 Task: Look for space in Fandriana, Madagascar from 10th June, 2023 to 25th June, 2023 for 4 adults in price range Rs.10000 to Rs.15000. Place can be private room with 4 bedrooms having 4 beds and 4 bathrooms. Property type can be house, flat, guest house, hotel. Amenities needed are: wifi, TV, free parkinig on premises, gym, breakfast. Booking option can be shelf check-in. Required host language is English.
Action: Mouse moved to (493, 106)
Screenshot: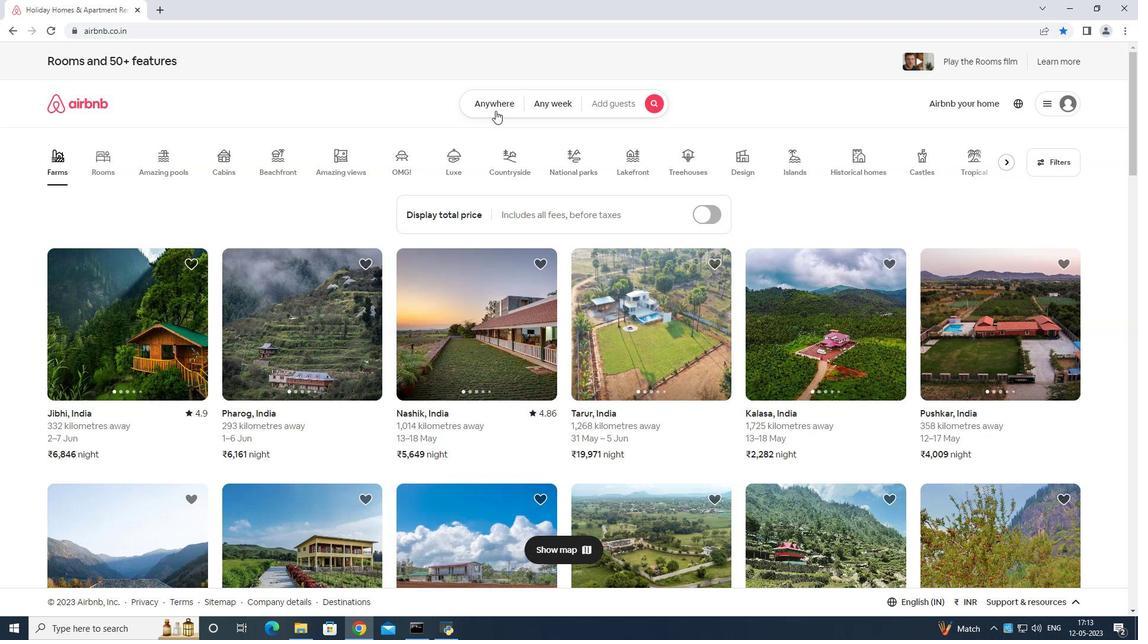 
Action: Mouse pressed left at (493, 106)
Screenshot: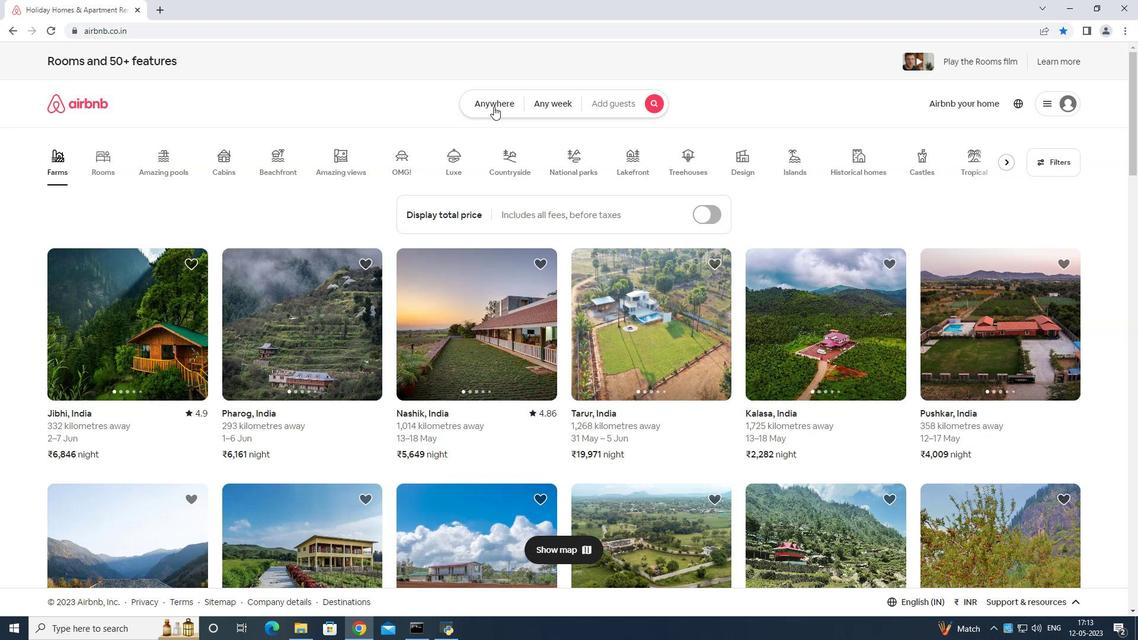 
Action: Mouse moved to (445, 147)
Screenshot: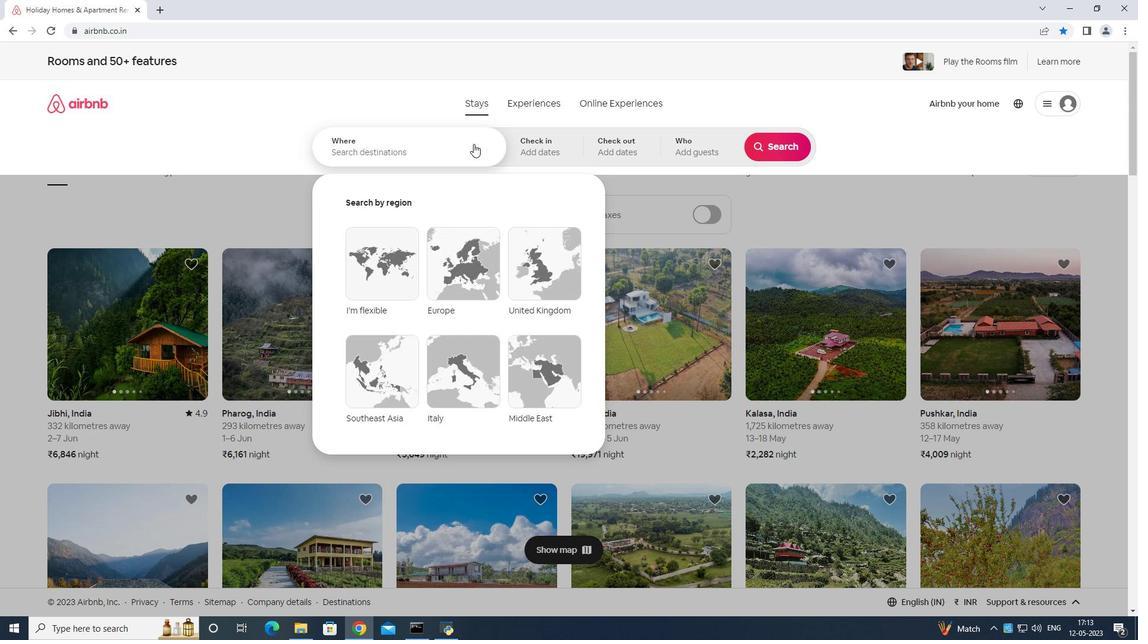 
Action: Mouse pressed left at (445, 147)
Screenshot: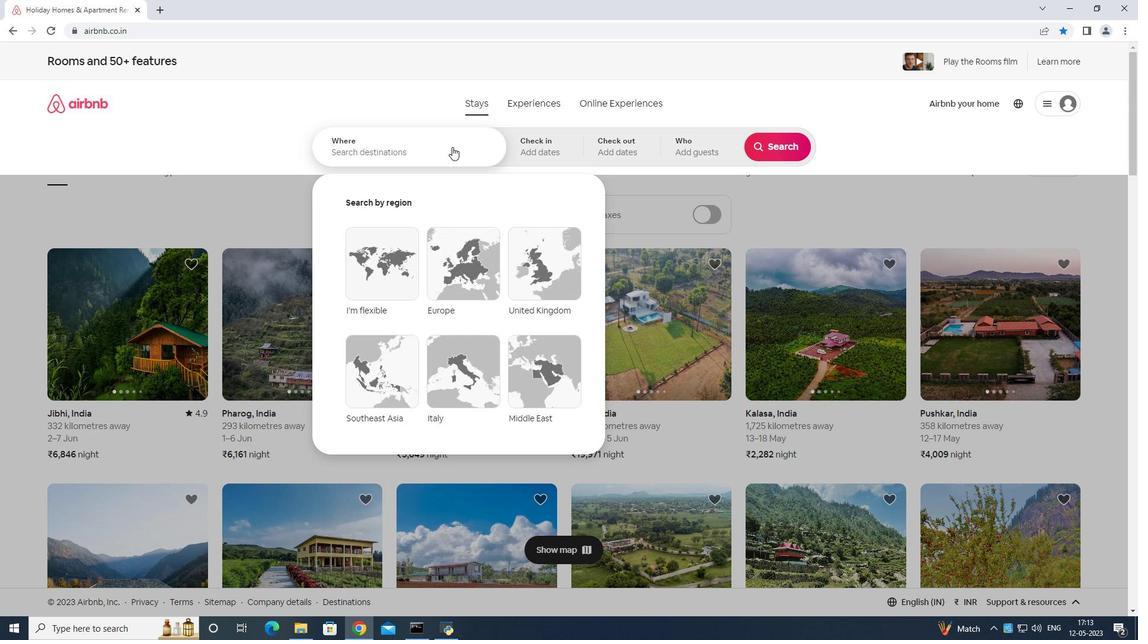 
Action: Mouse moved to (444, 147)
Screenshot: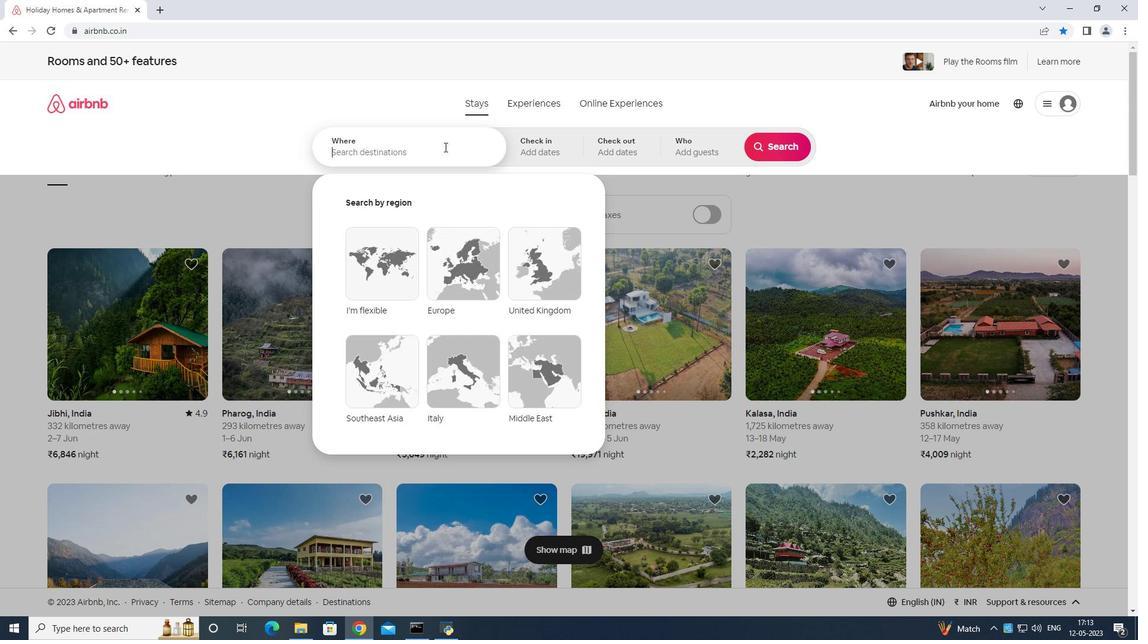 
Action: Key pressed <Key.shift>Fandriana<Key.space>madagascar<Key.enter>
Screenshot: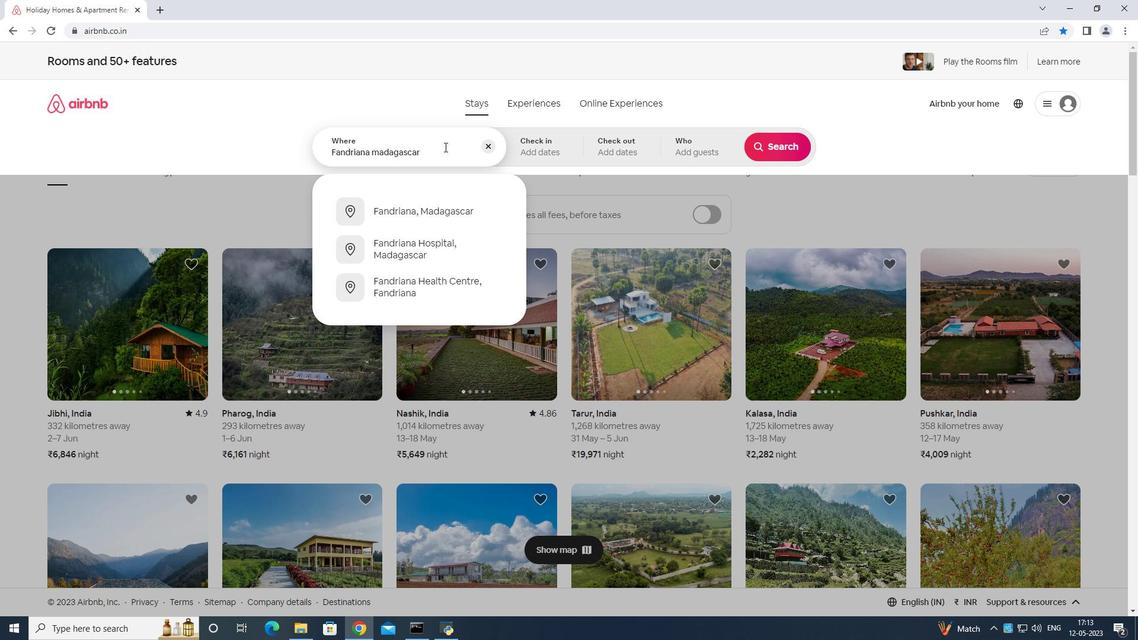 
Action: Mouse moved to (765, 320)
Screenshot: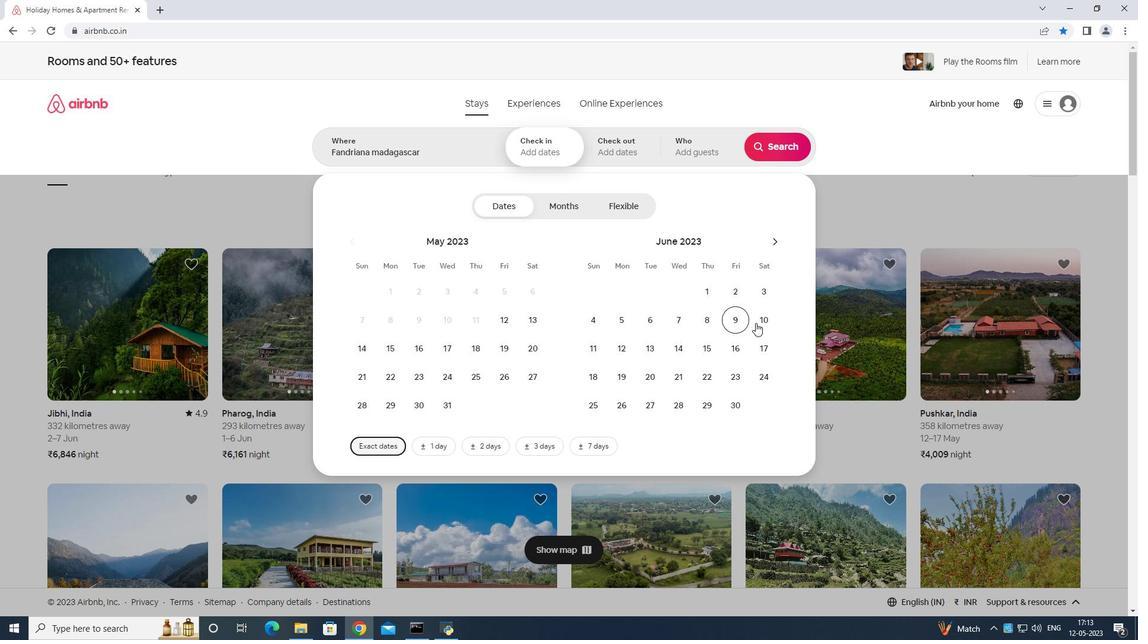 
Action: Mouse pressed left at (765, 320)
Screenshot: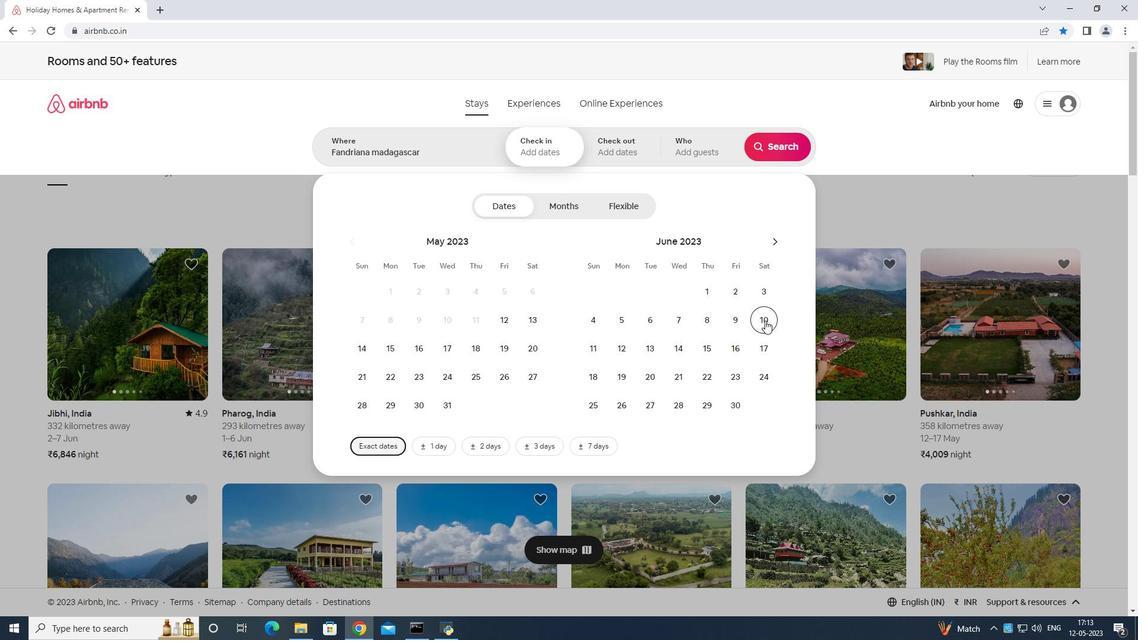 
Action: Mouse moved to (595, 399)
Screenshot: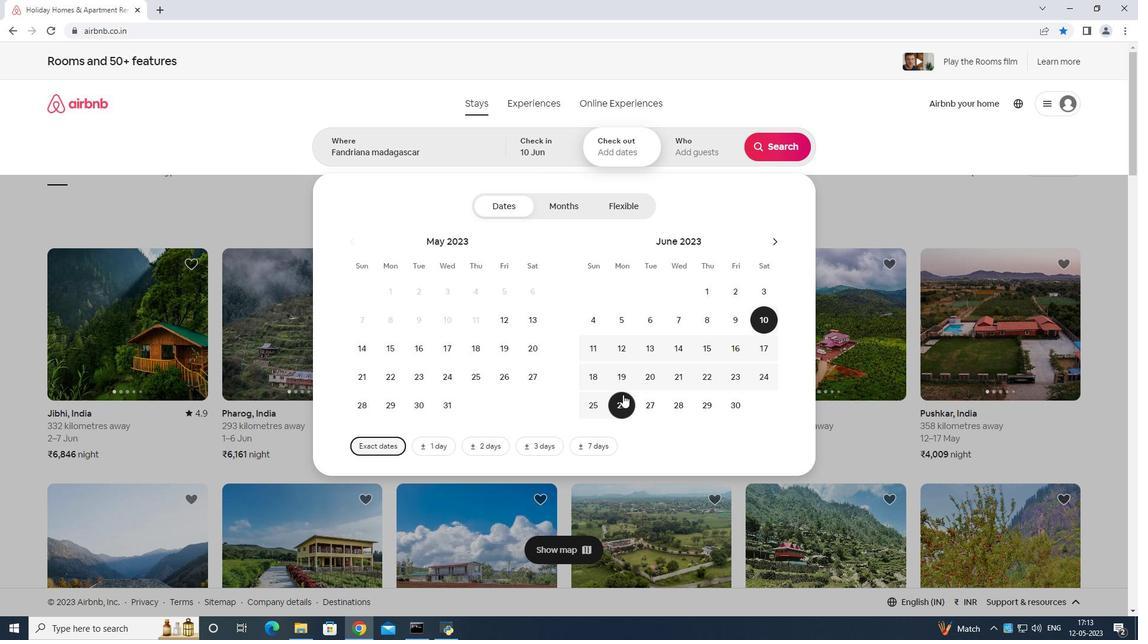 
Action: Mouse pressed left at (595, 399)
Screenshot: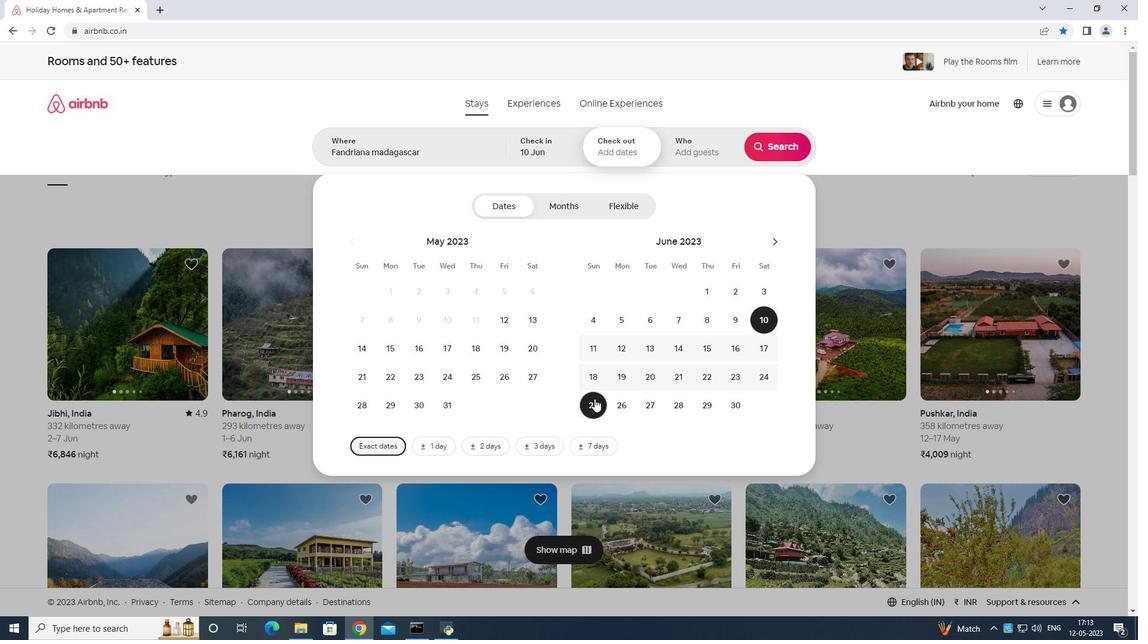 
Action: Mouse moved to (698, 144)
Screenshot: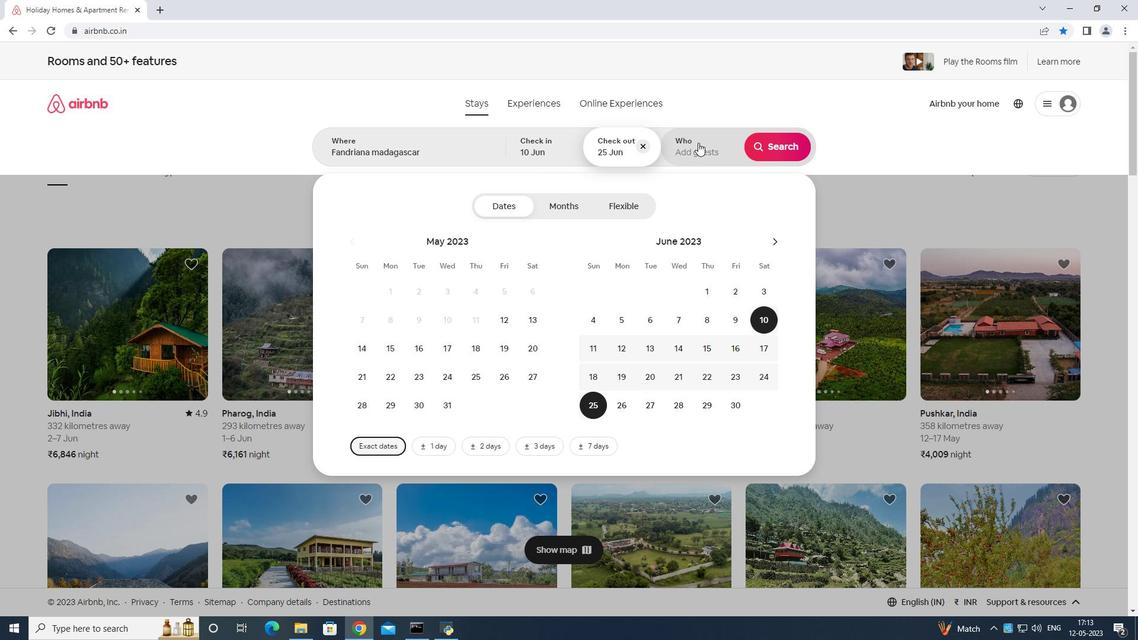 
Action: Mouse pressed left at (698, 144)
Screenshot: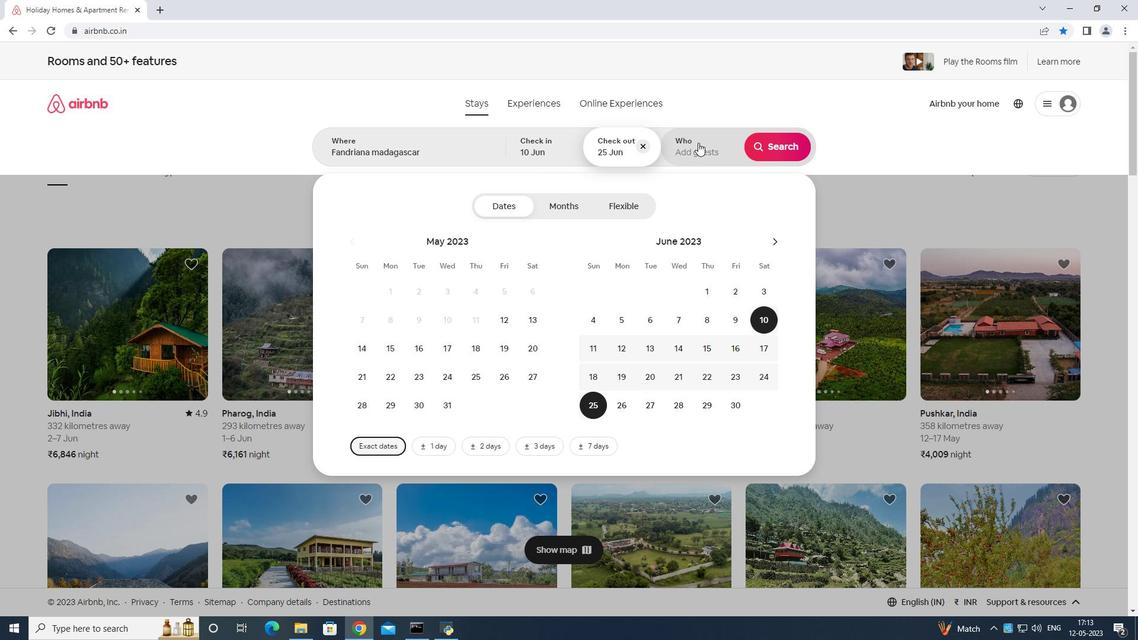 
Action: Mouse moved to (780, 199)
Screenshot: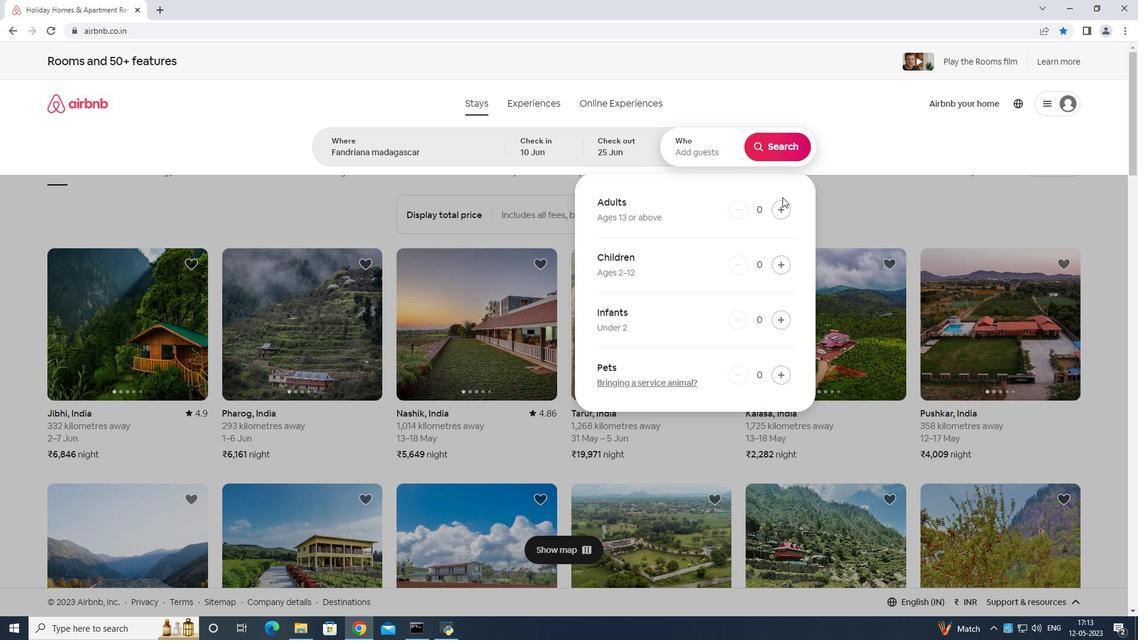 
Action: Mouse pressed left at (780, 199)
Screenshot: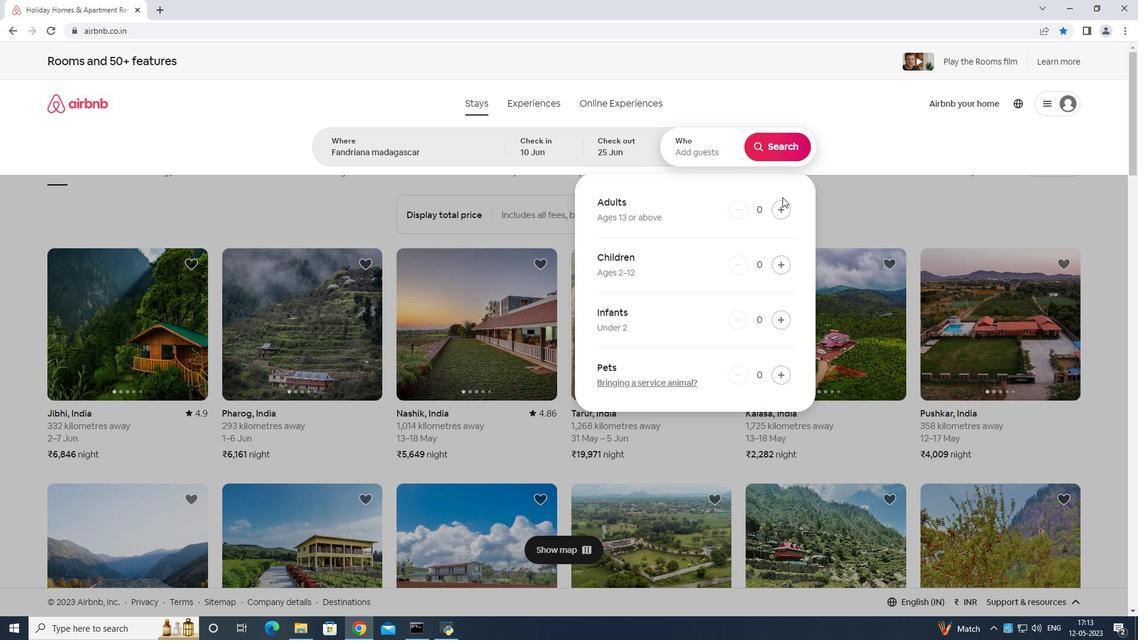 
Action: Mouse moved to (778, 204)
Screenshot: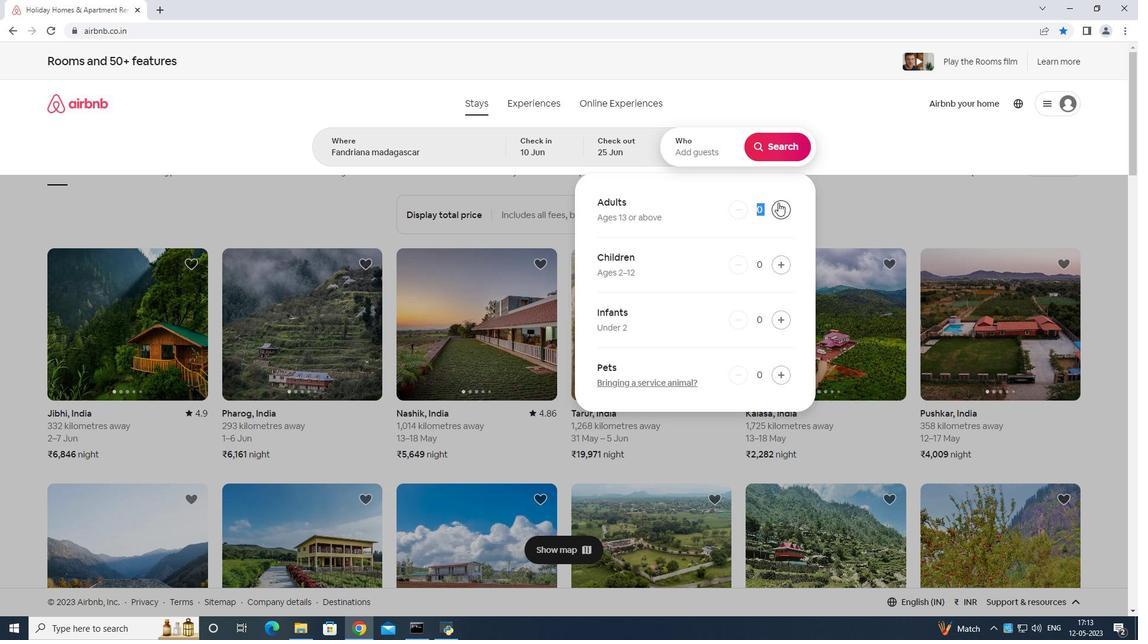 
Action: Mouse pressed left at (778, 204)
Screenshot: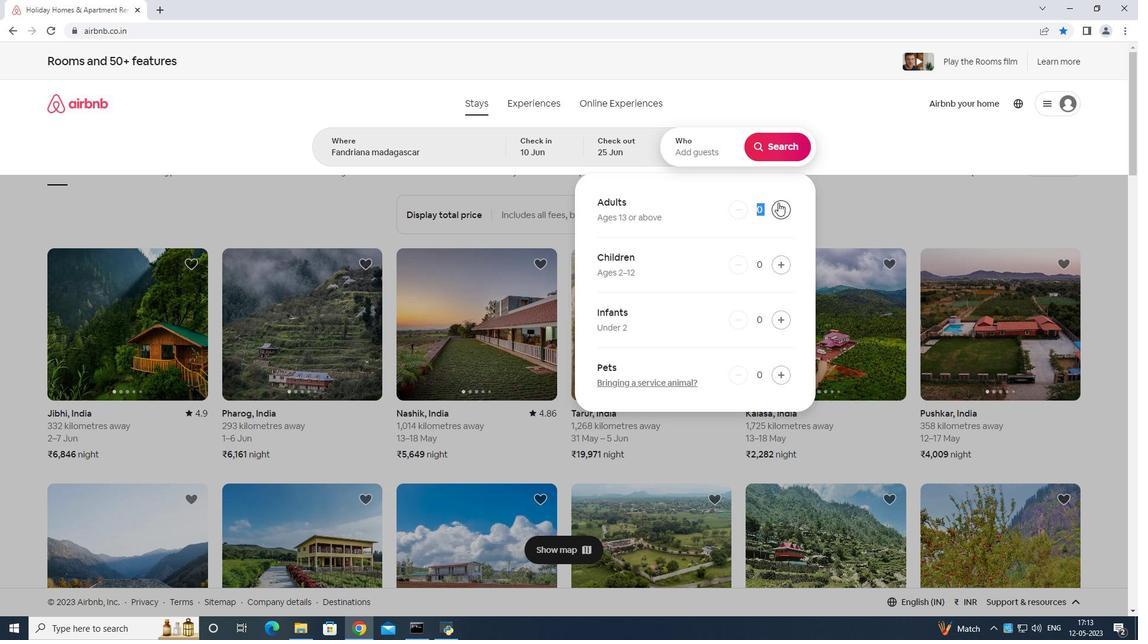 
Action: Mouse pressed left at (778, 204)
Screenshot: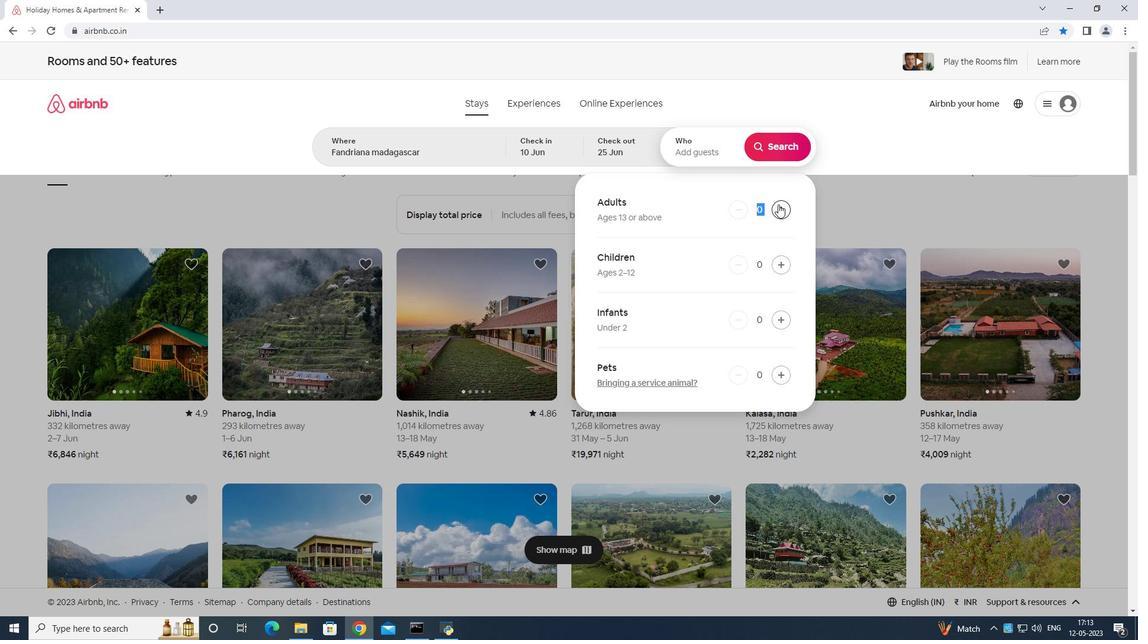 
Action: Mouse moved to (779, 205)
Screenshot: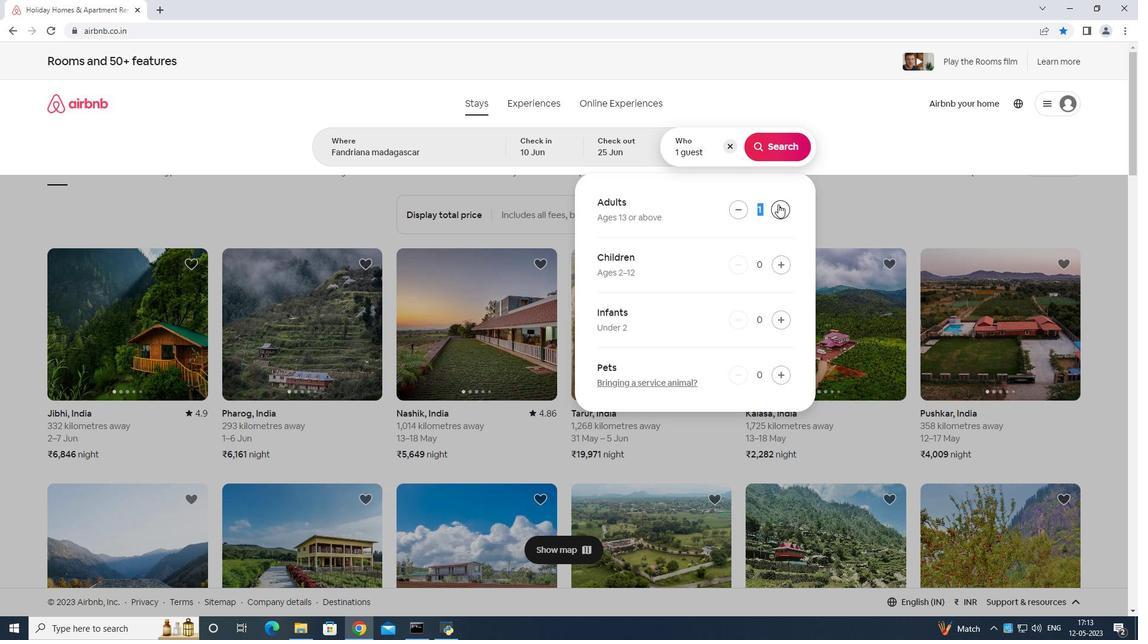 
Action: Mouse pressed left at (779, 205)
Screenshot: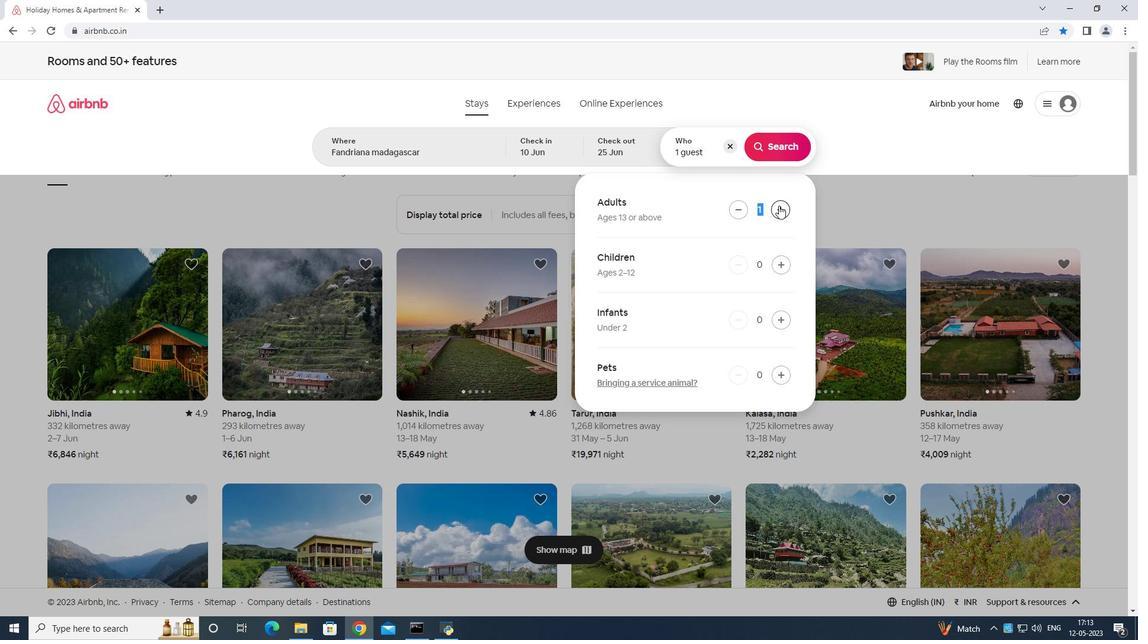 
Action: Mouse pressed left at (779, 205)
Screenshot: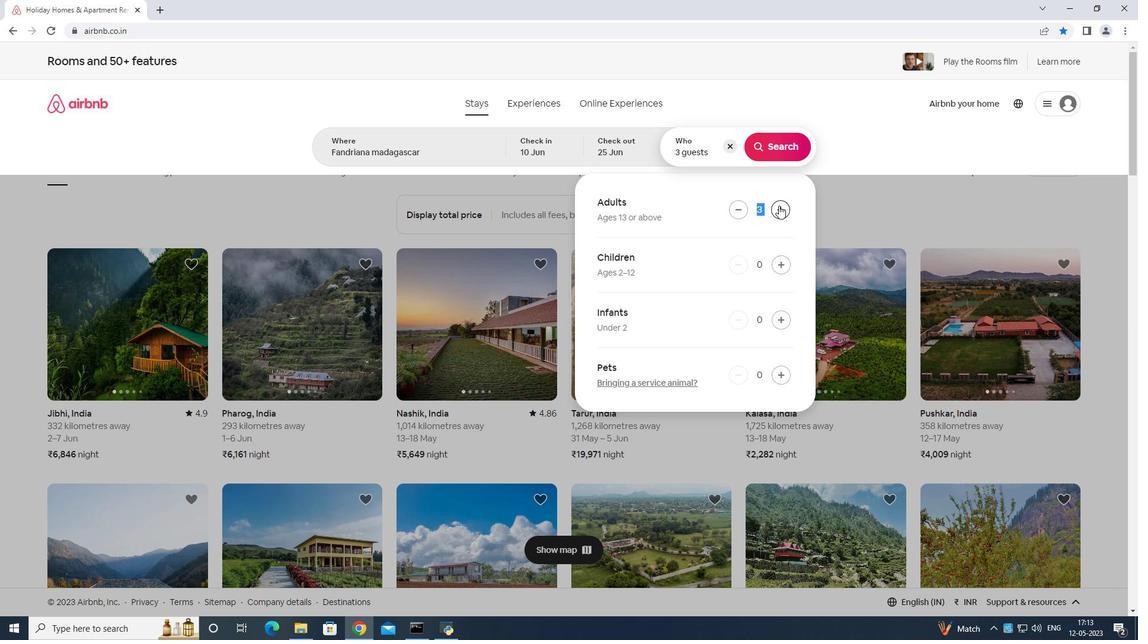 
Action: Mouse moved to (776, 144)
Screenshot: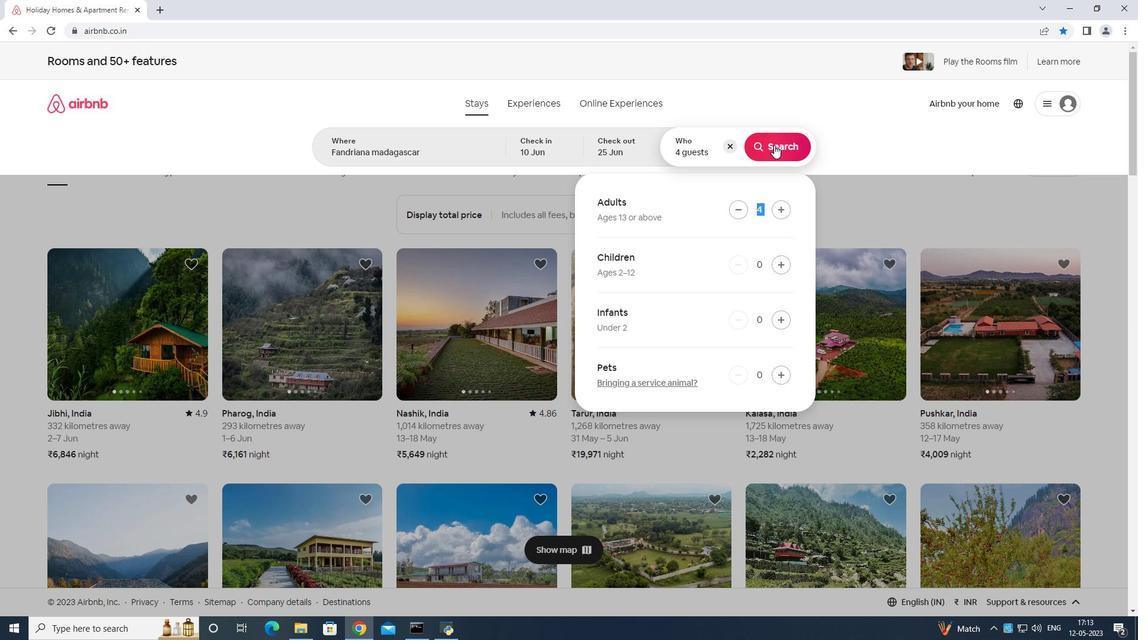 
Action: Mouse pressed left at (776, 144)
Screenshot: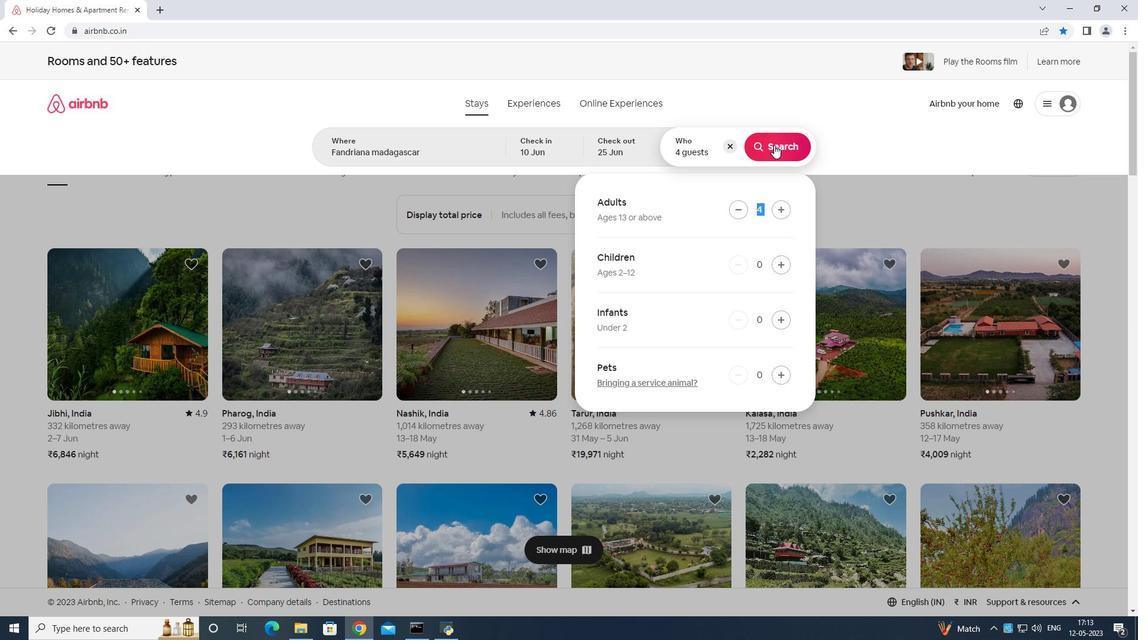 
Action: Mouse moved to (1101, 122)
Screenshot: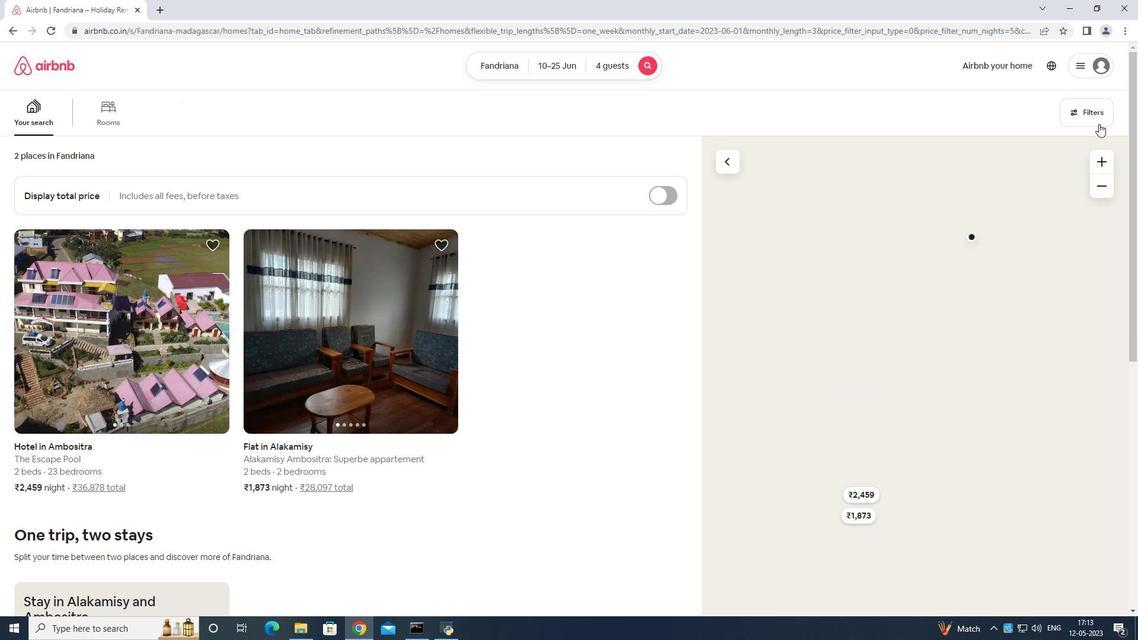 
Action: Mouse pressed left at (1101, 122)
Screenshot: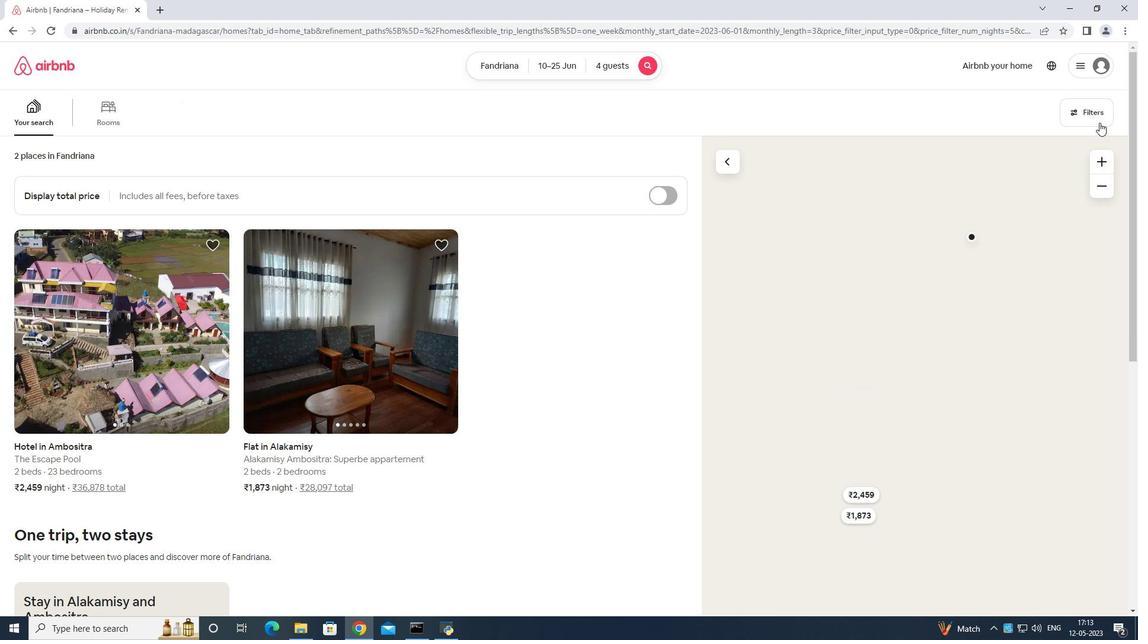 
Action: Mouse moved to (485, 392)
Screenshot: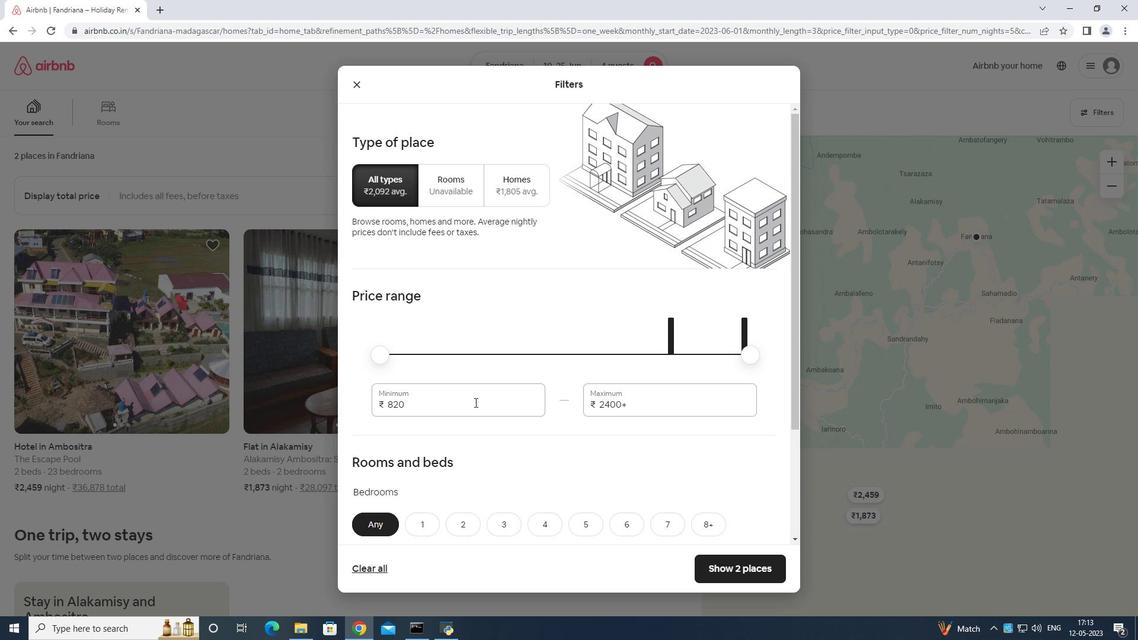 
Action: Mouse pressed left at (485, 392)
Screenshot: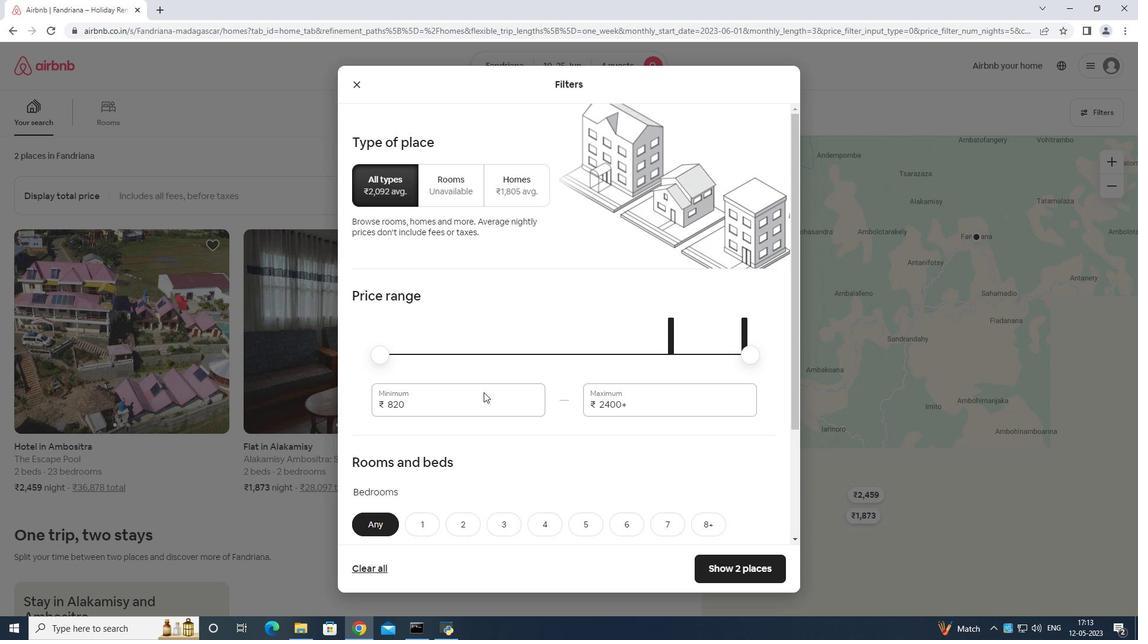 
Action: Mouse moved to (497, 387)
Screenshot: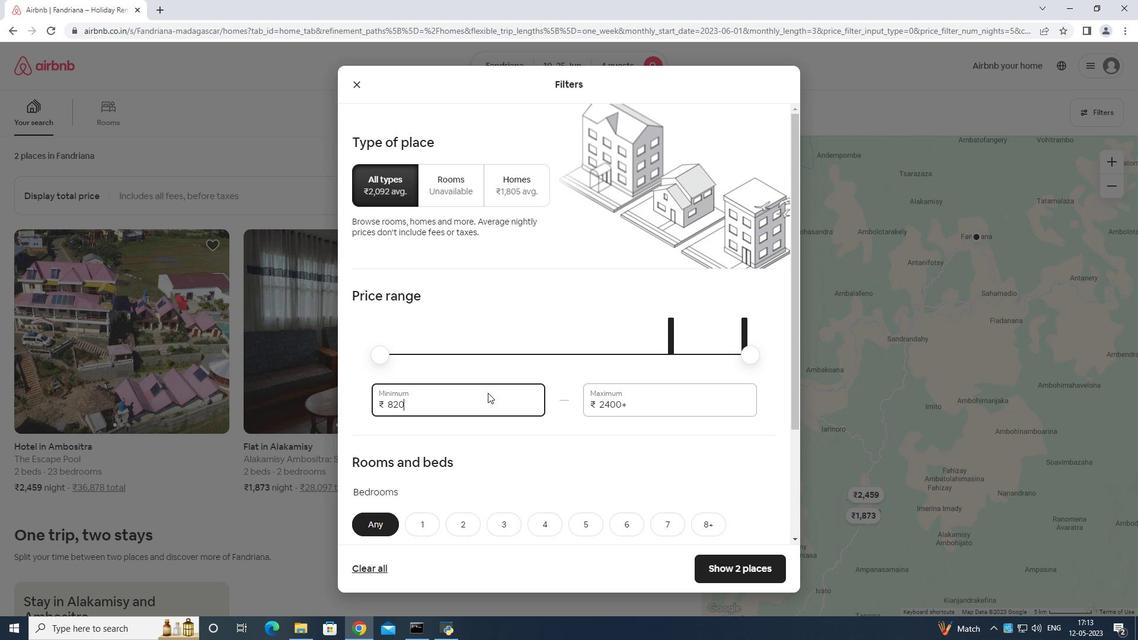
Action: Key pressed <Key.backspace>
Screenshot: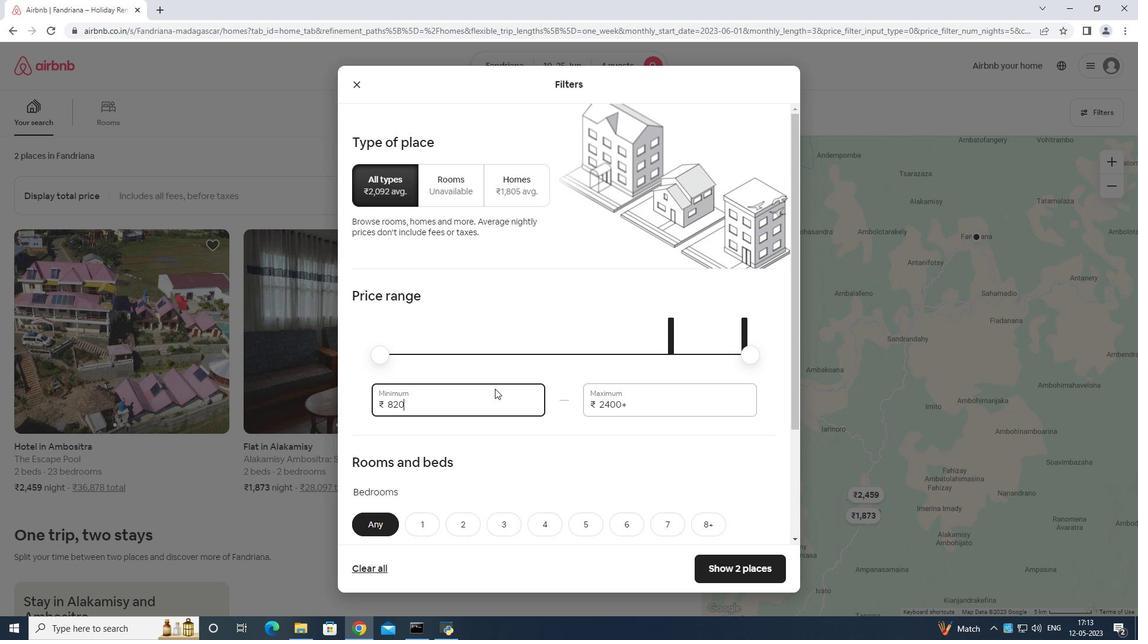 
Action: Mouse moved to (500, 382)
Screenshot: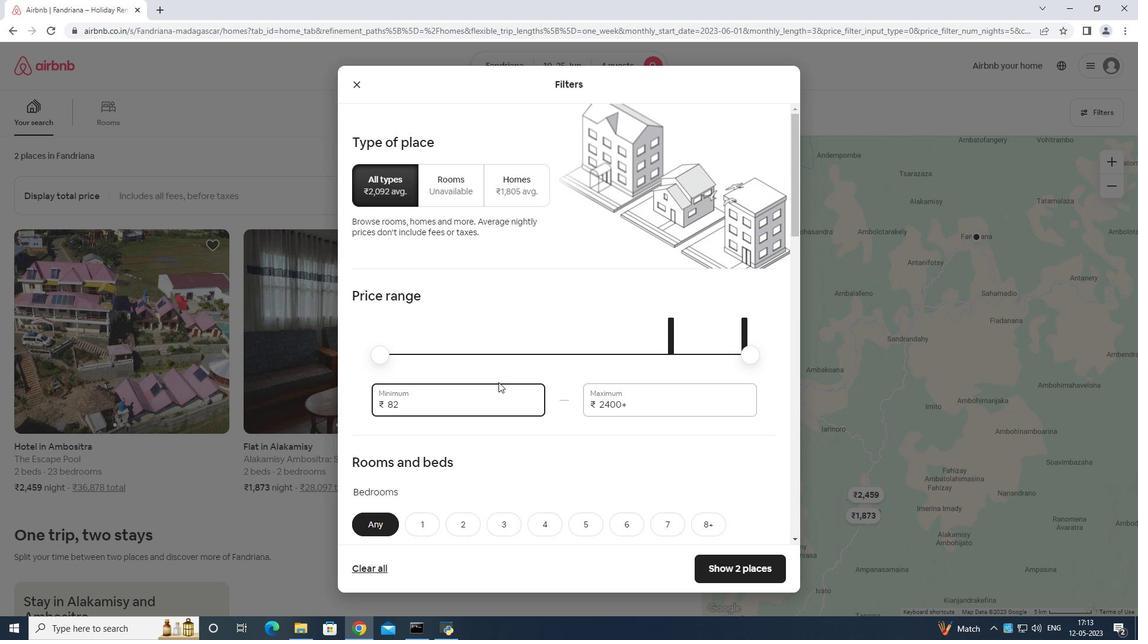
Action: Key pressed 1
Screenshot: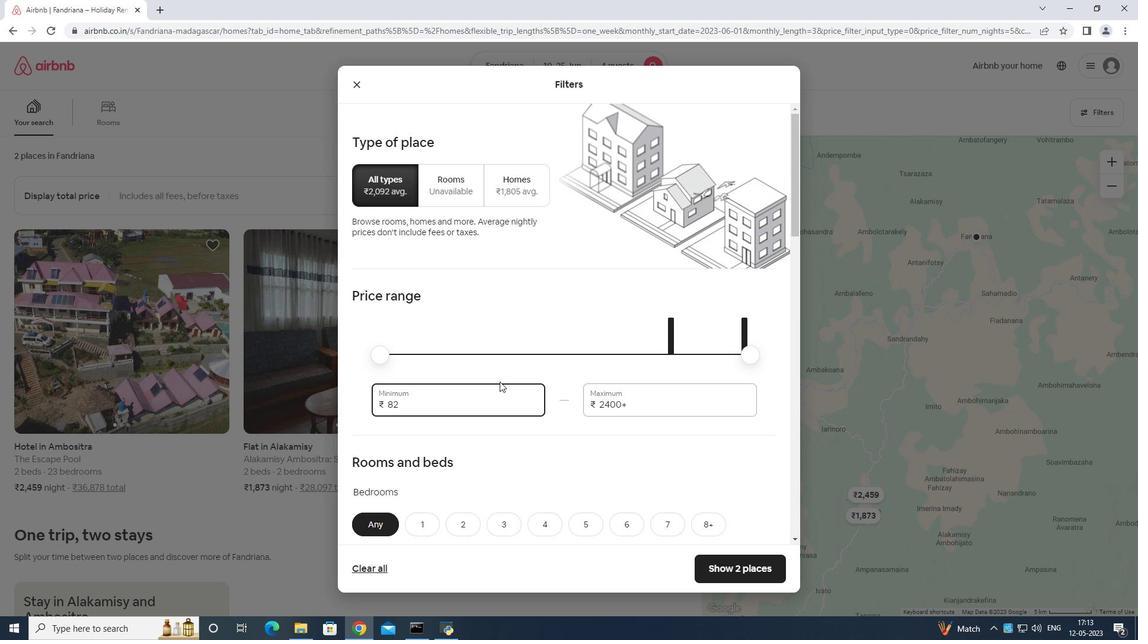 
Action: Mouse moved to (500, 381)
Screenshot: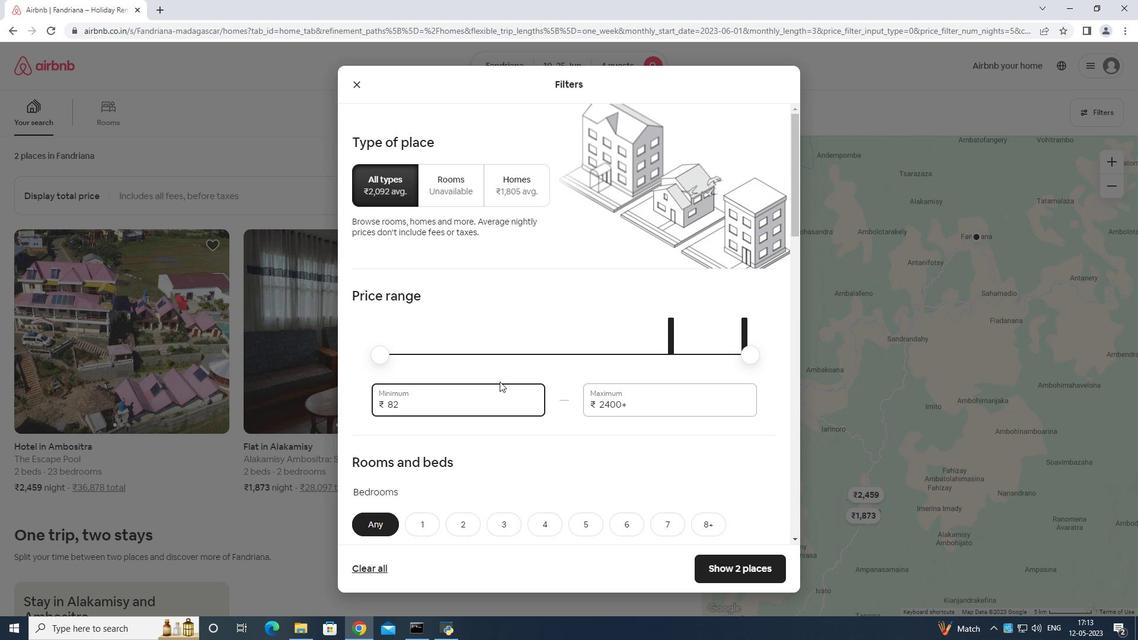 
Action: Key pressed 00
Screenshot: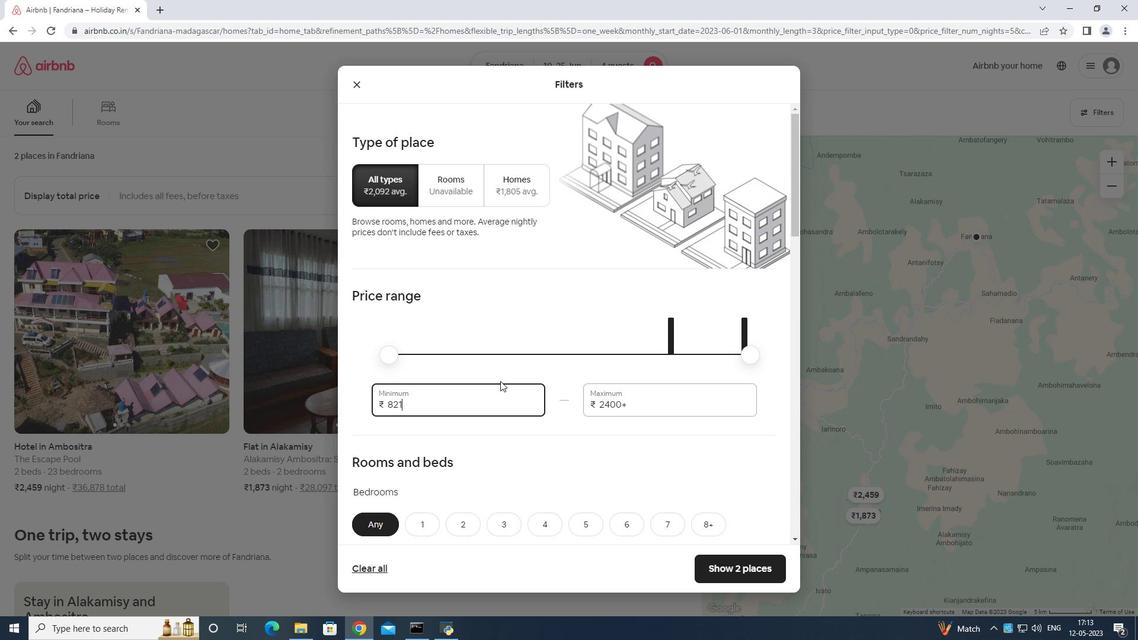 
Action: Mouse moved to (502, 379)
Screenshot: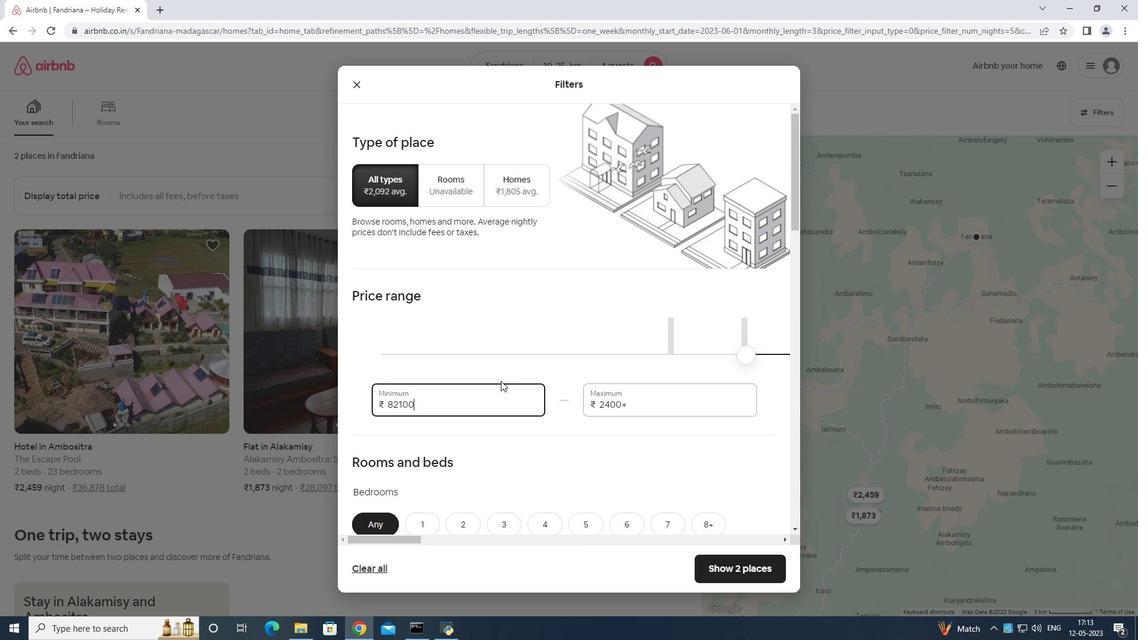 
Action: Key pressed <Key.backspace><Key.backspace><Key.backspace><Key.backspace><Key.backspace><Key.backspace><Key.backspace><Key.backspace><Key.backspace><Key.backspace><Key.backspace><Key.backspace><Key.backspace>
Screenshot: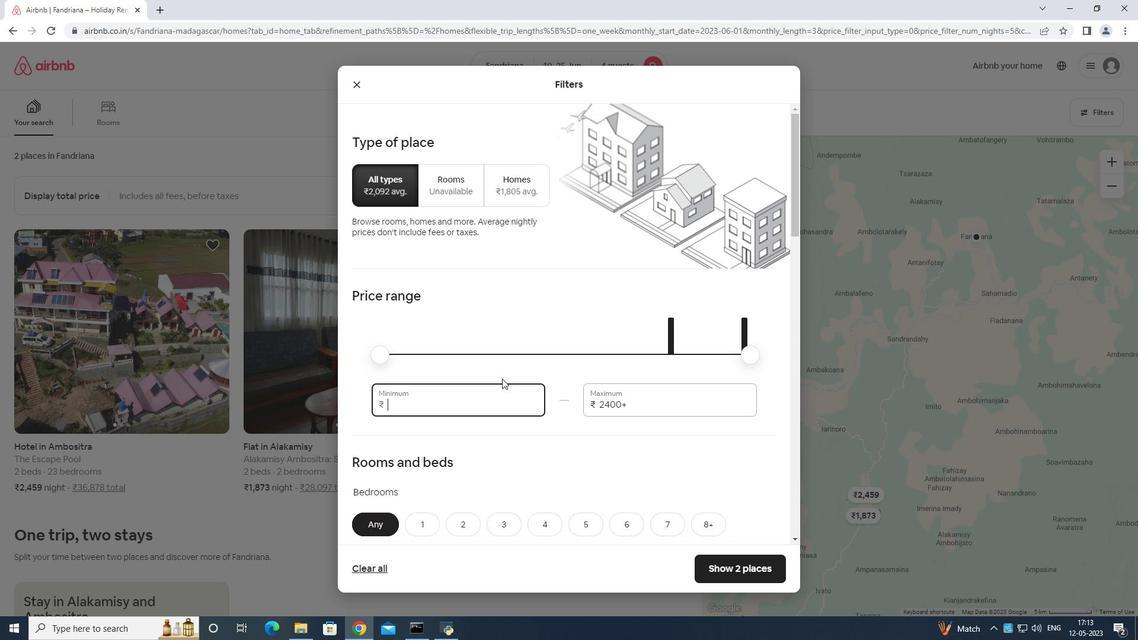 
Action: Mouse moved to (502, 378)
Screenshot: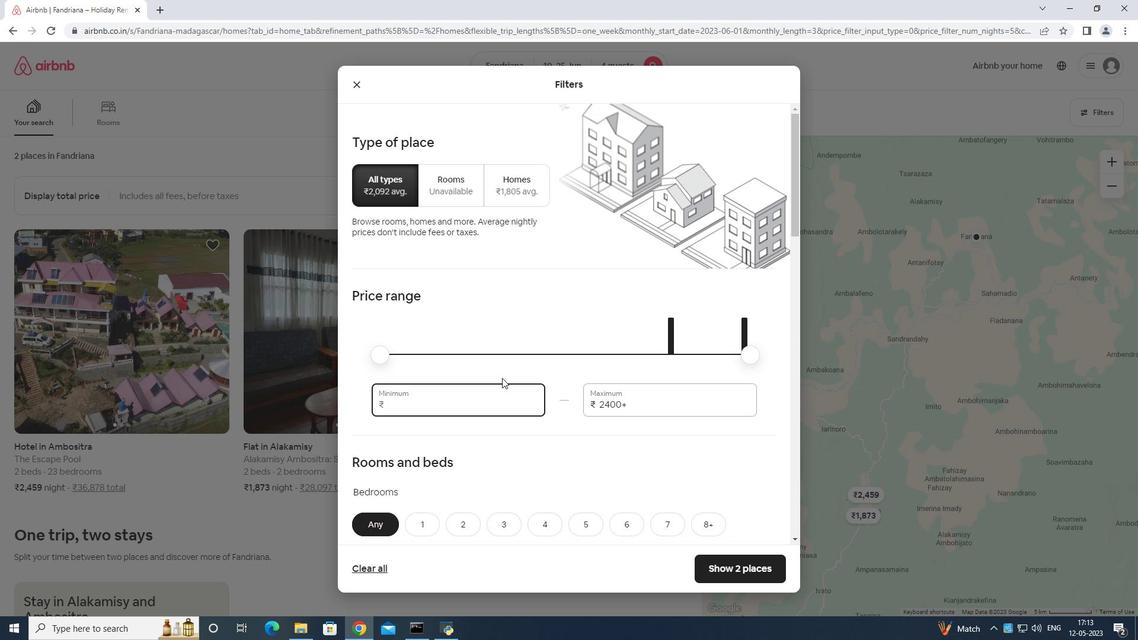 
Action: Key pressed 1
Screenshot: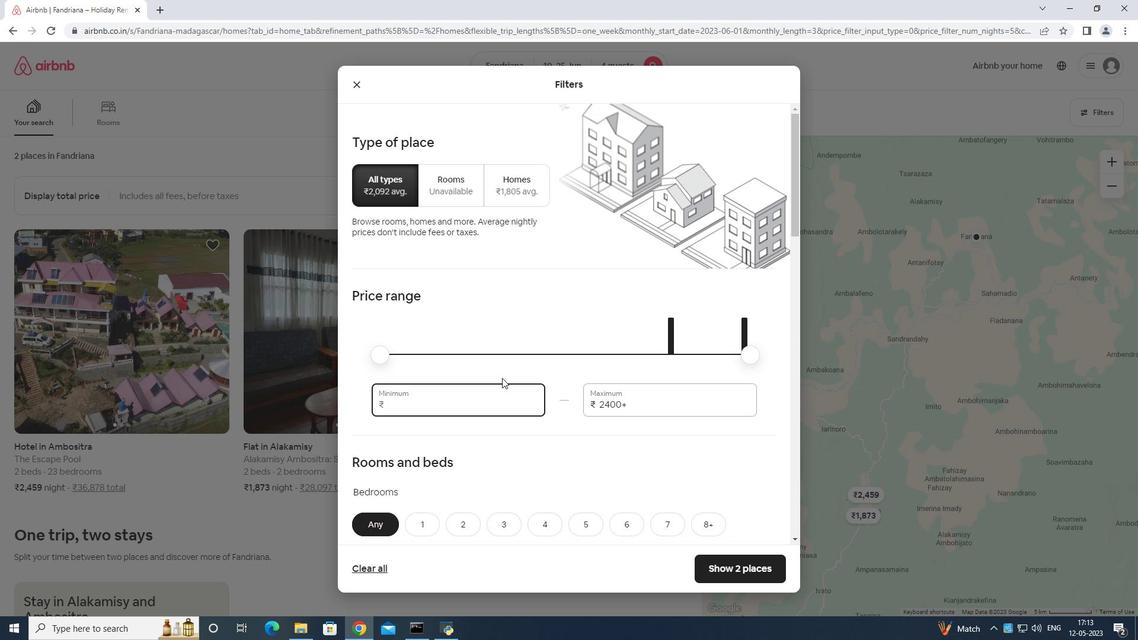 
Action: Mouse moved to (503, 377)
Screenshot: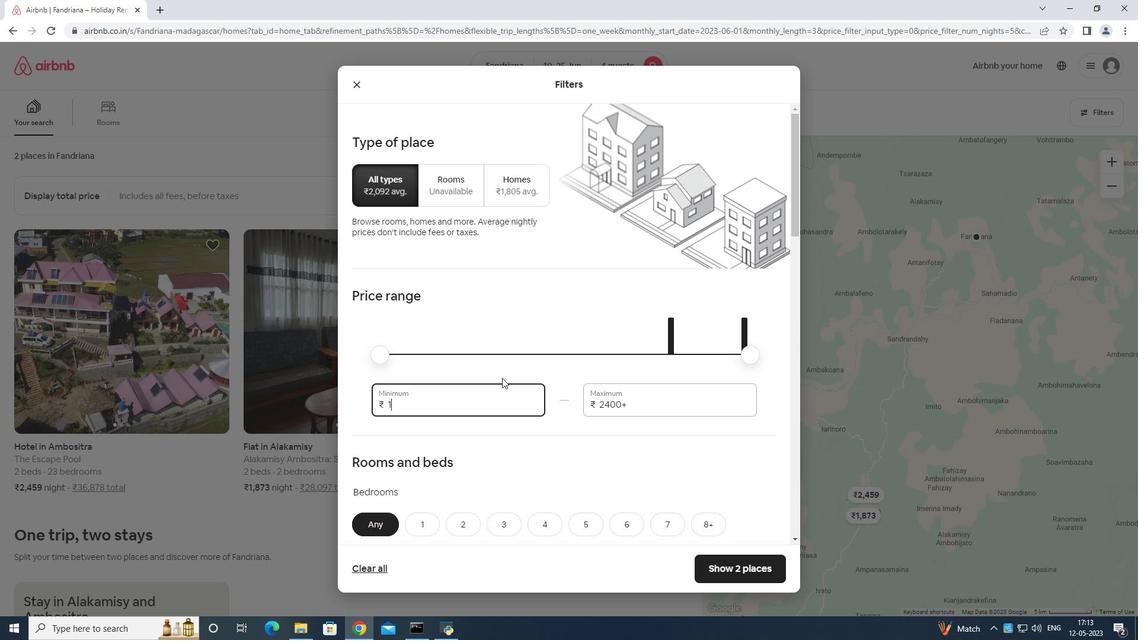 
Action: Key pressed 0000
Screenshot: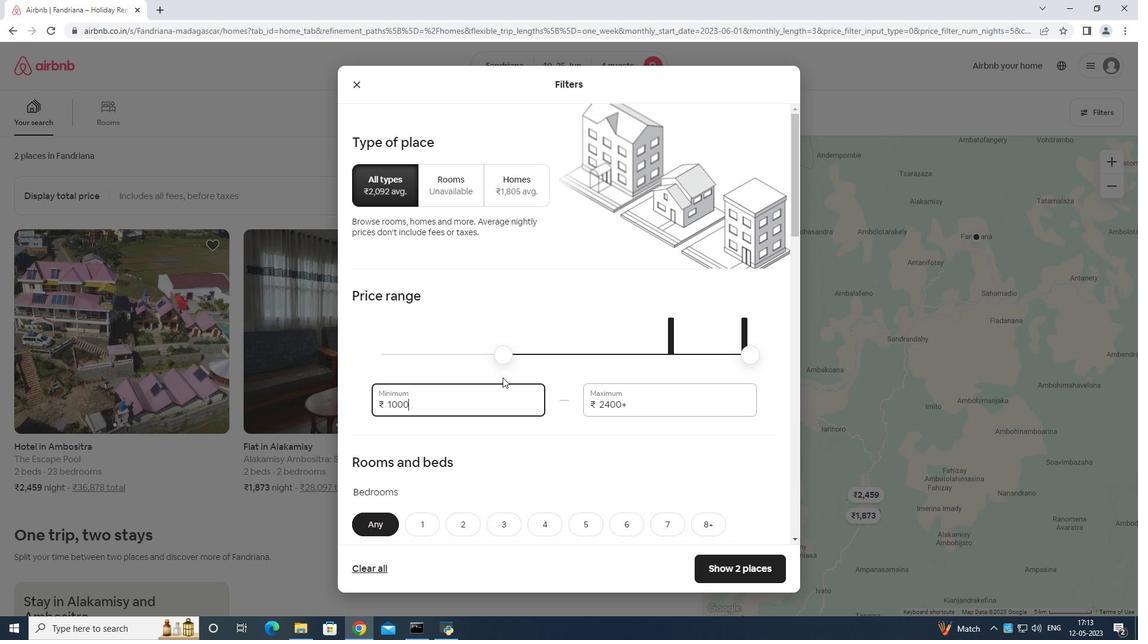 
Action: Mouse moved to (634, 396)
Screenshot: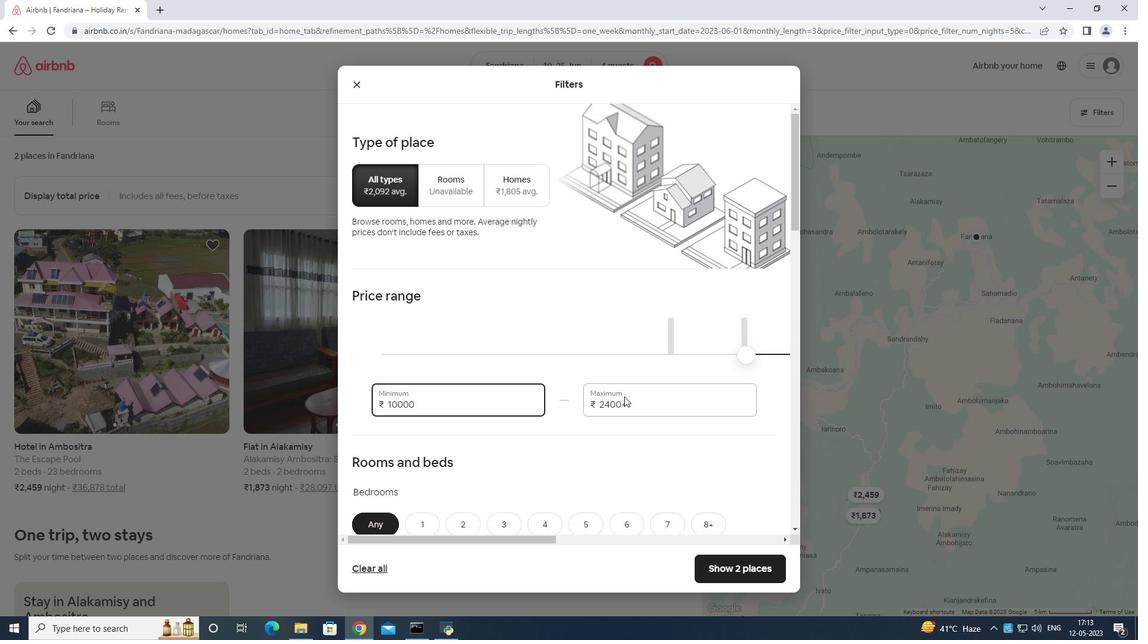 
Action: Mouse pressed left at (634, 396)
Screenshot: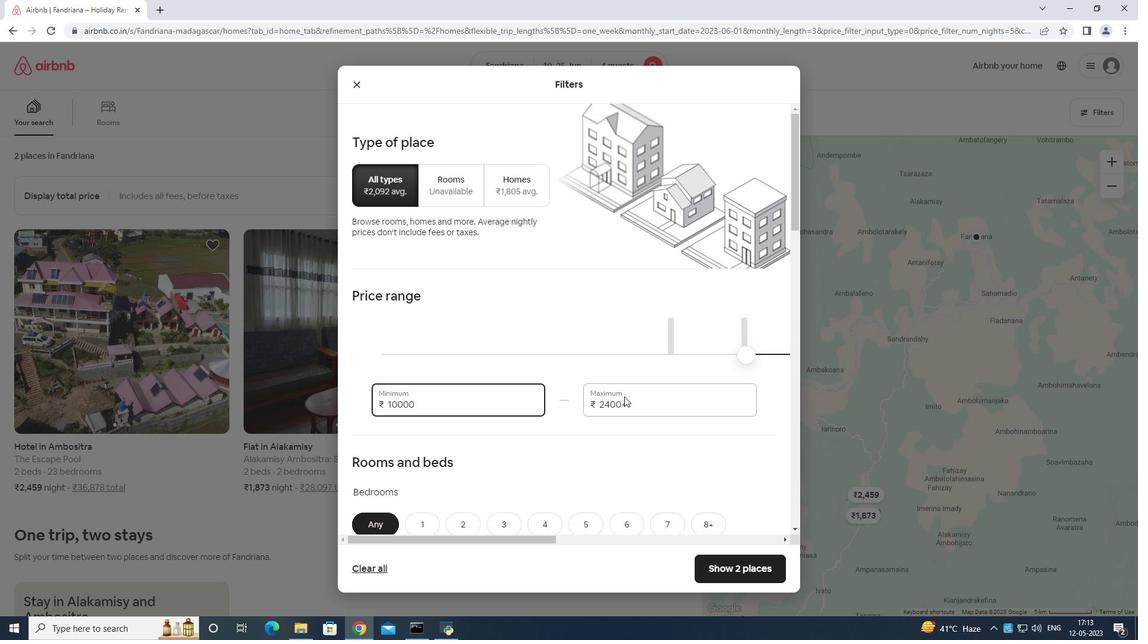 
Action: Mouse moved to (635, 395)
Screenshot: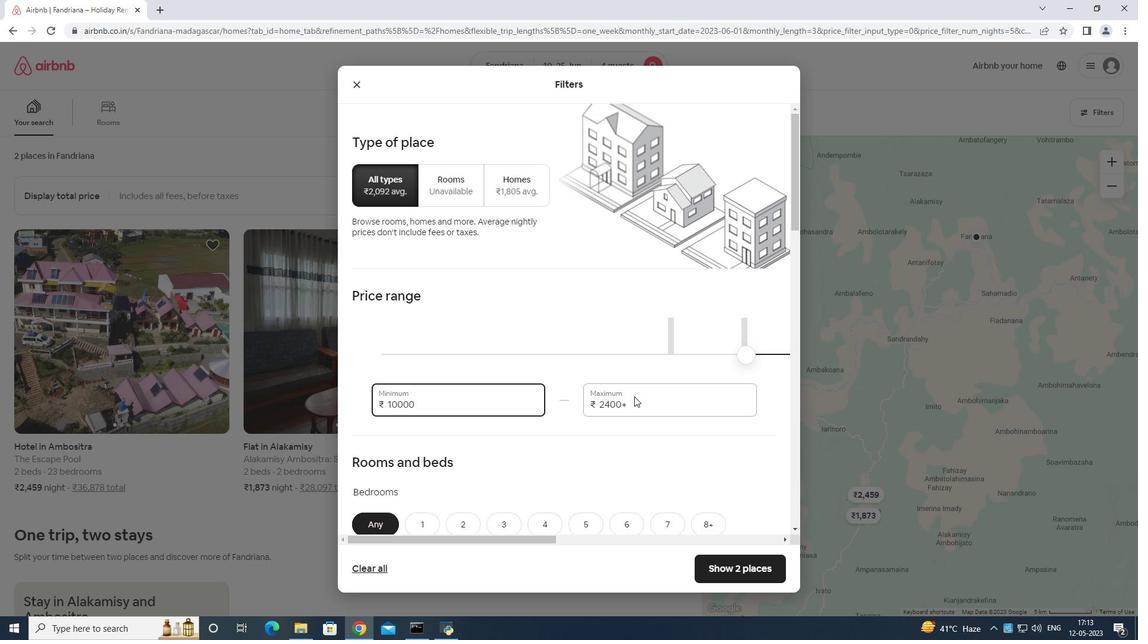 
Action: Key pressed <Key.backspace><Key.backspace><Key.backspace><Key.backspace><Key.backspace><Key.backspace><Key.backspace><Key.backspace><Key.backspace><Key.backspace><Key.backspace><Key.backspace><Key.backspace><Key.backspace>
Screenshot: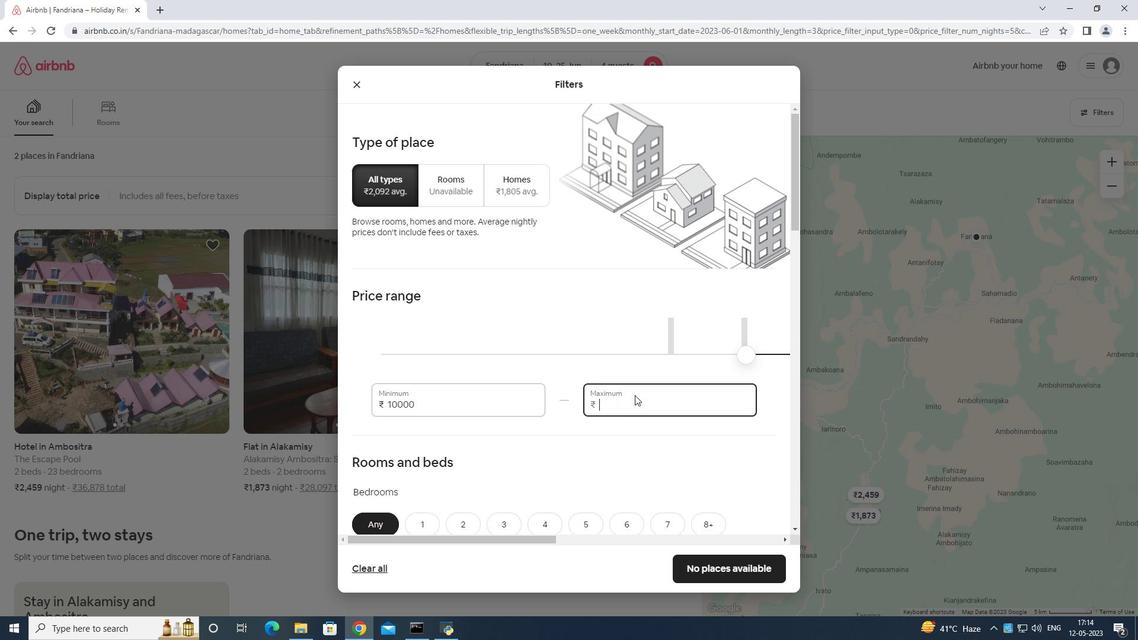 
Action: Mouse moved to (635, 394)
Screenshot: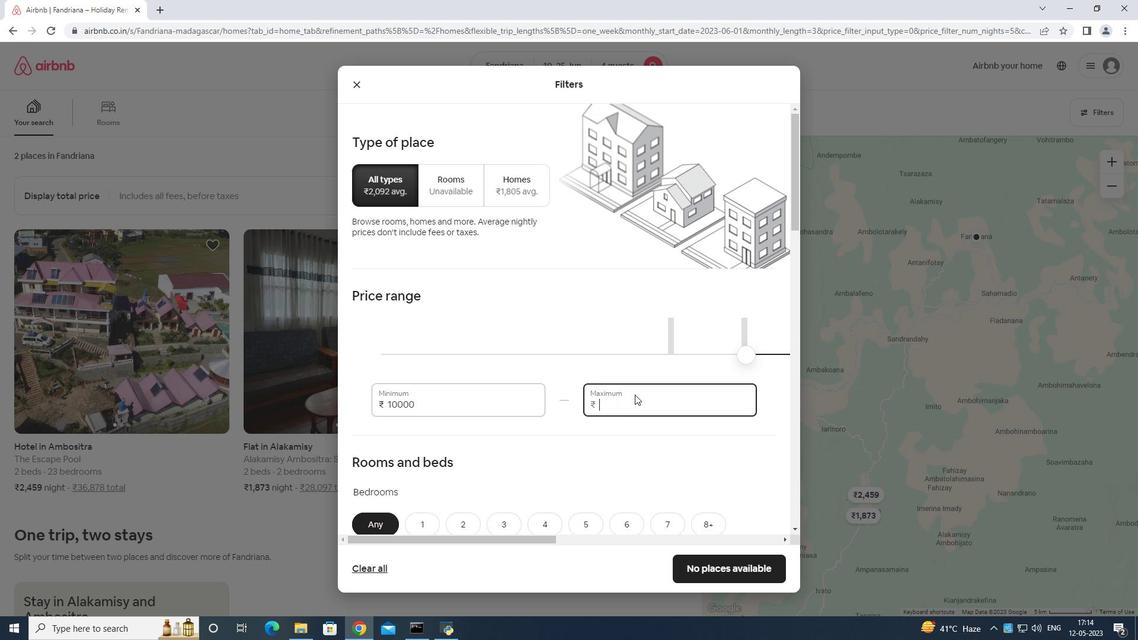 
Action: Key pressed 1
Screenshot: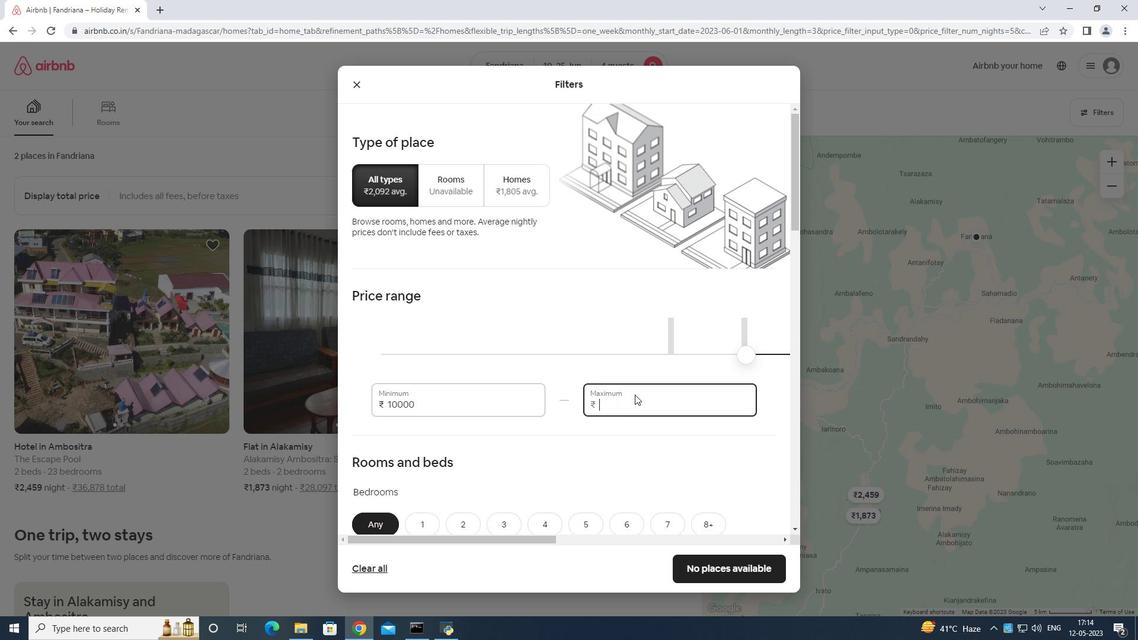 
Action: Mouse moved to (635, 393)
Screenshot: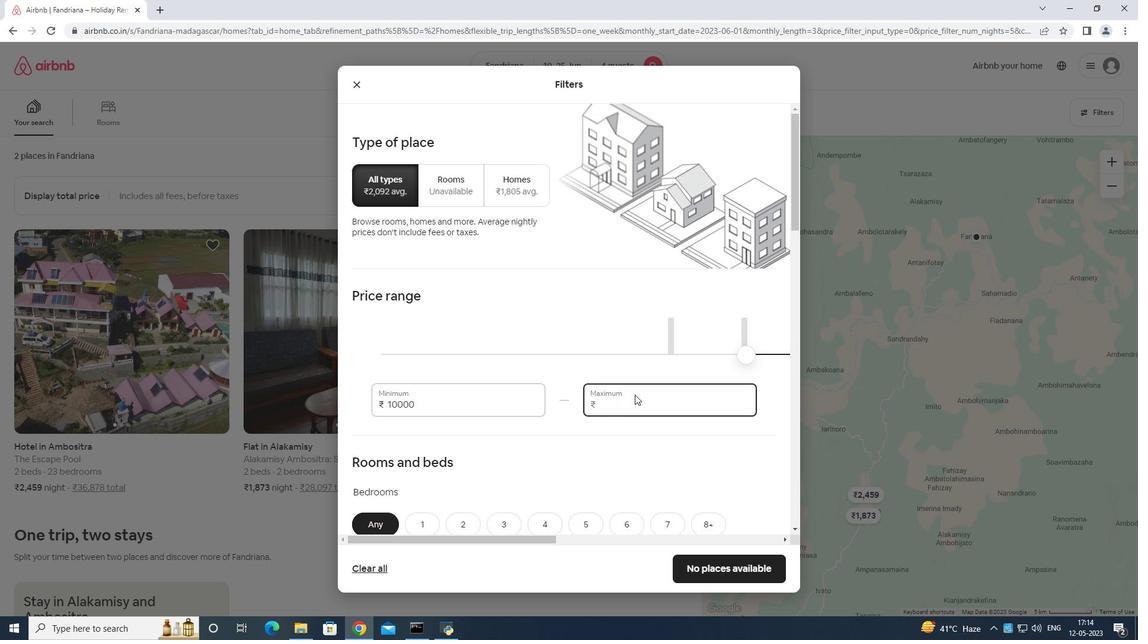 
Action: Key pressed 5
Screenshot: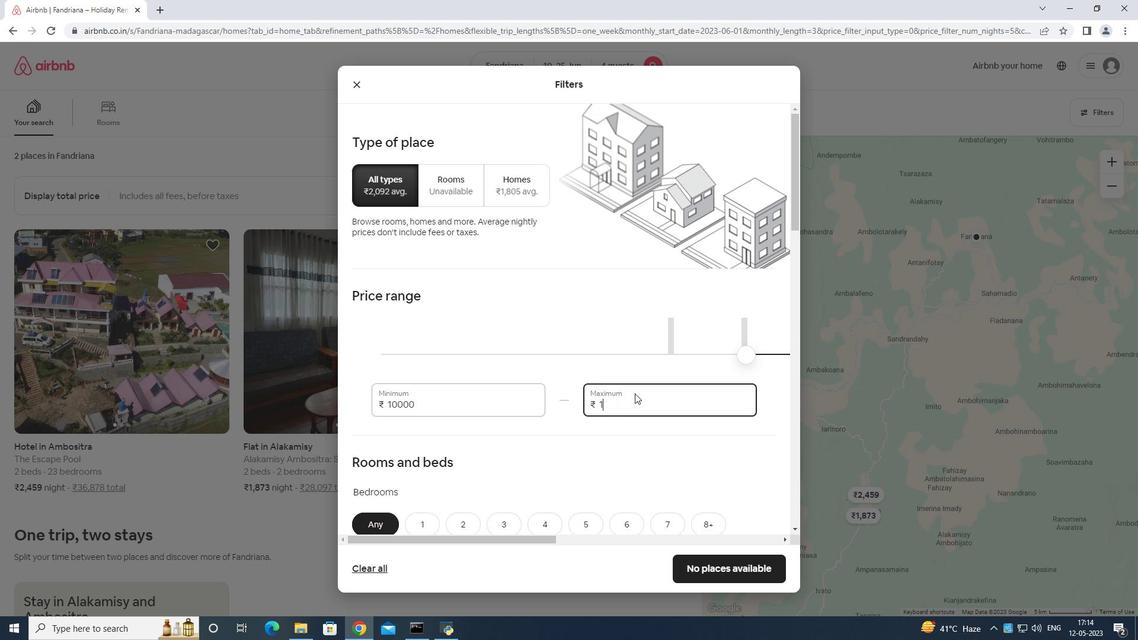 
Action: Mouse moved to (635, 393)
Screenshot: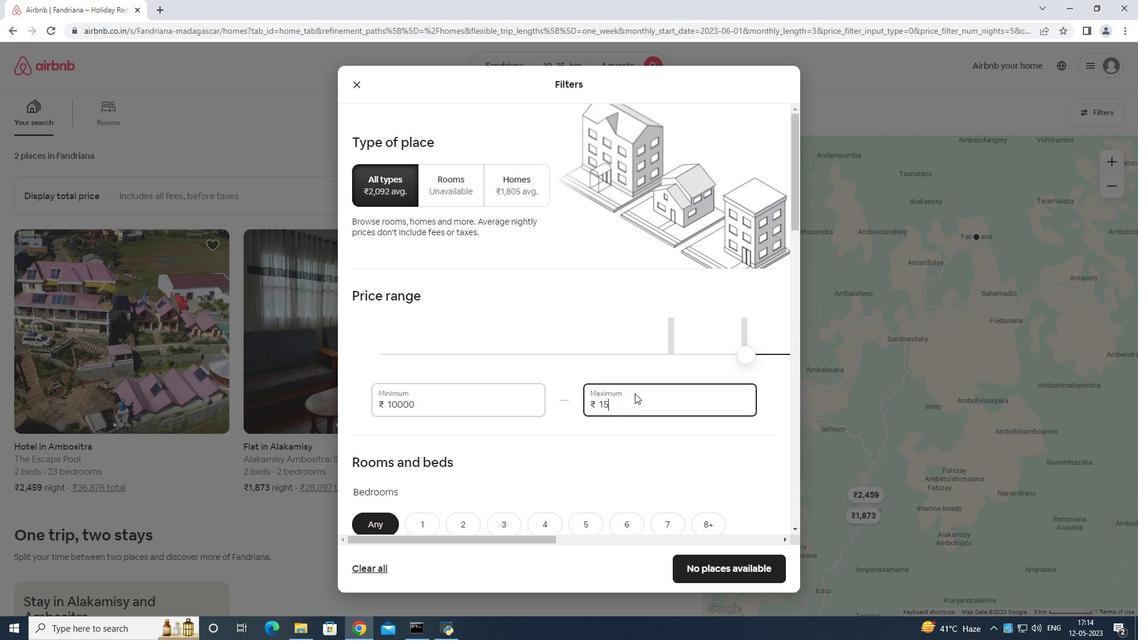
Action: Key pressed 000
Screenshot: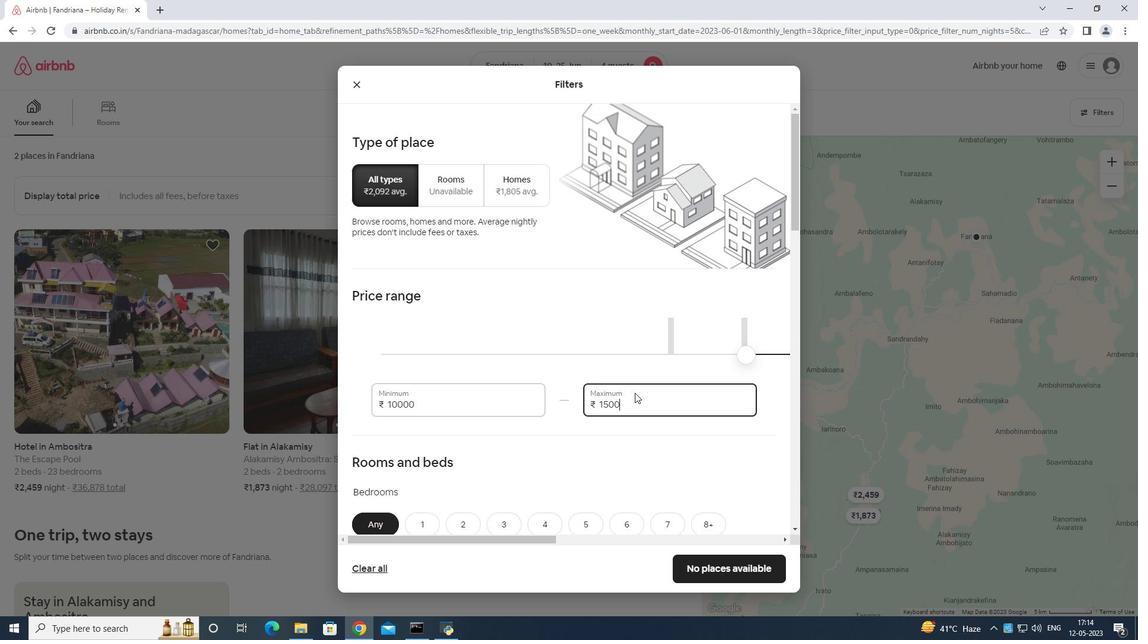 
Action: Mouse moved to (634, 391)
Screenshot: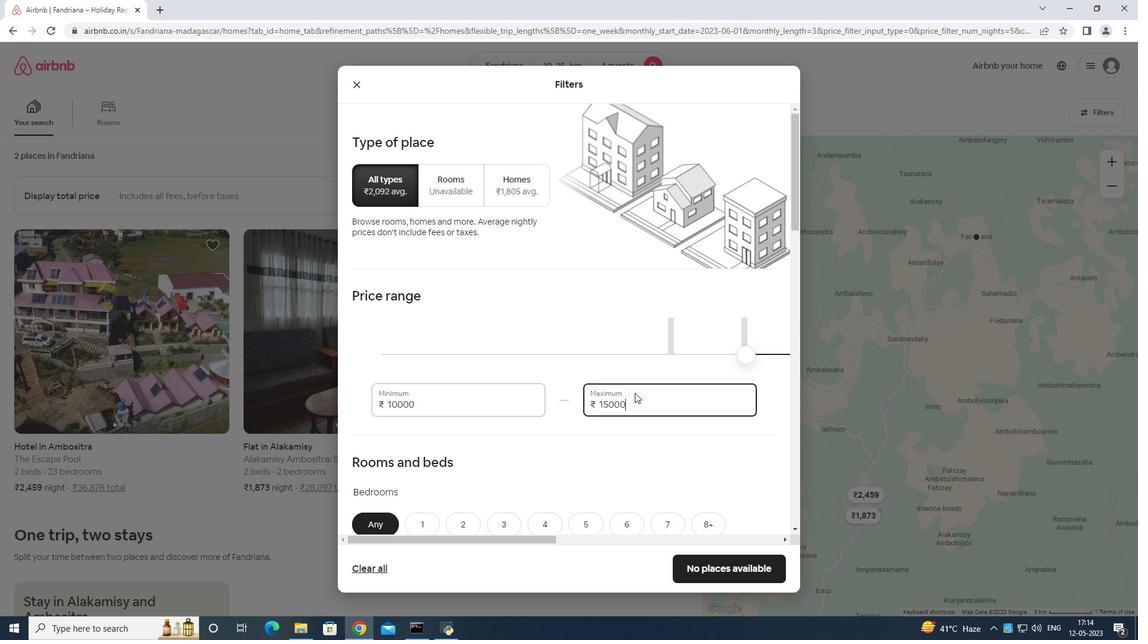 
Action: Mouse scrolled (634, 390) with delta (0, 0)
Screenshot: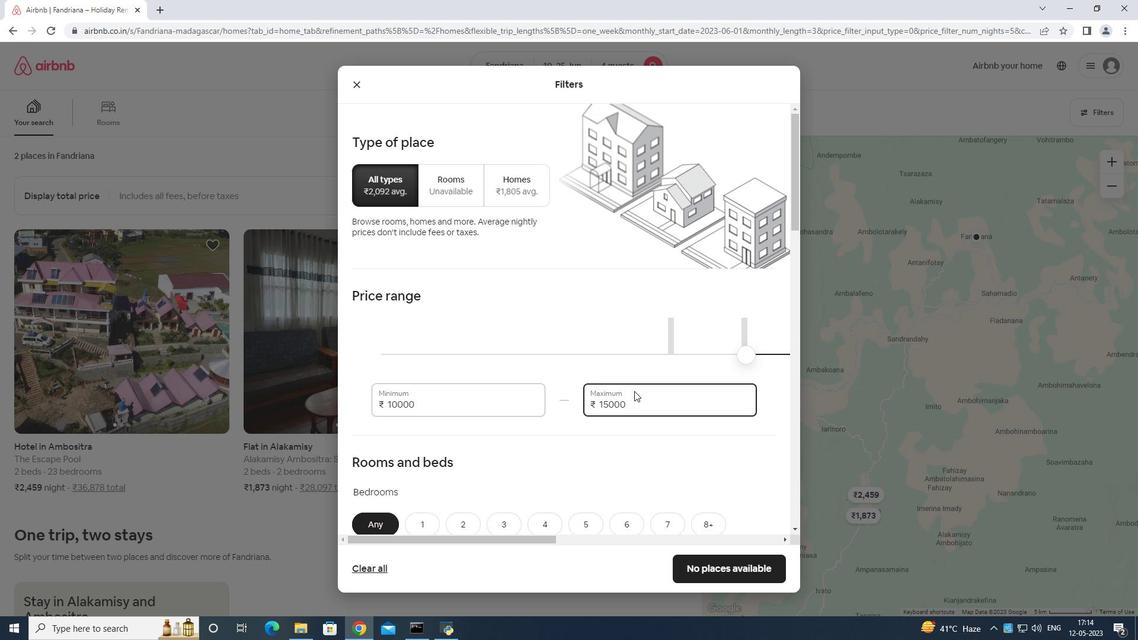 
Action: Mouse scrolled (634, 390) with delta (0, 0)
Screenshot: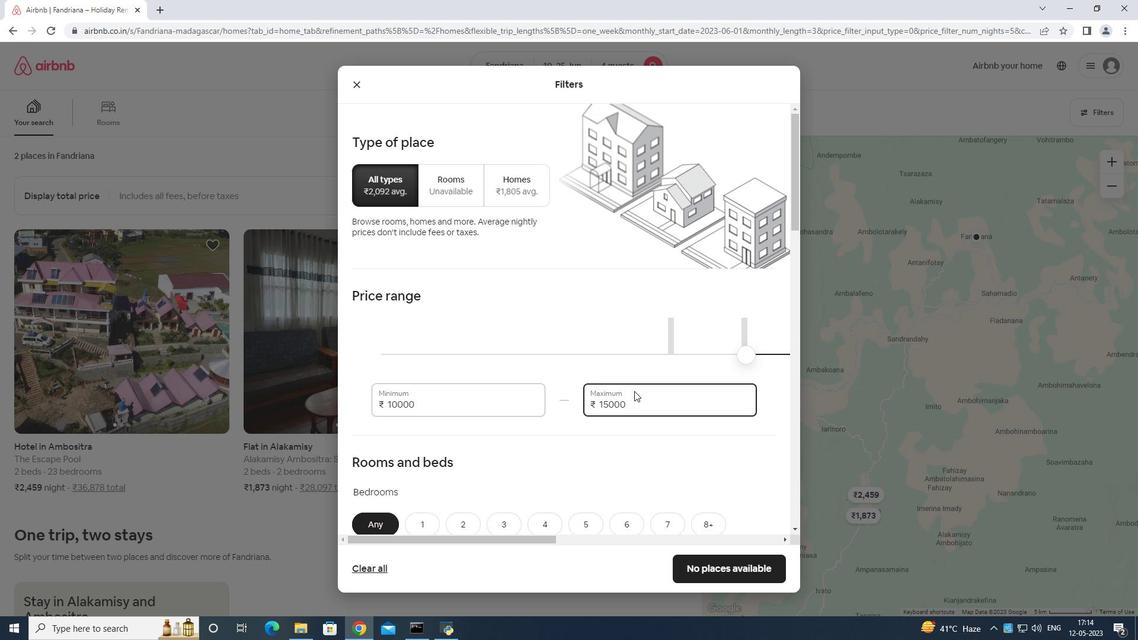 
Action: Mouse scrolled (634, 390) with delta (0, 0)
Screenshot: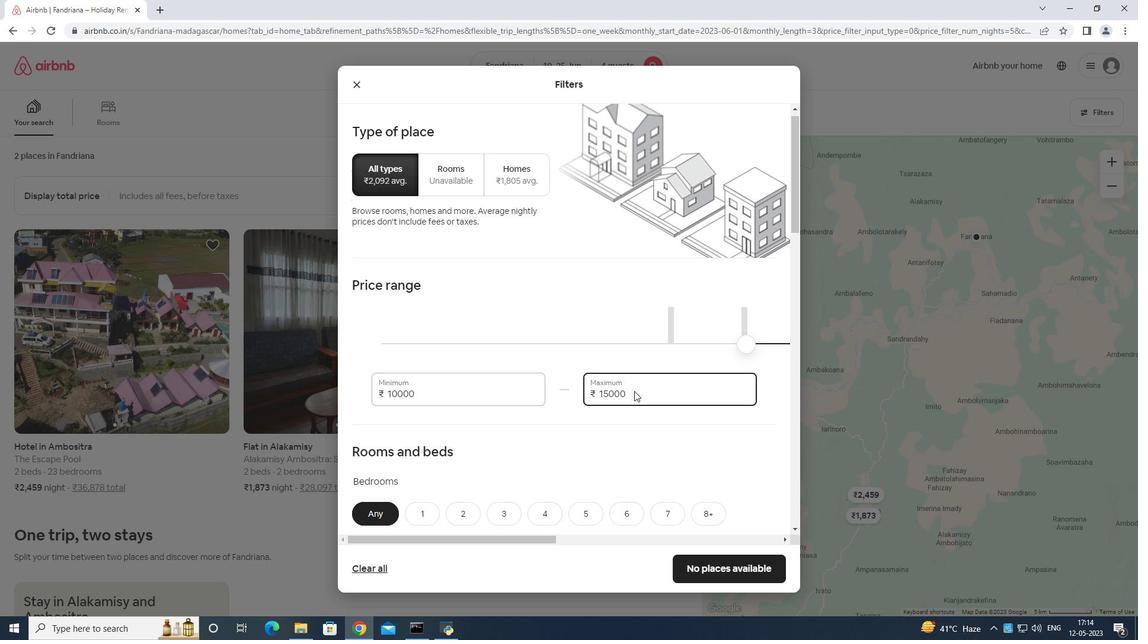 
Action: Mouse scrolled (634, 390) with delta (0, 0)
Screenshot: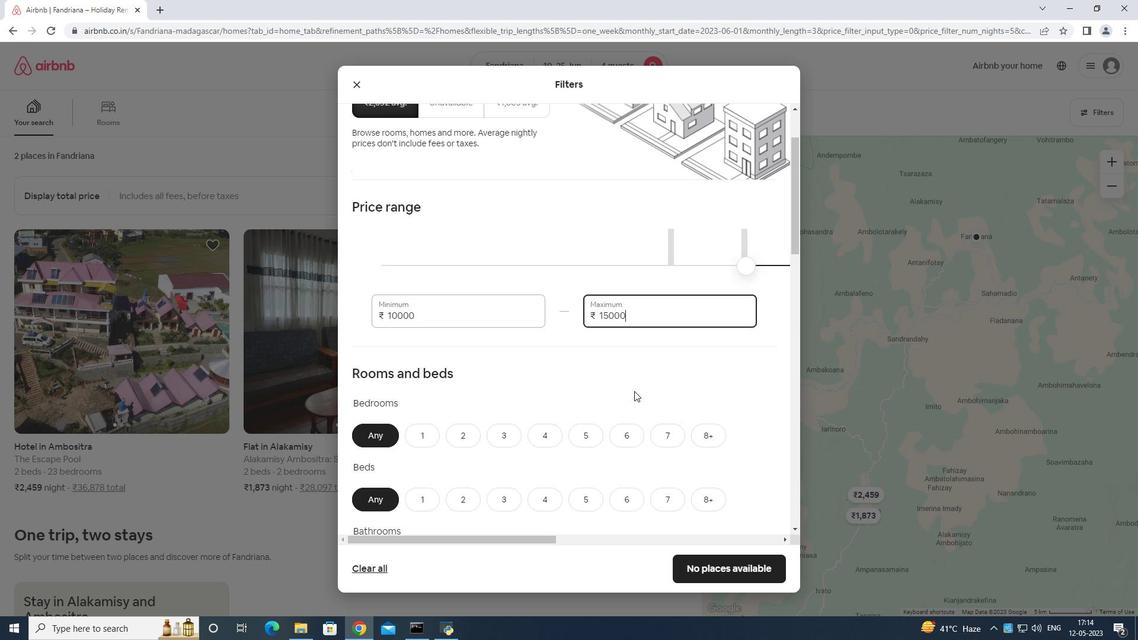 
Action: Mouse scrolled (634, 390) with delta (0, 0)
Screenshot: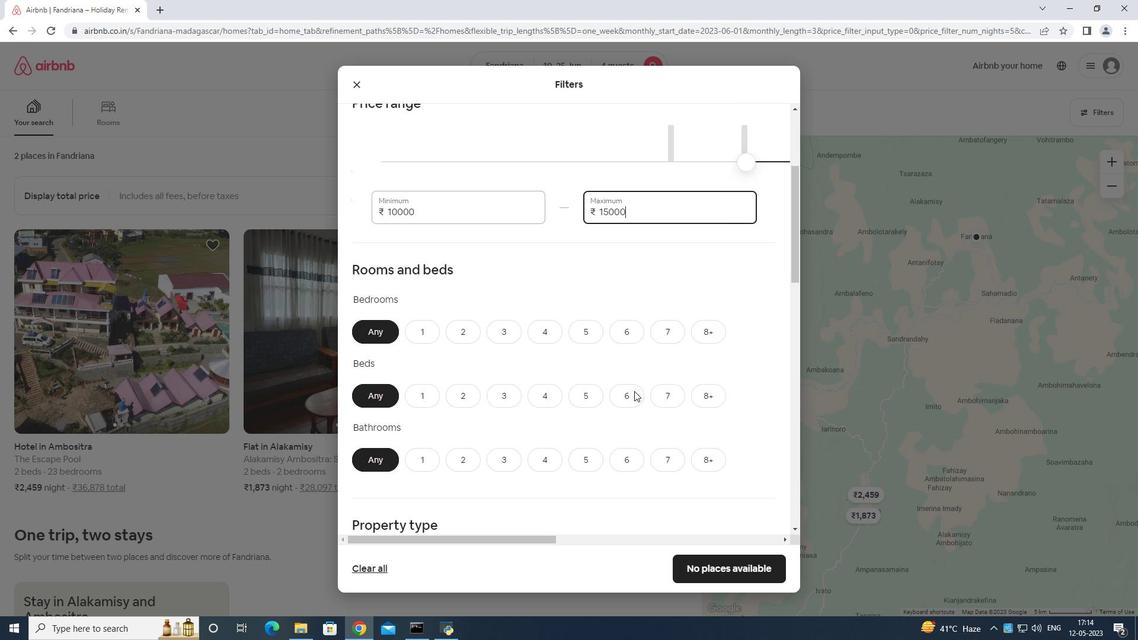 
Action: Mouse moved to (548, 231)
Screenshot: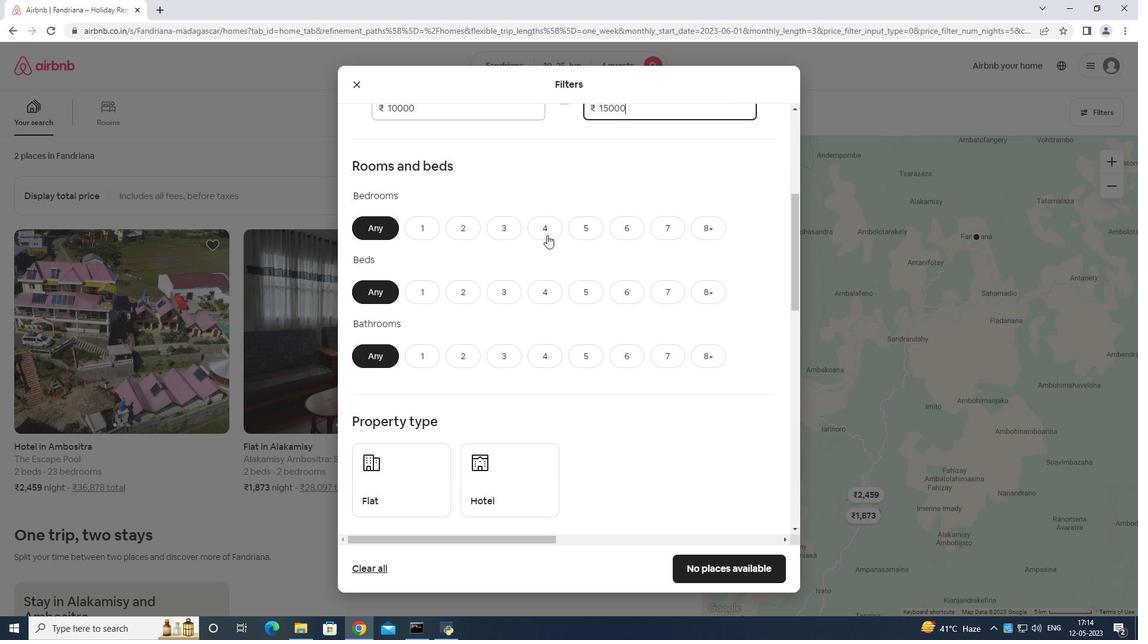 
Action: Mouse pressed left at (548, 231)
Screenshot: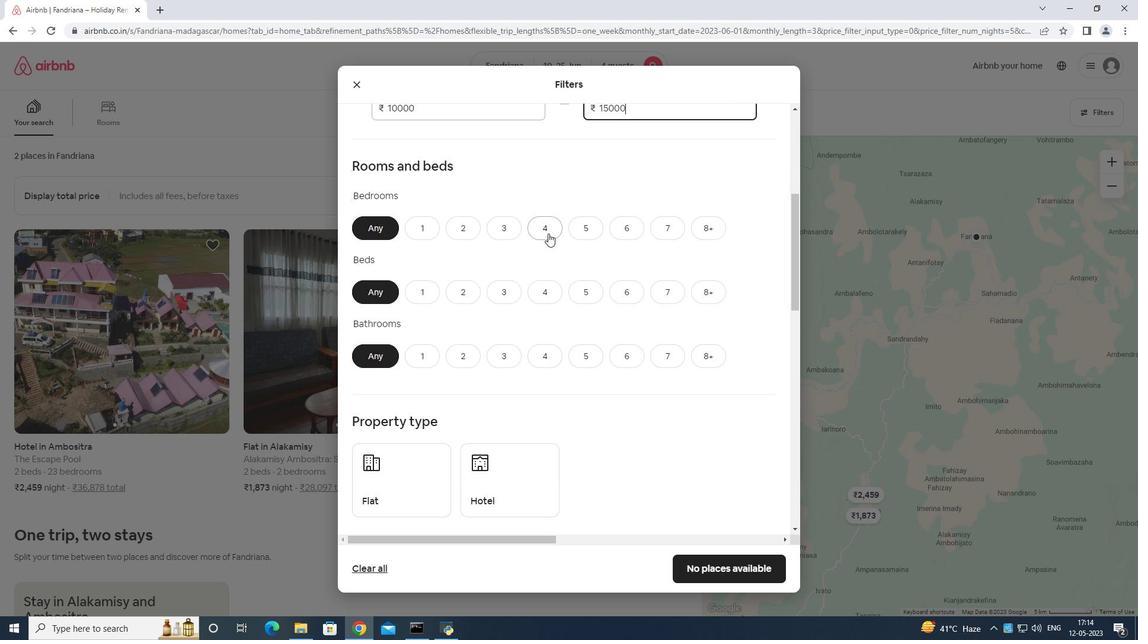 
Action: Mouse moved to (545, 293)
Screenshot: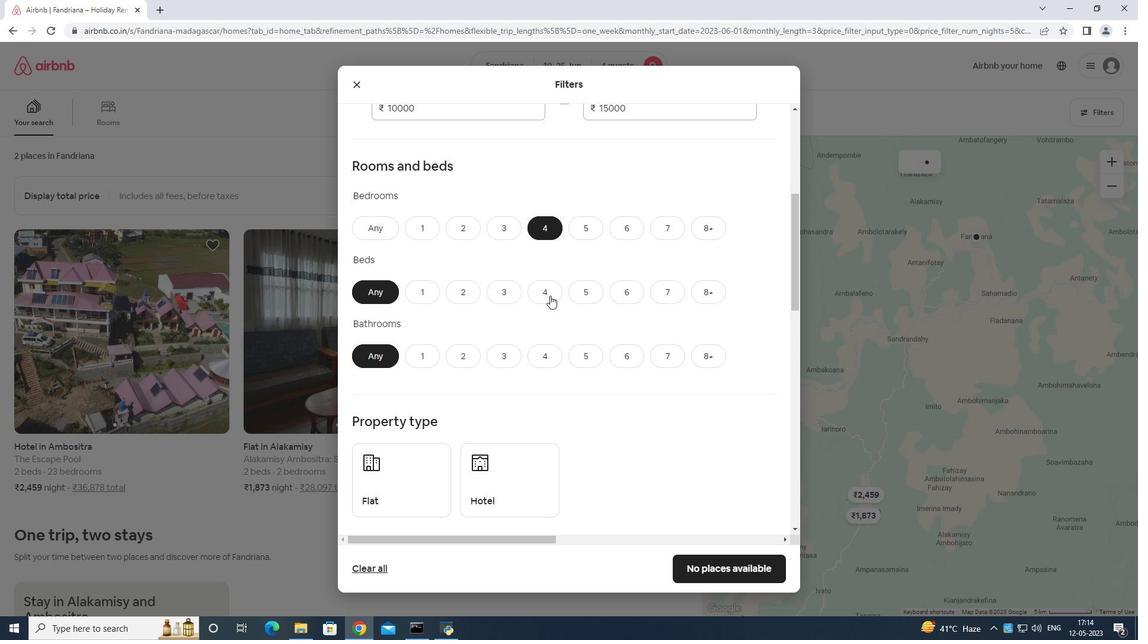 
Action: Mouse pressed left at (545, 293)
Screenshot: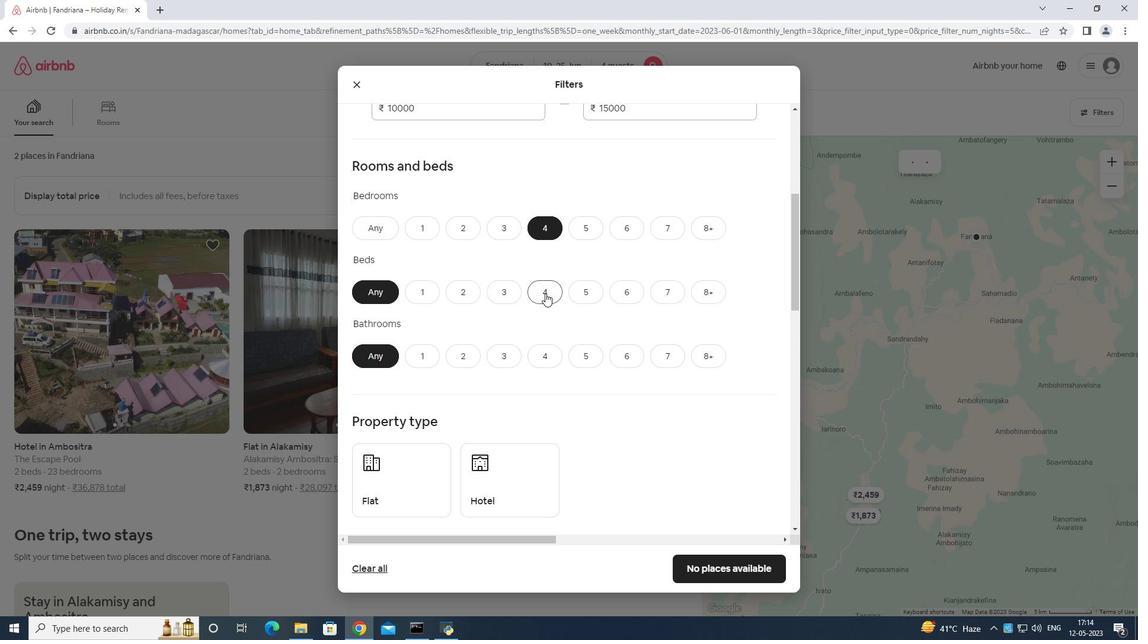 
Action: Mouse moved to (545, 353)
Screenshot: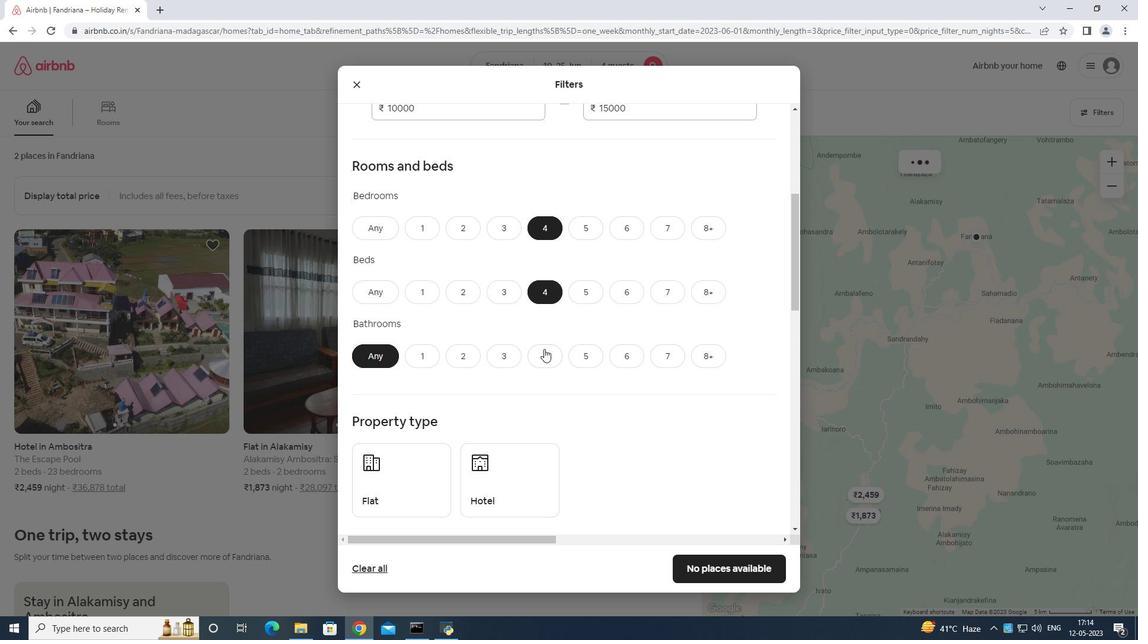 
Action: Mouse pressed left at (545, 353)
Screenshot: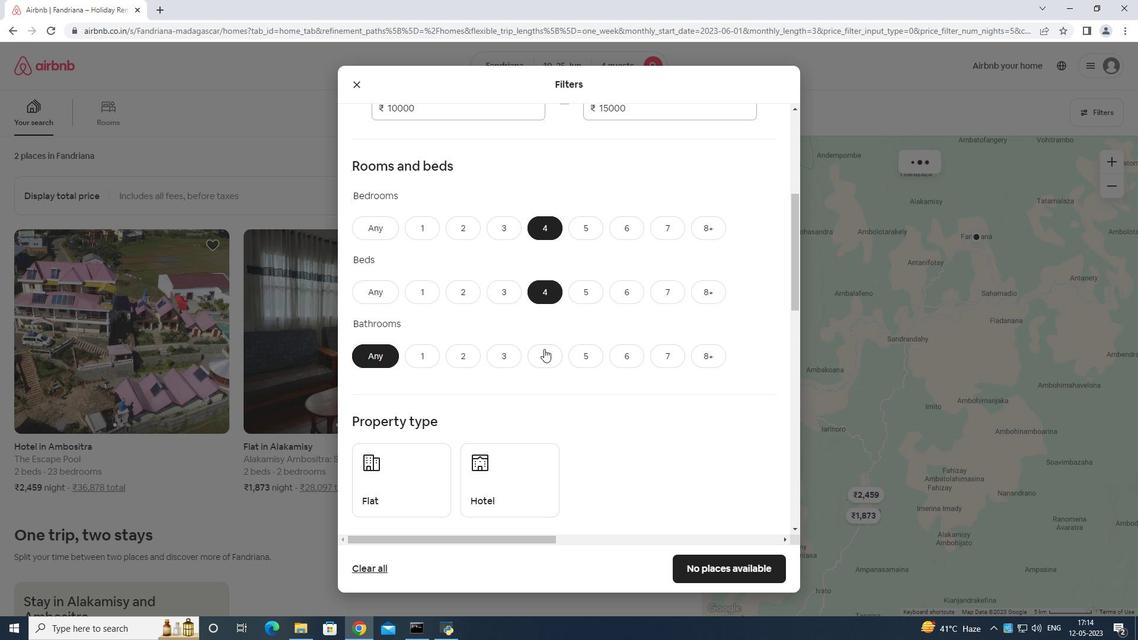 
Action: Mouse moved to (552, 350)
Screenshot: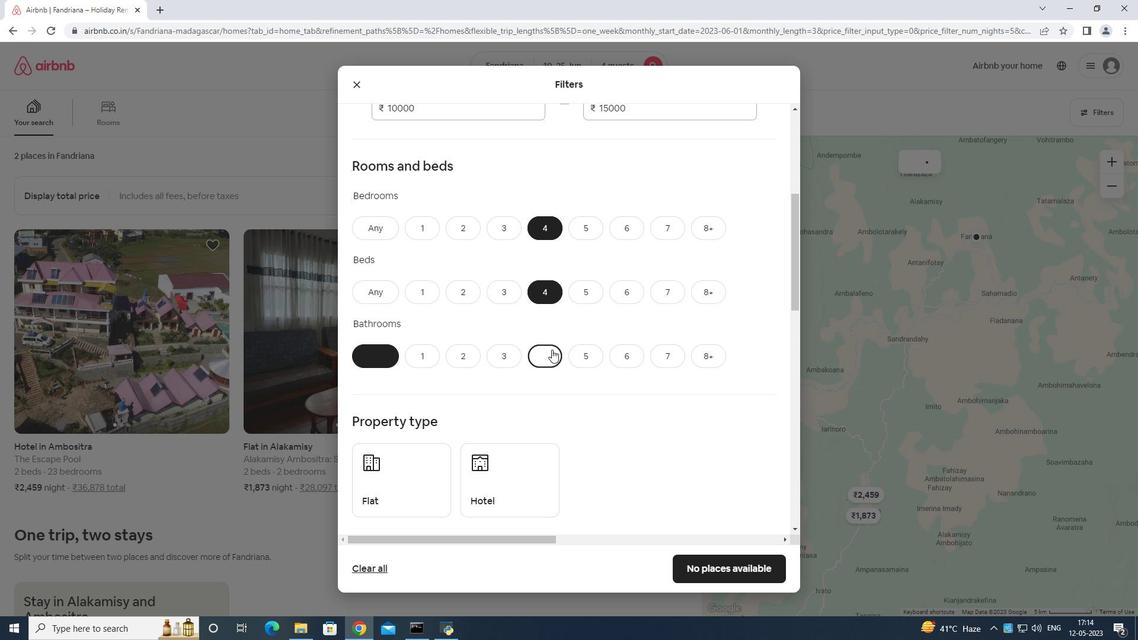 
Action: Mouse scrolled (552, 350) with delta (0, 0)
Screenshot: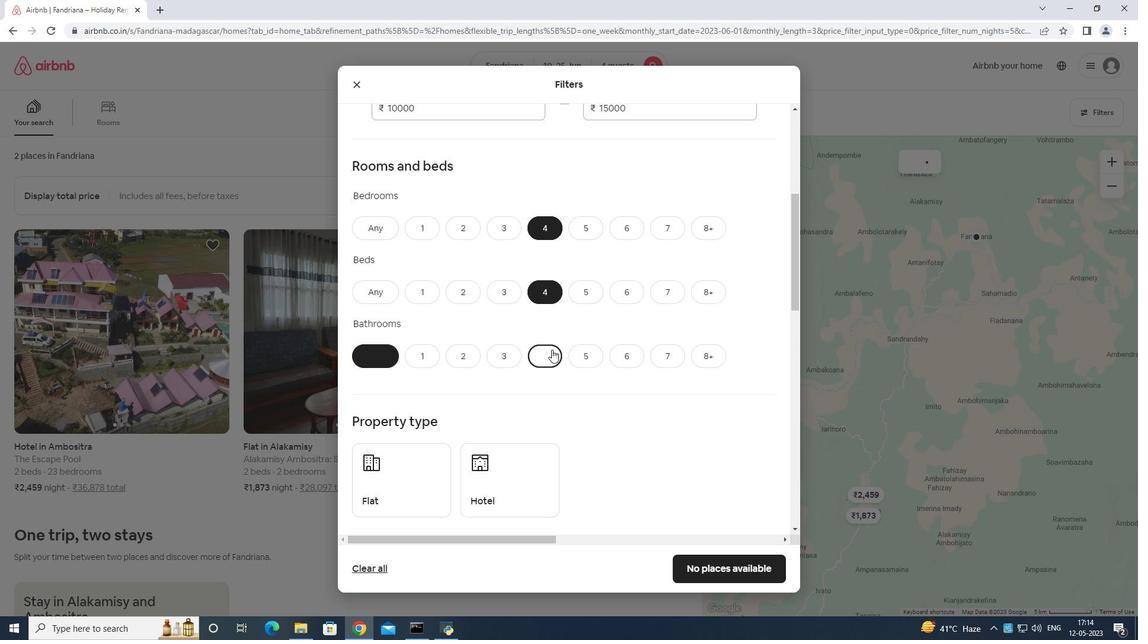 
Action: Mouse moved to (552, 351)
Screenshot: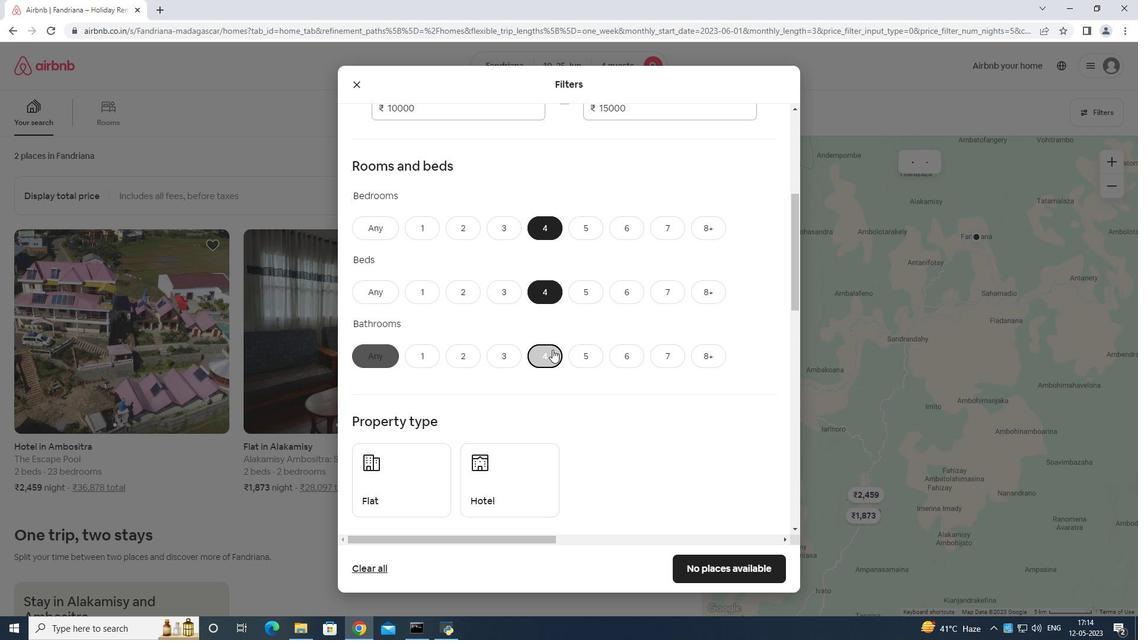 
Action: Mouse scrolled (552, 350) with delta (0, 0)
Screenshot: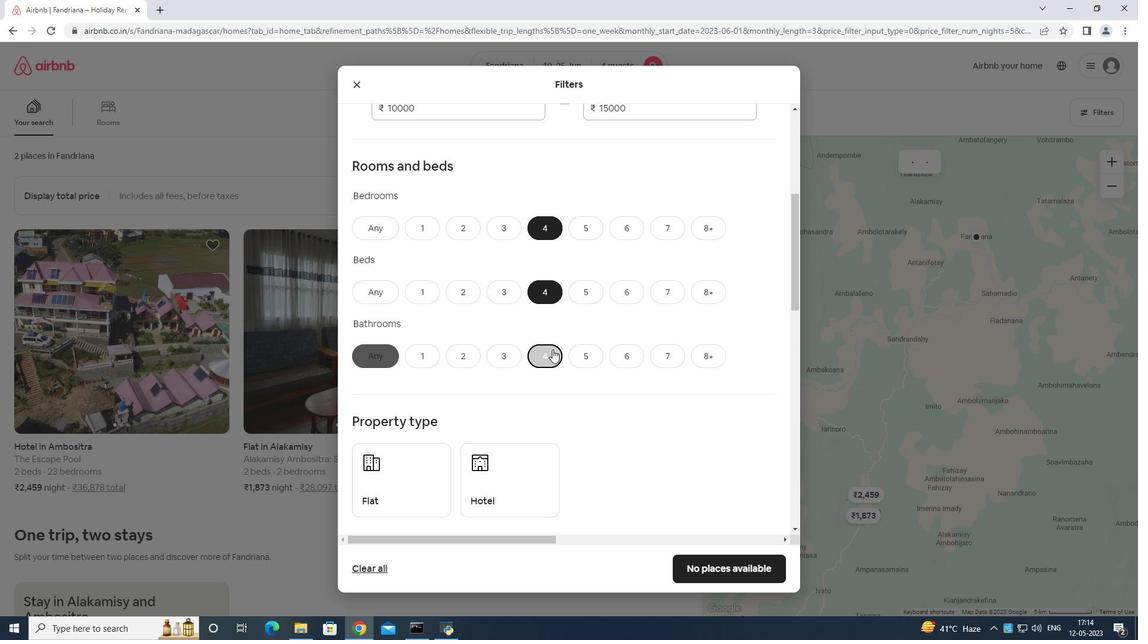 
Action: Mouse moved to (426, 354)
Screenshot: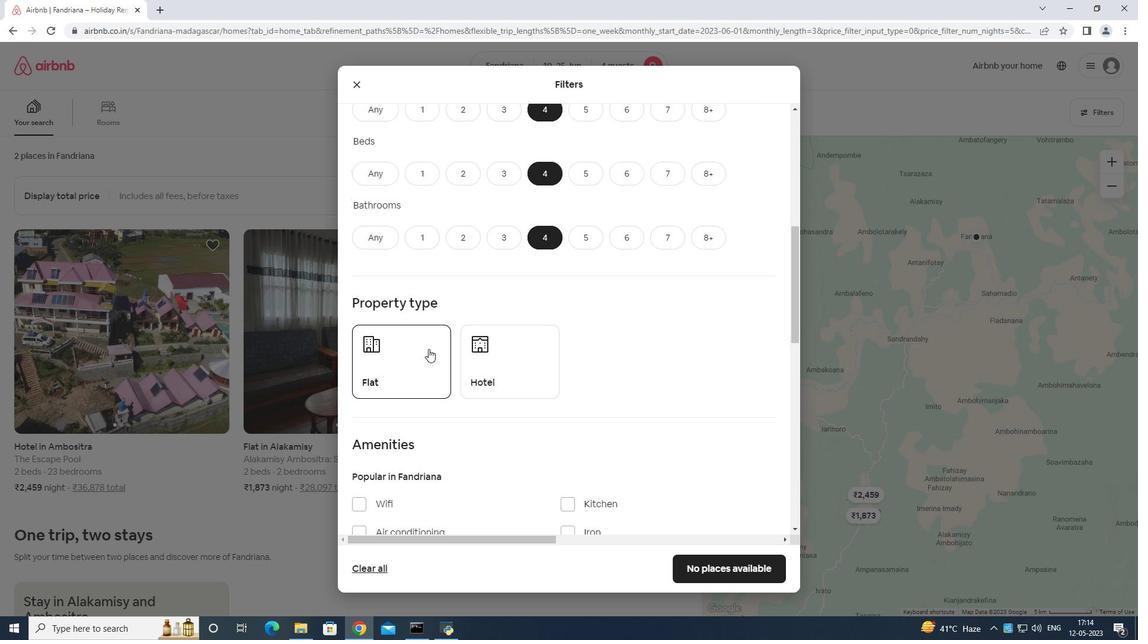 
Action: Mouse pressed left at (426, 354)
Screenshot: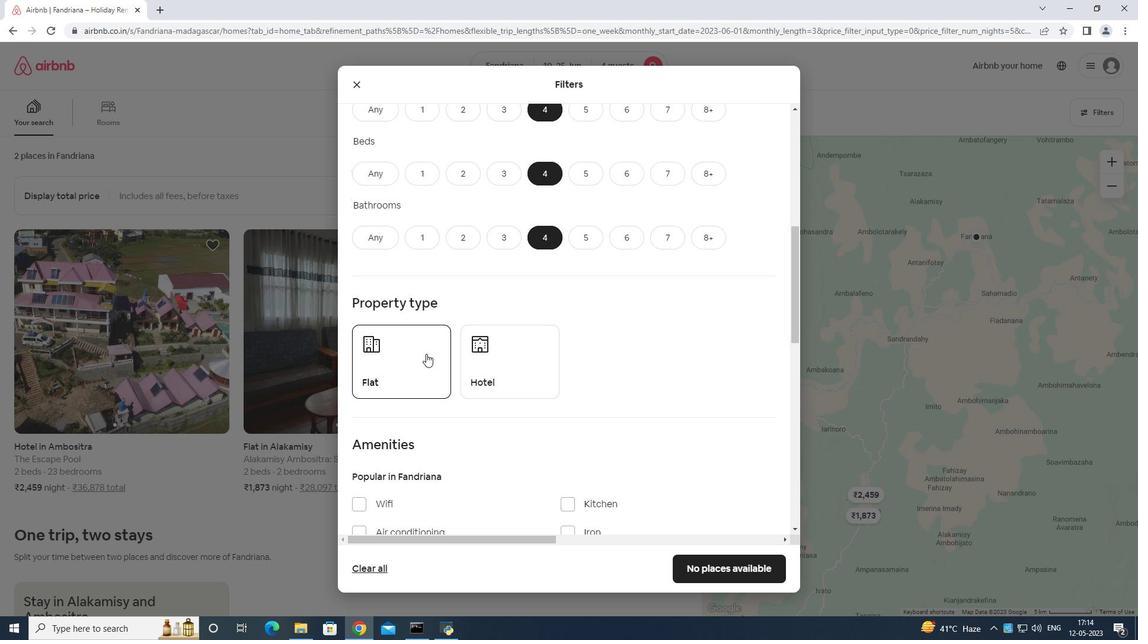 
Action: Mouse moved to (506, 350)
Screenshot: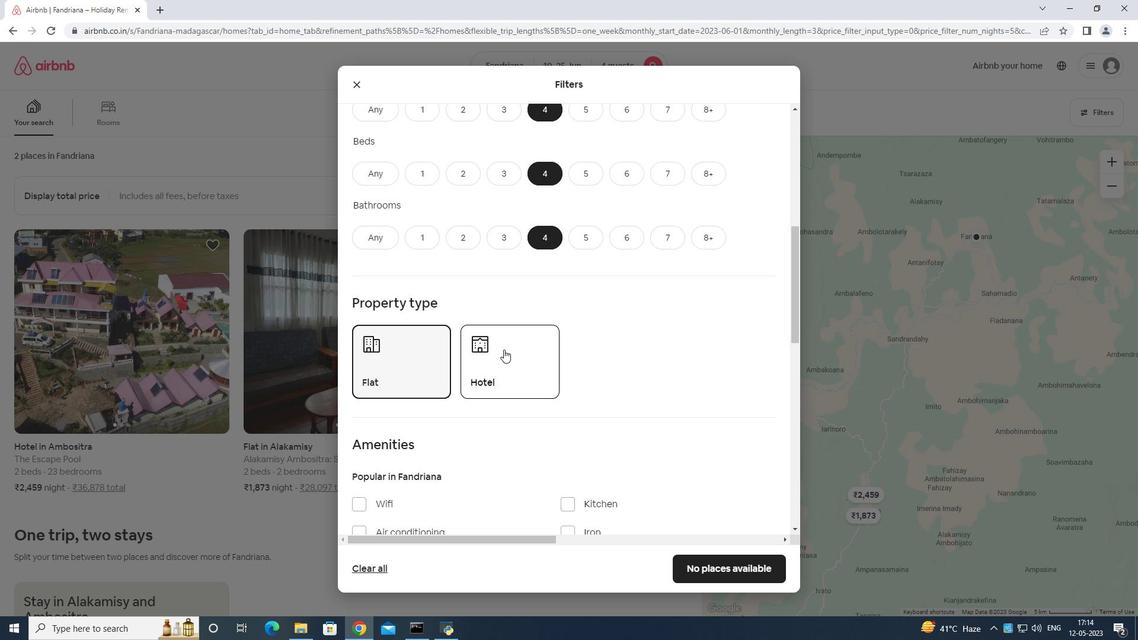 
Action: Mouse pressed left at (506, 350)
Screenshot: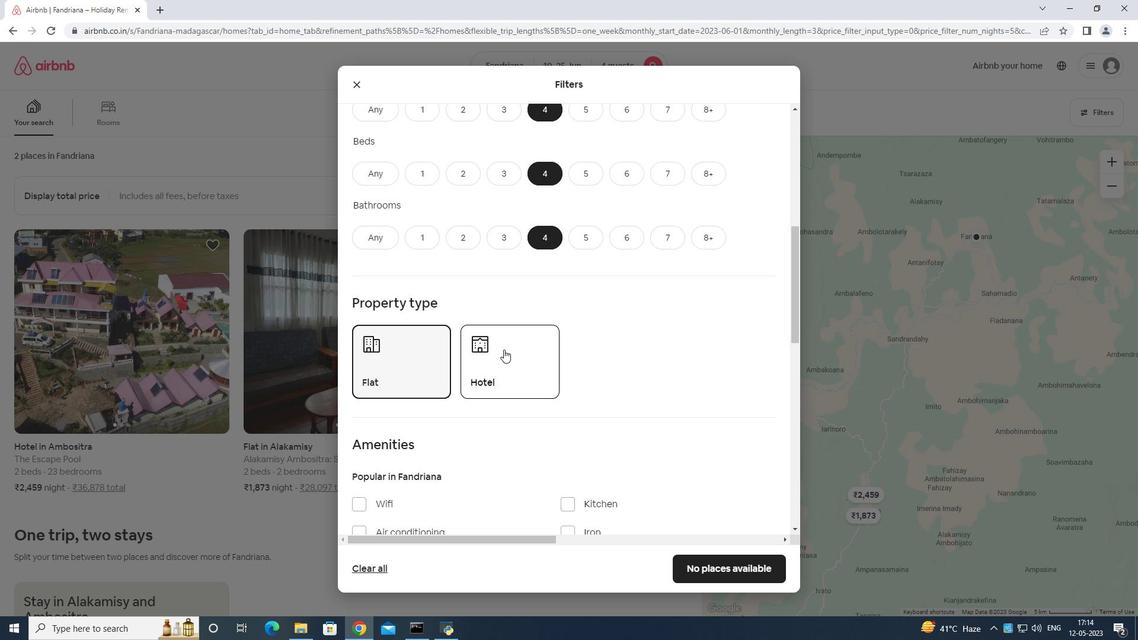 
Action: Mouse moved to (508, 350)
Screenshot: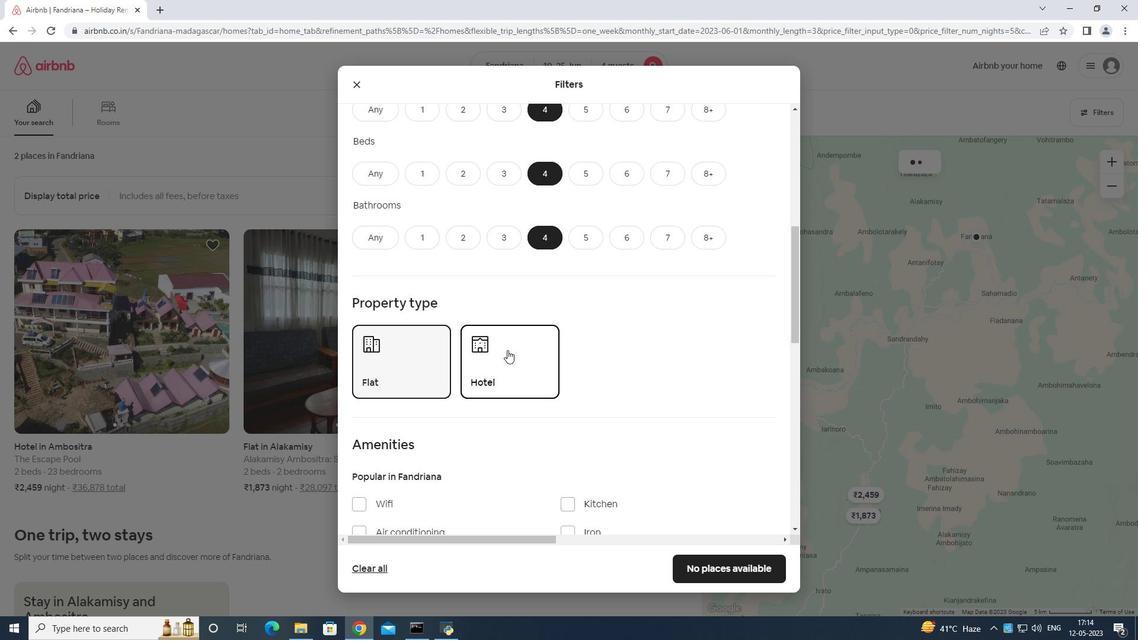 
Action: Mouse scrolled (508, 350) with delta (0, 0)
Screenshot: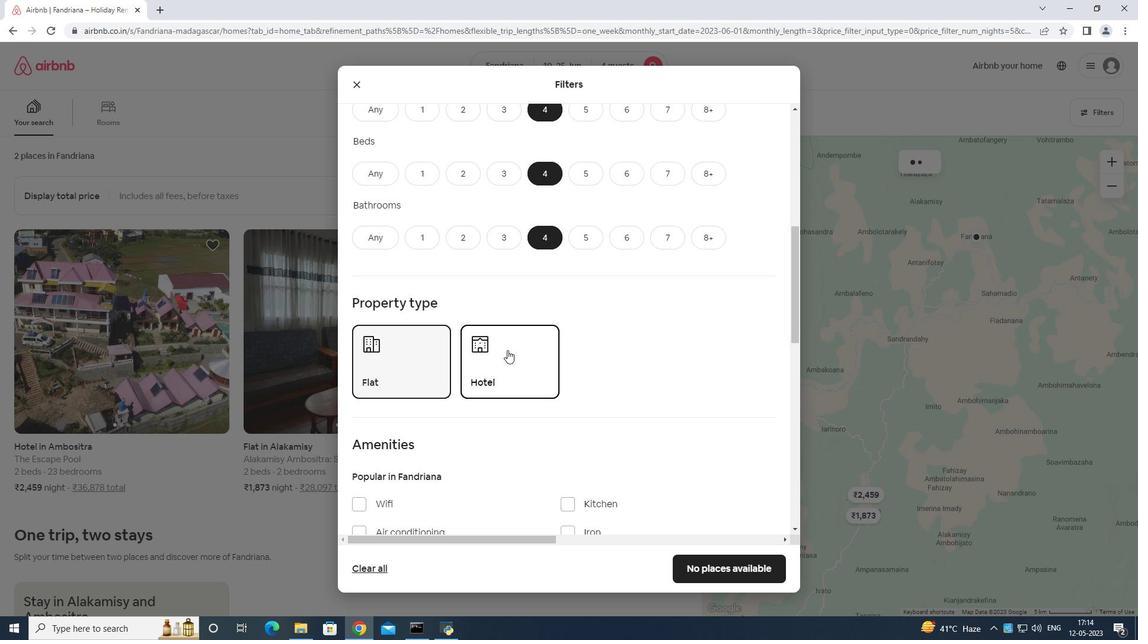 
Action: Mouse moved to (508, 351)
Screenshot: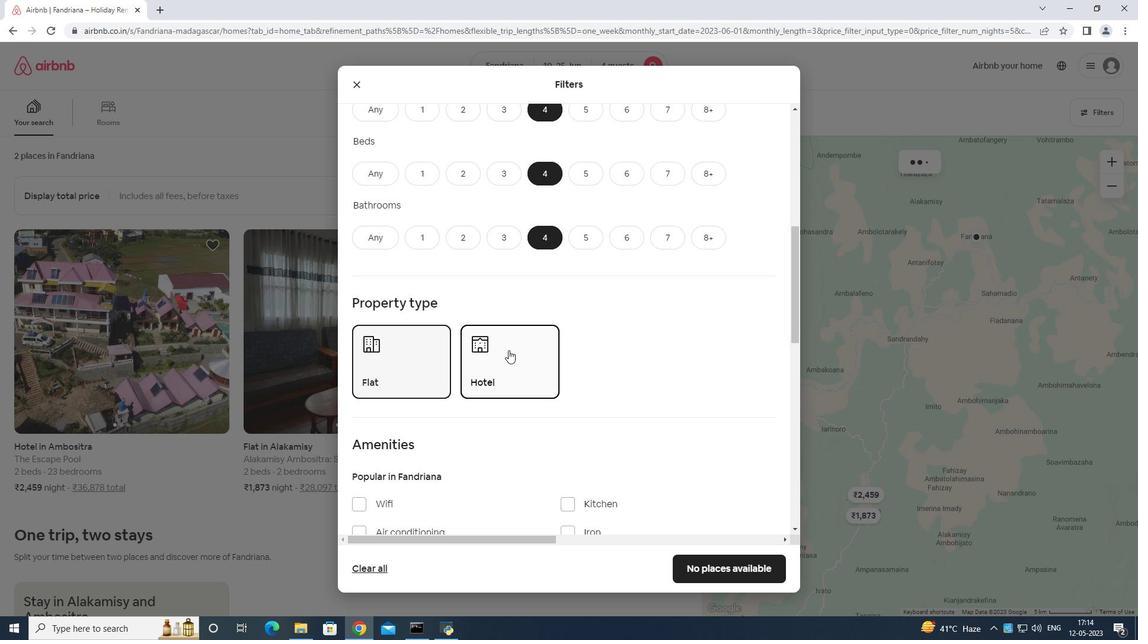 
Action: Mouse scrolled (508, 351) with delta (0, 0)
Screenshot: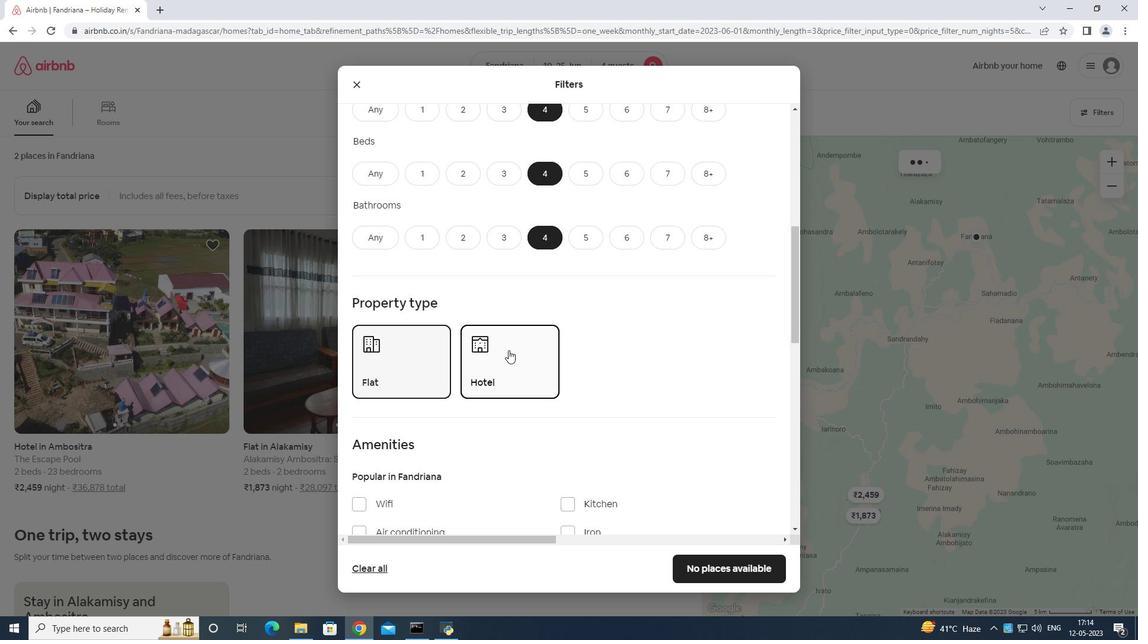 
Action: Mouse scrolled (508, 351) with delta (0, 0)
Screenshot: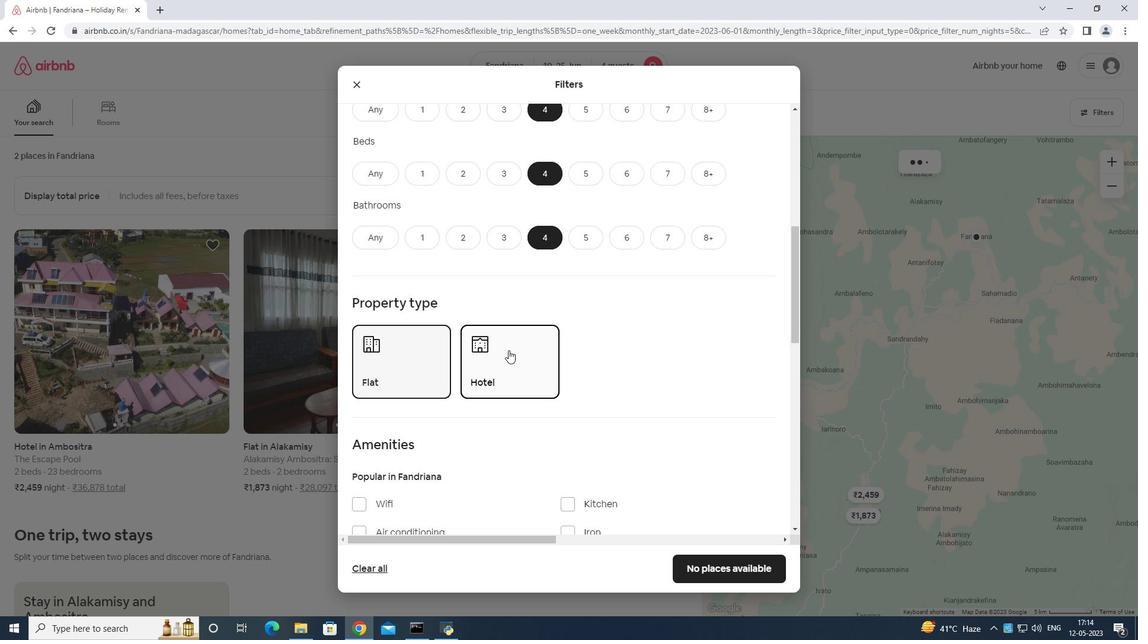 
Action: Mouse scrolled (508, 351) with delta (0, 0)
Screenshot: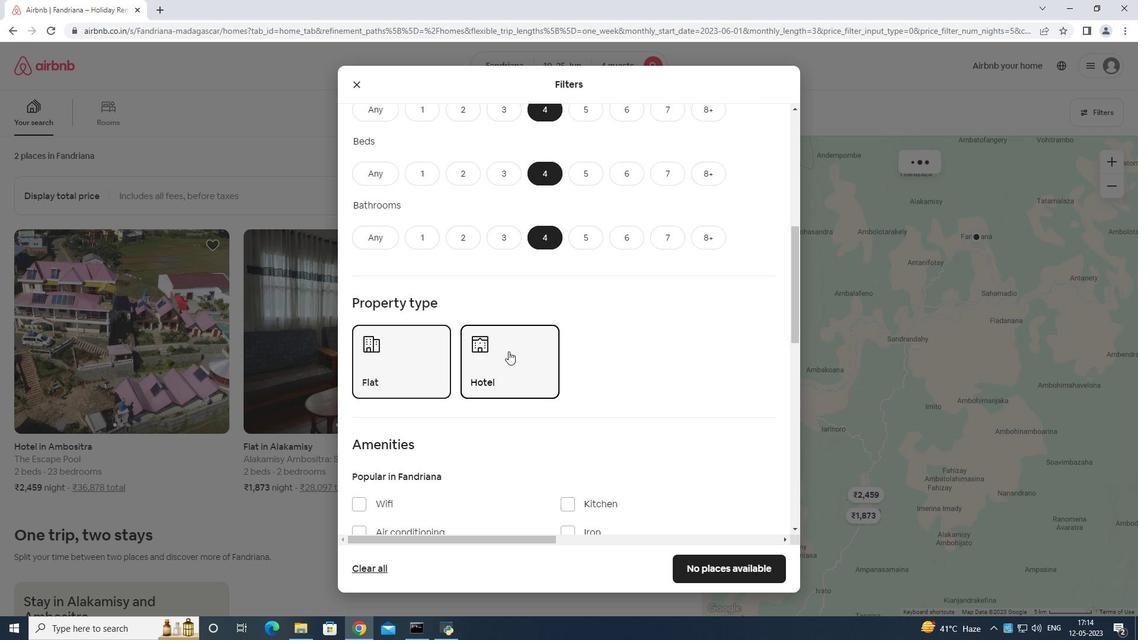 
Action: Mouse moved to (360, 267)
Screenshot: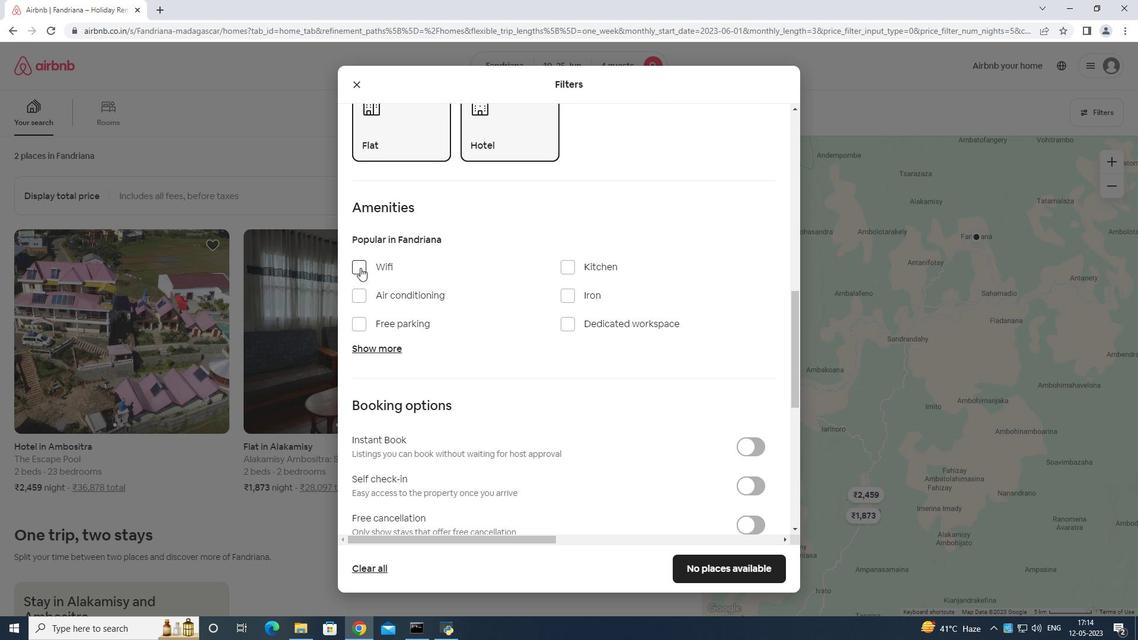 
Action: Mouse pressed left at (360, 267)
Screenshot: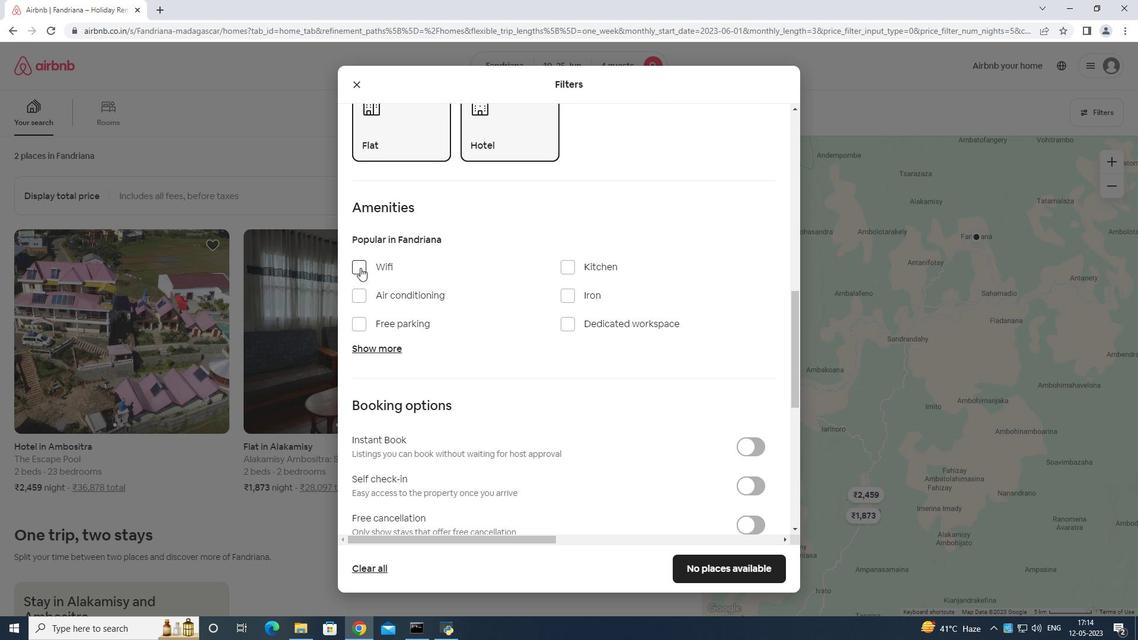 
Action: Mouse moved to (364, 316)
Screenshot: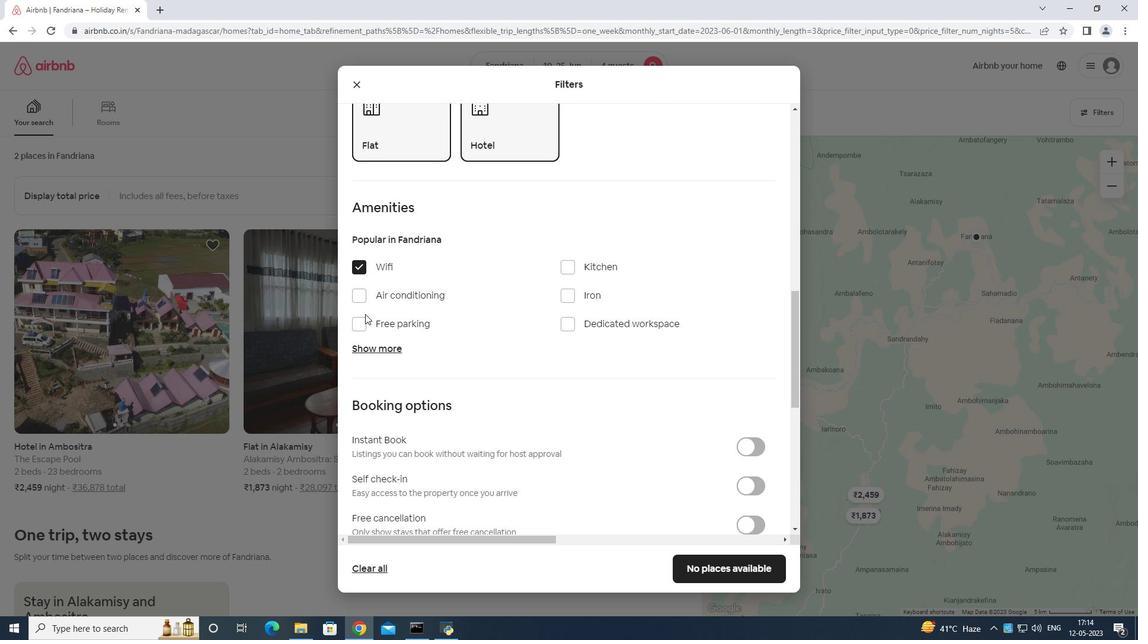 
Action: Mouse pressed left at (364, 316)
Screenshot: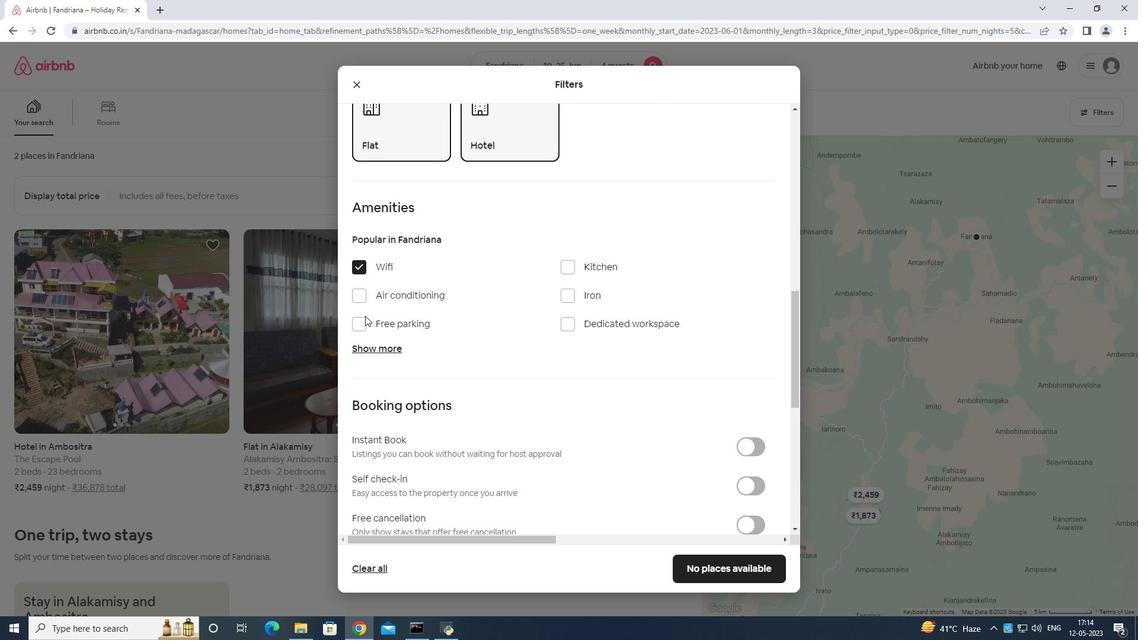 
Action: Mouse moved to (364, 325)
Screenshot: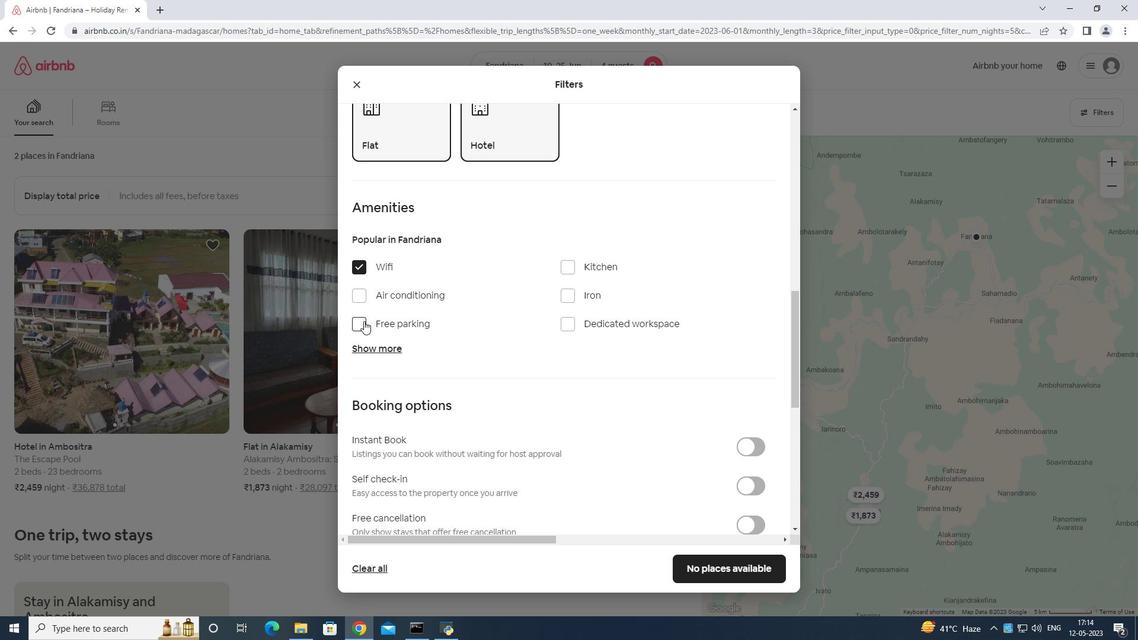 
Action: Mouse pressed left at (364, 325)
Screenshot: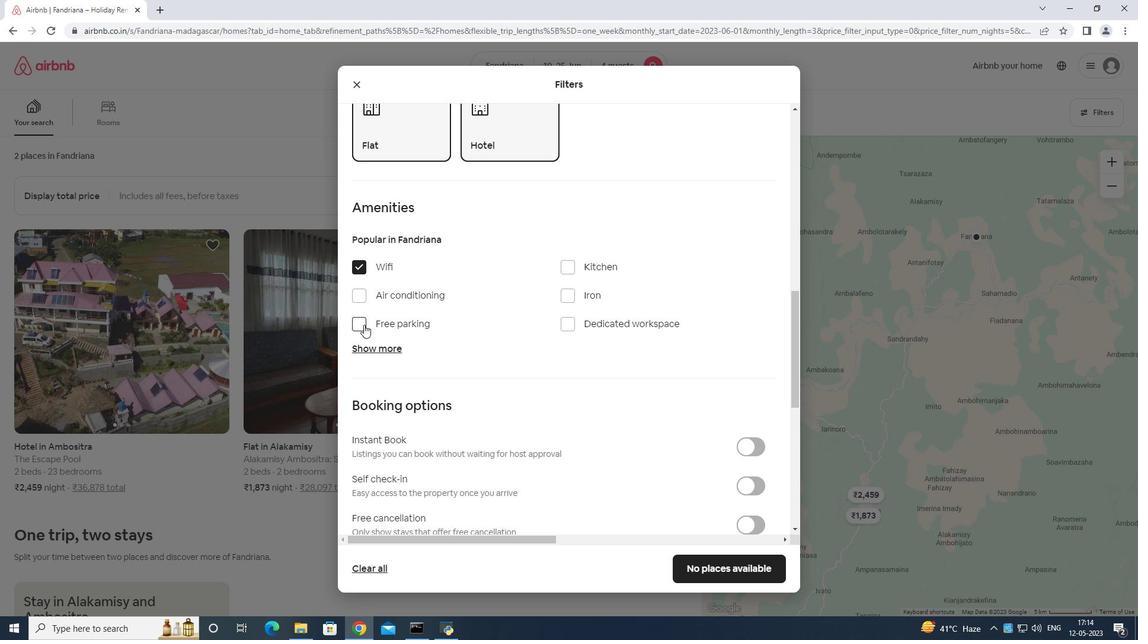 
Action: Mouse moved to (364, 342)
Screenshot: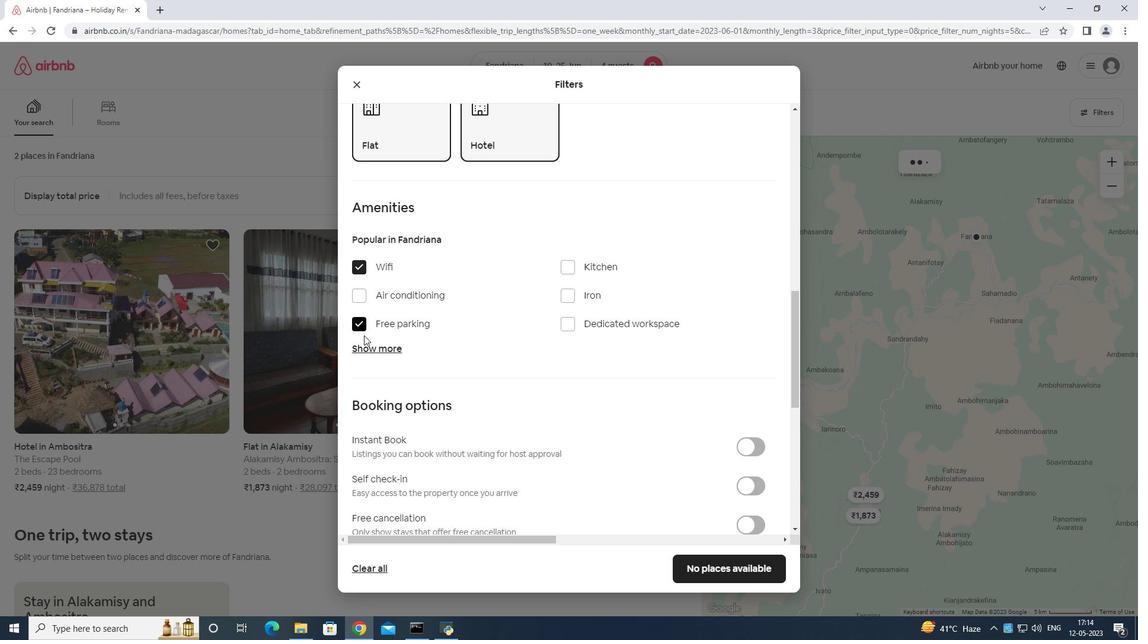 
Action: Mouse pressed left at (364, 342)
Screenshot: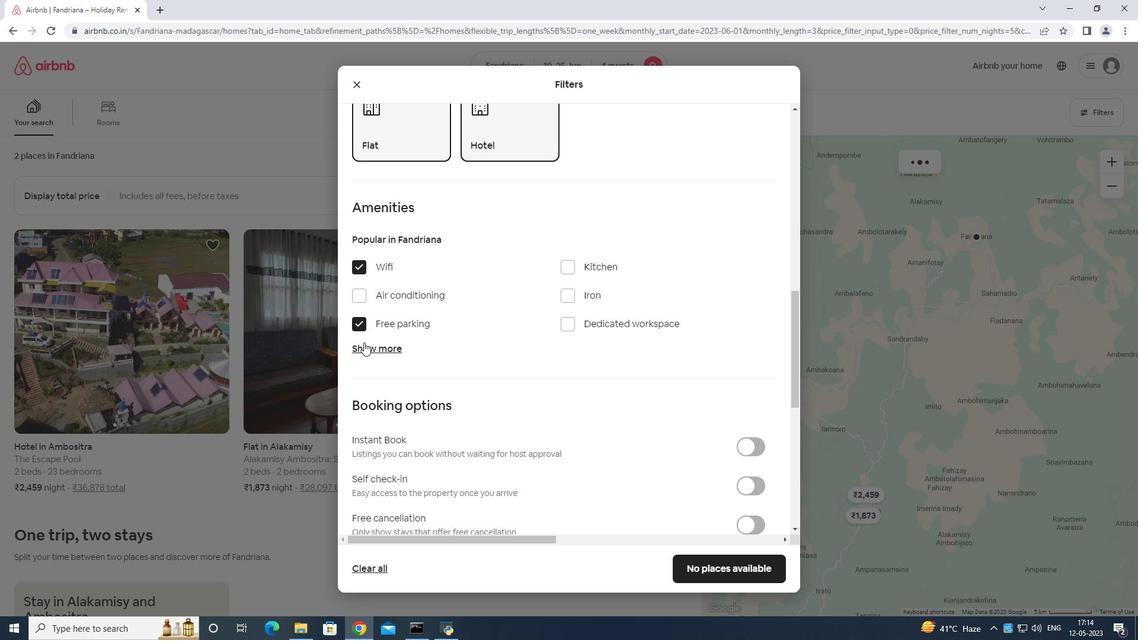 
Action: Mouse moved to (447, 351)
Screenshot: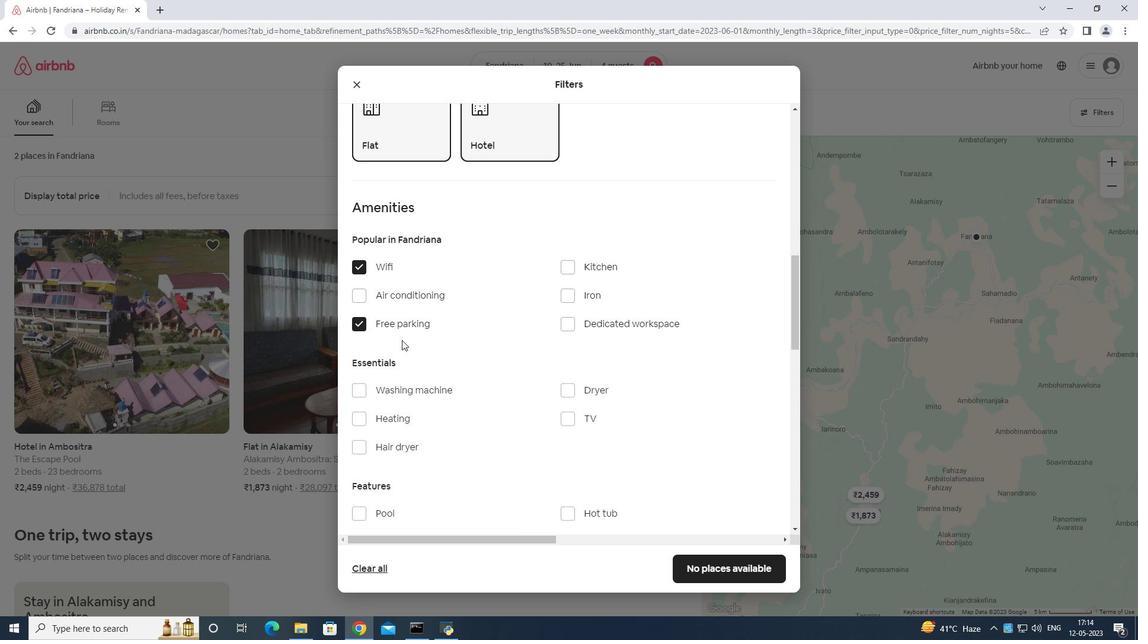 
Action: Mouse scrolled (447, 351) with delta (0, 0)
Screenshot: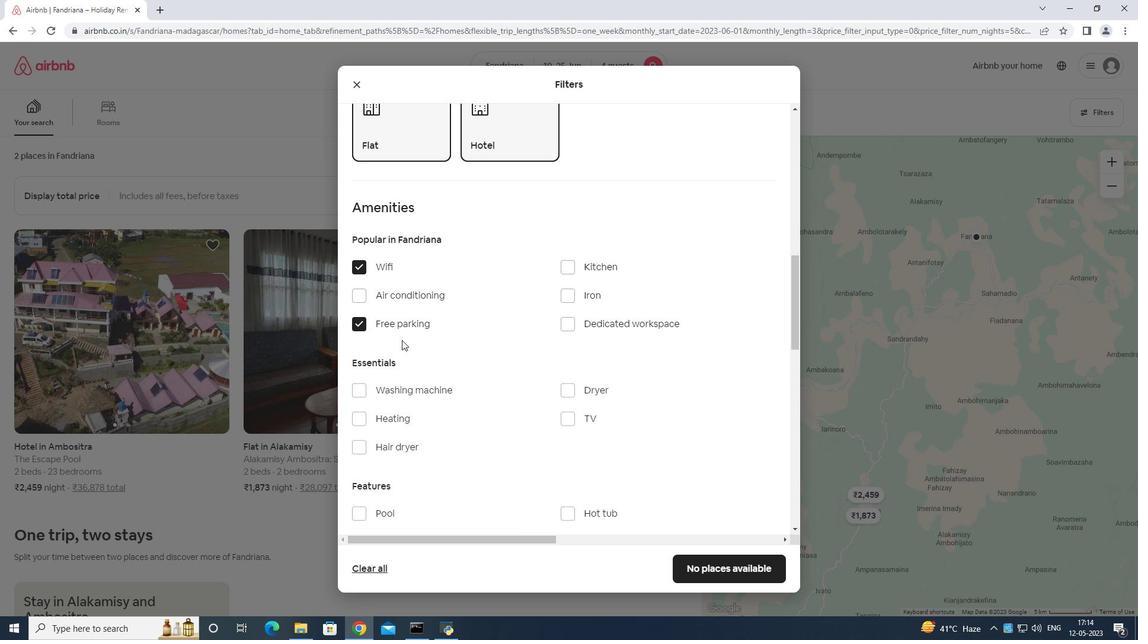 
Action: Mouse moved to (557, 358)
Screenshot: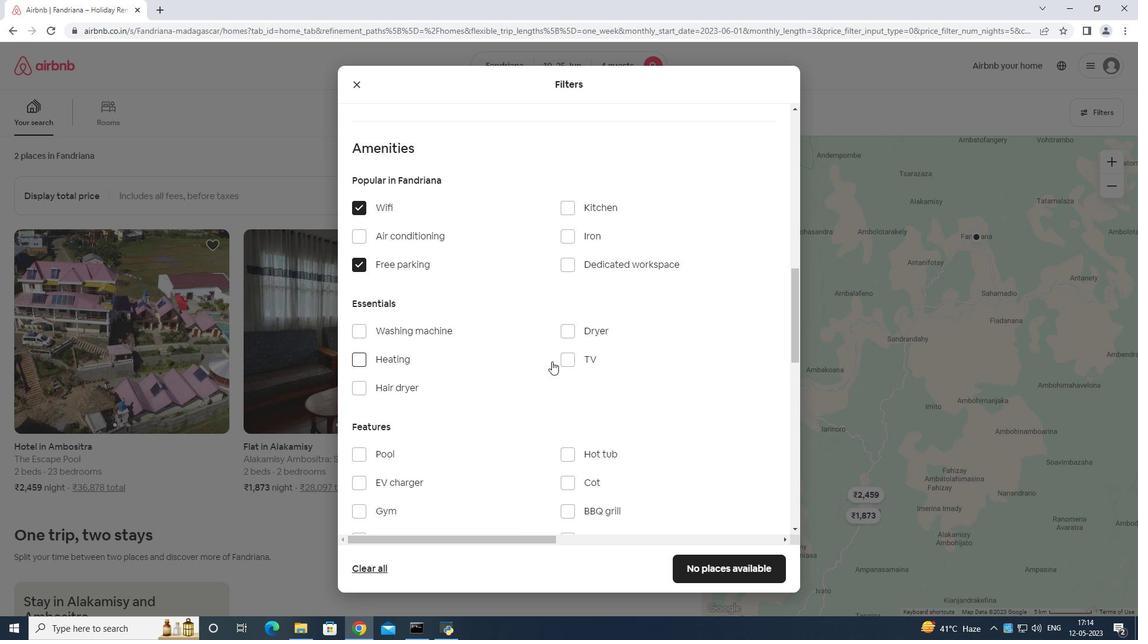 
Action: Mouse pressed left at (557, 358)
Screenshot: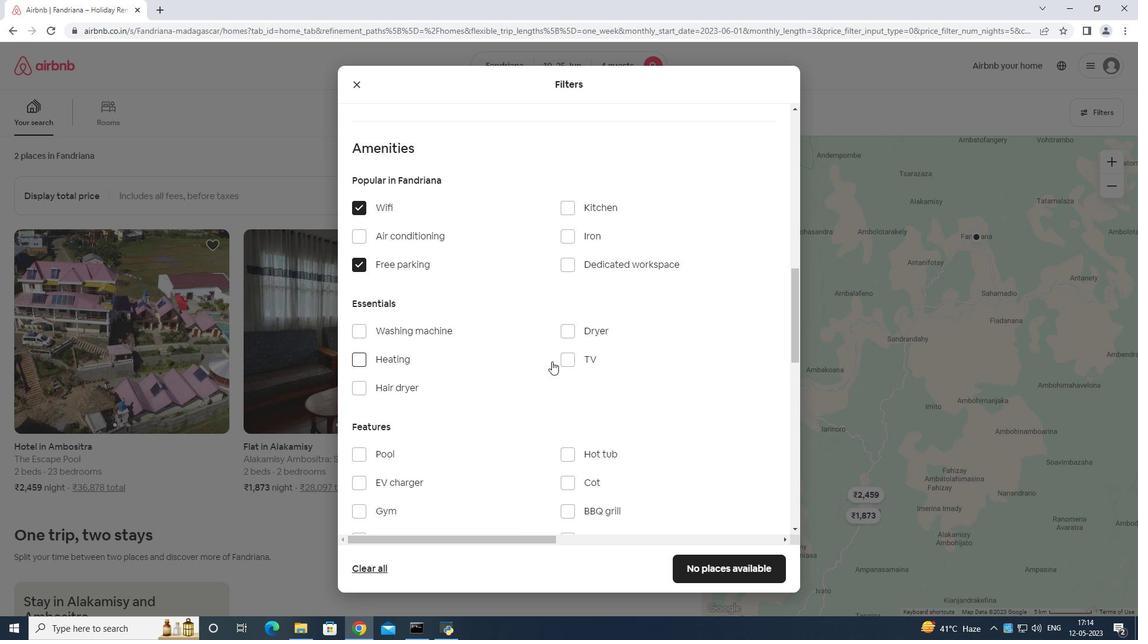 
Action: Mouse moved to (565, 363)
Screenshot: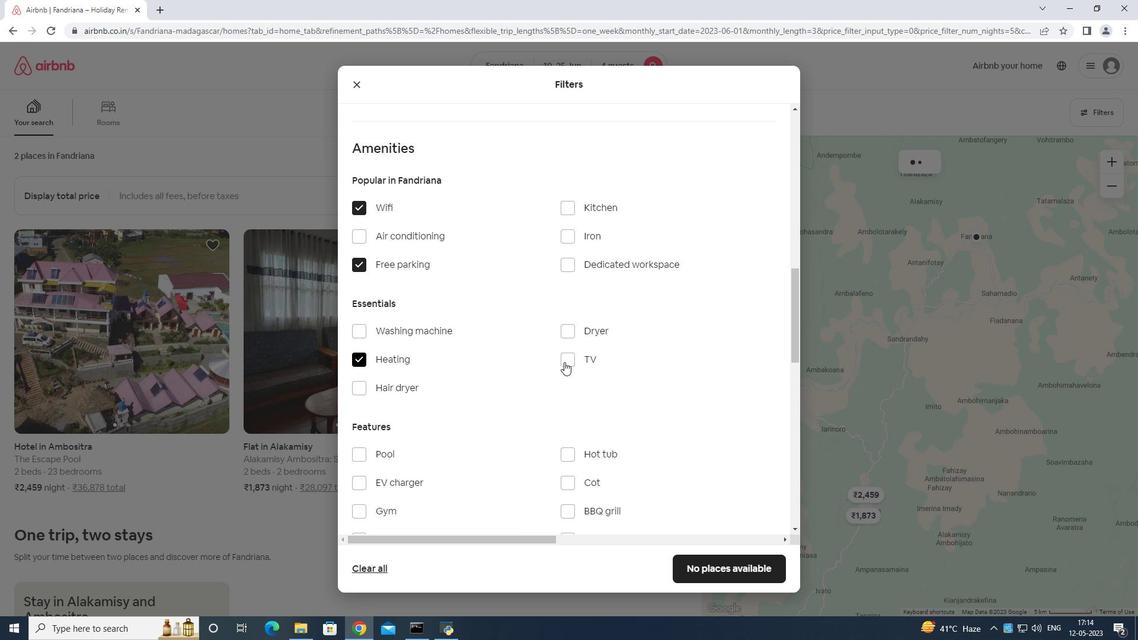 
Action: Mouse pressed left at (565, 363)
Screenshot: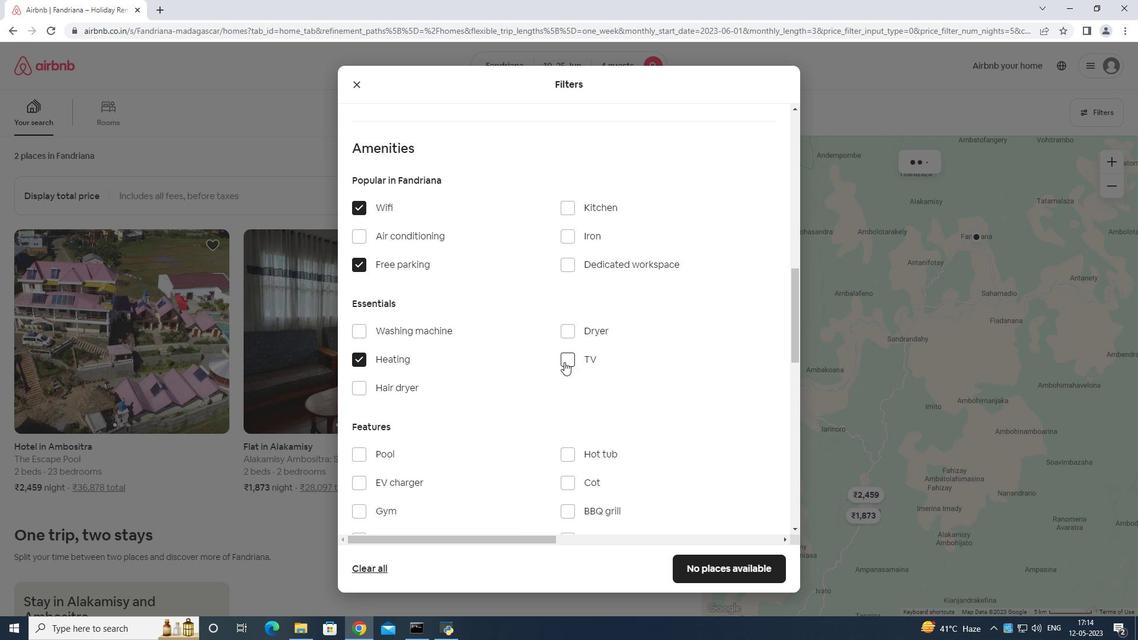 
Action: Mouse moved to (577, 352)
Screenshot: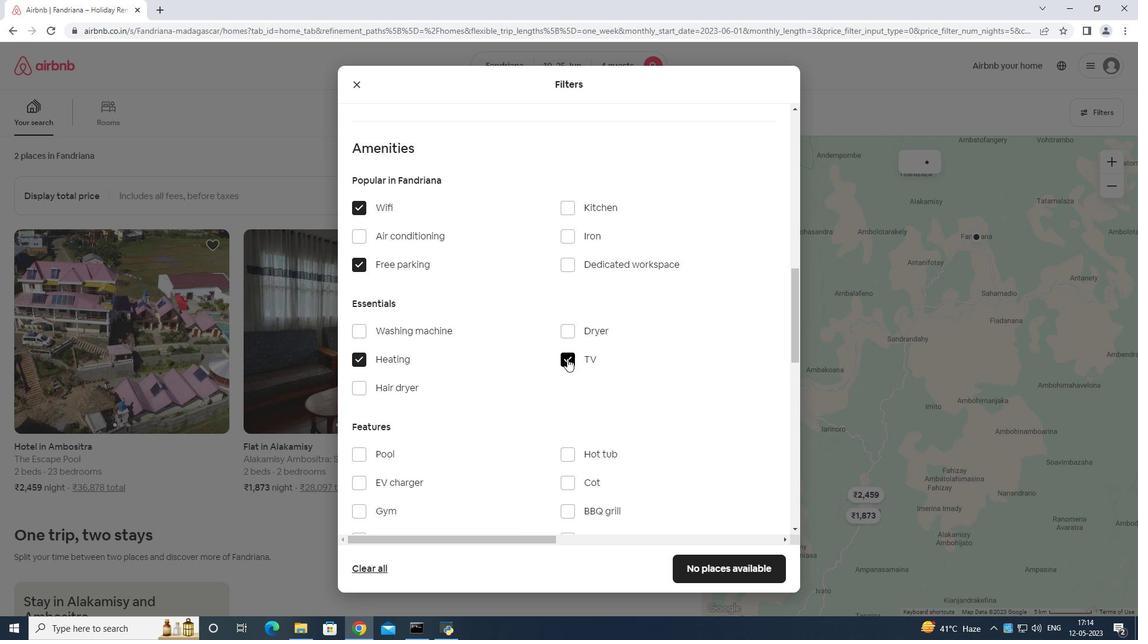 
Action: Mouse scrolled (577, 352) with delta (0, 0)
Screenshot: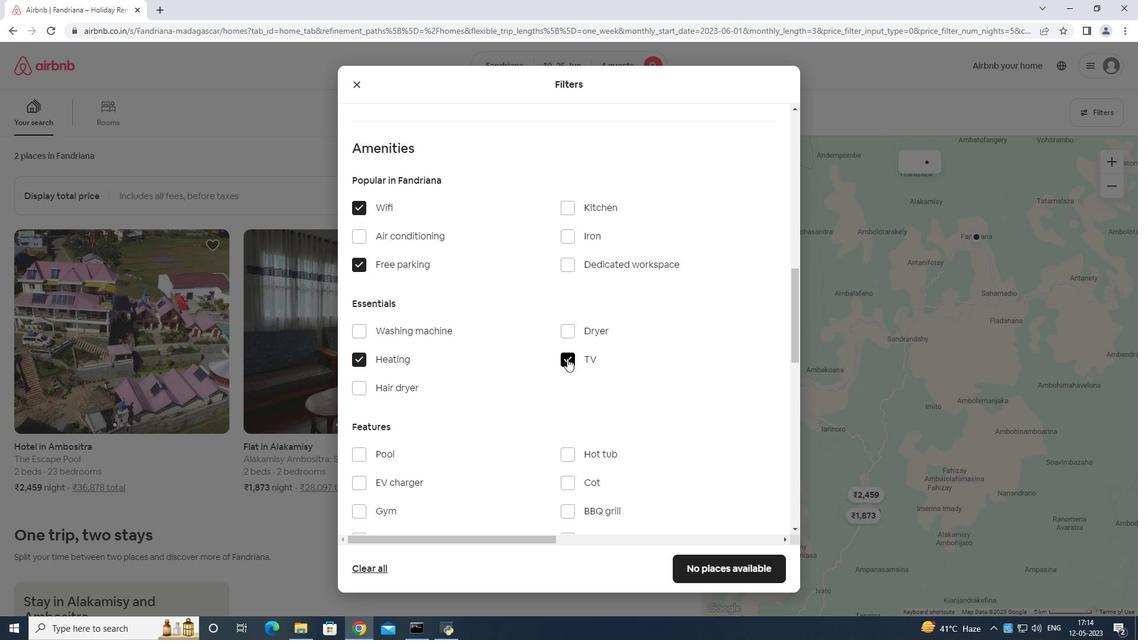 
Action: Mouse scrolled (577, 352) with delta (0, 0)
Screenshot: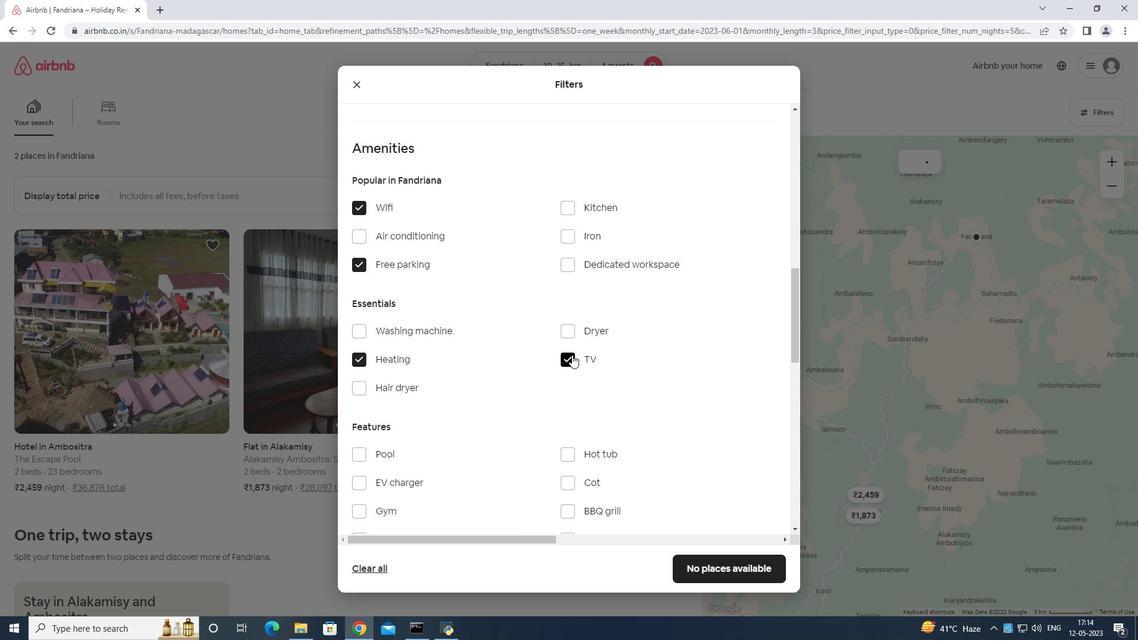 
Action: Mouse moved to (361, 236)
Screenshot: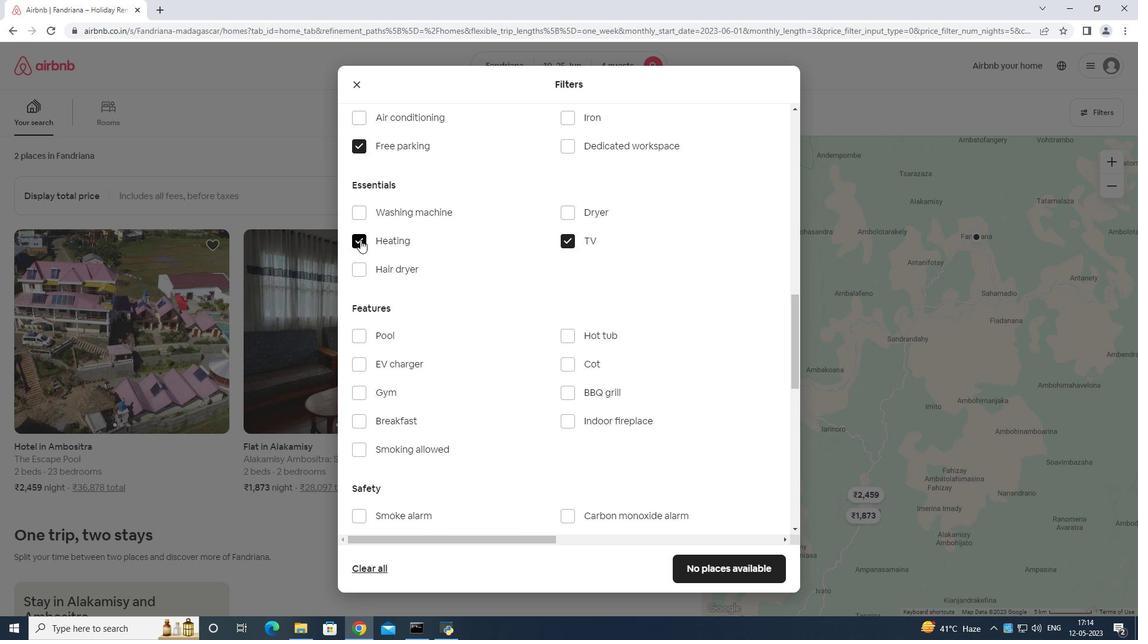
Action: Mouse pressed left at (361, 236)
Screenshot: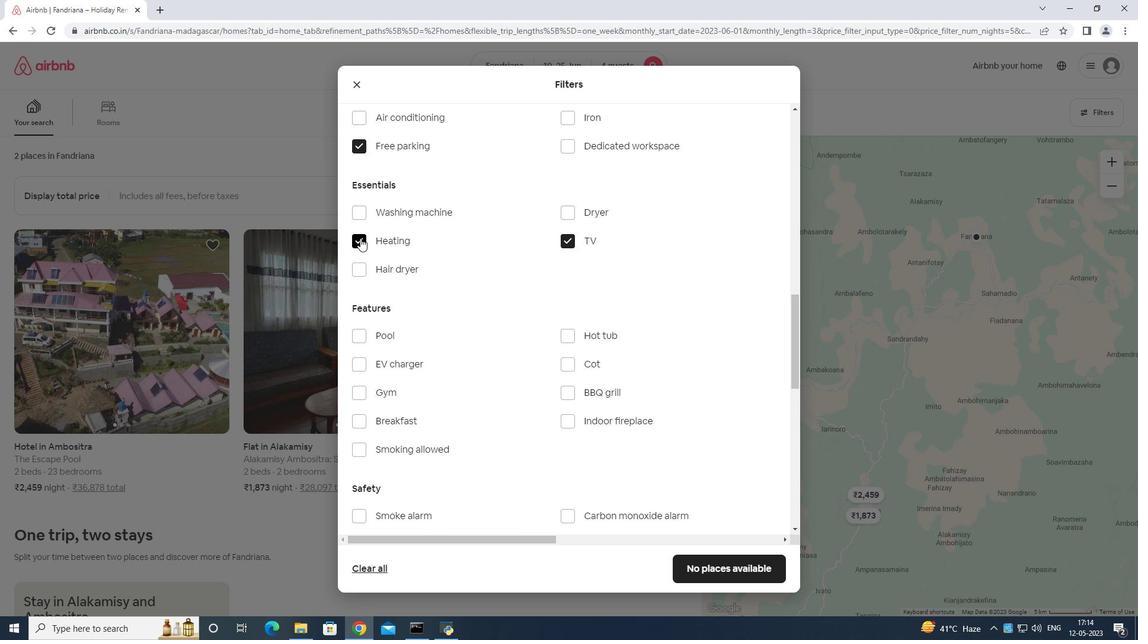 
Action: Mouse moved to (419, 273)
Screenshot: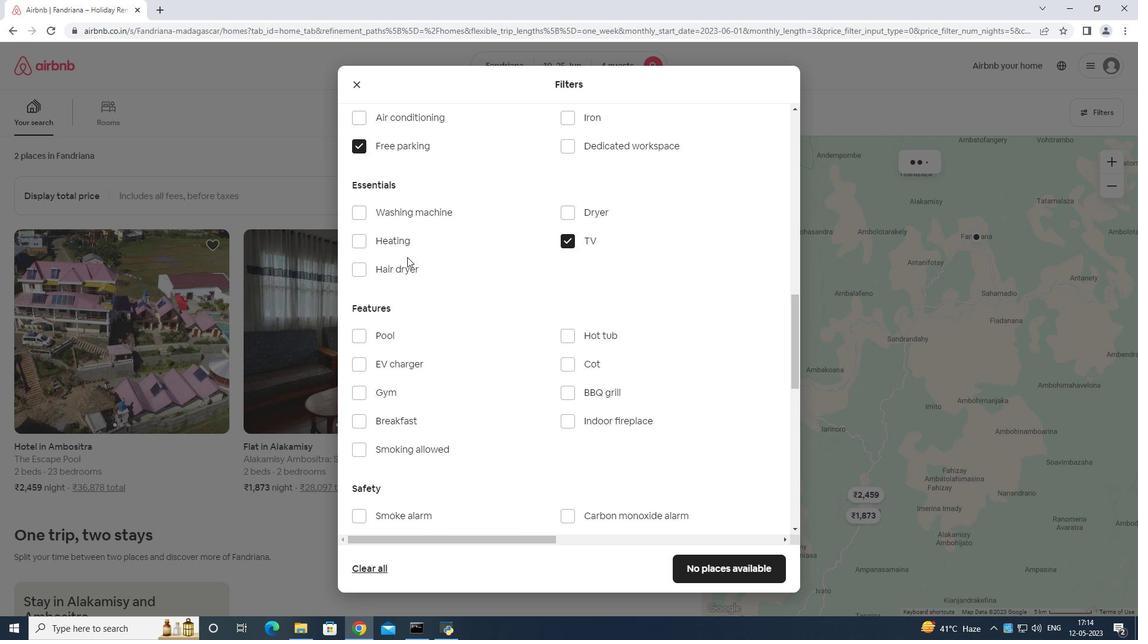 
Action: Mouse scrolled (419, 272) with delta (0, 0)
Screenshot: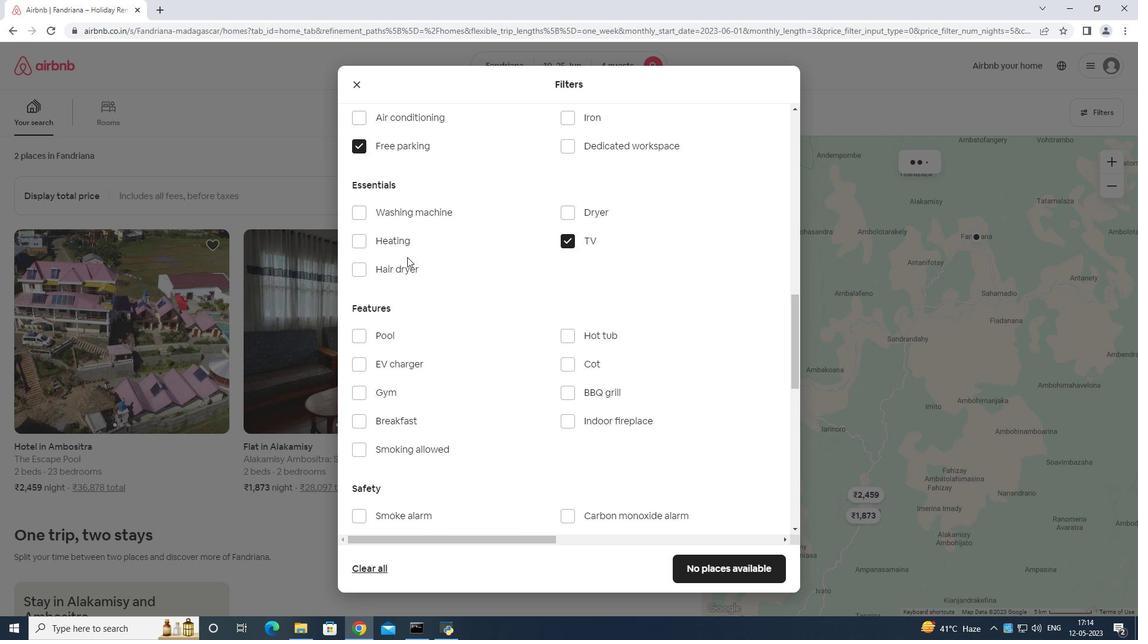 
Action: Mouse moved to (356, 329)
Screenshot: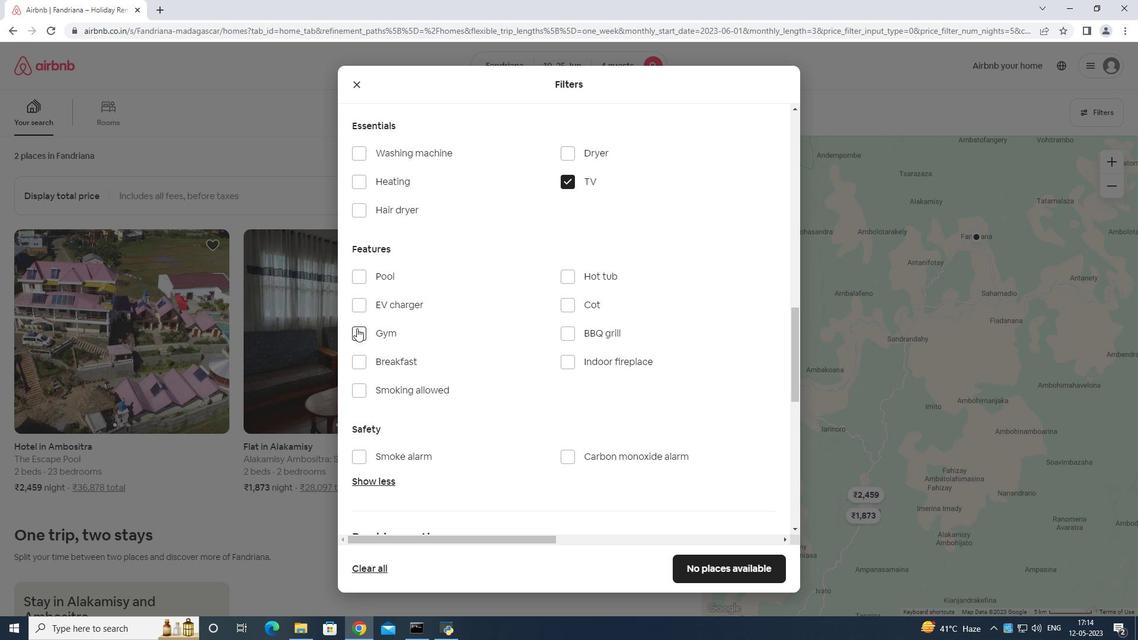 
Action: Mouse pressed left at (356, 329)
Screenshot: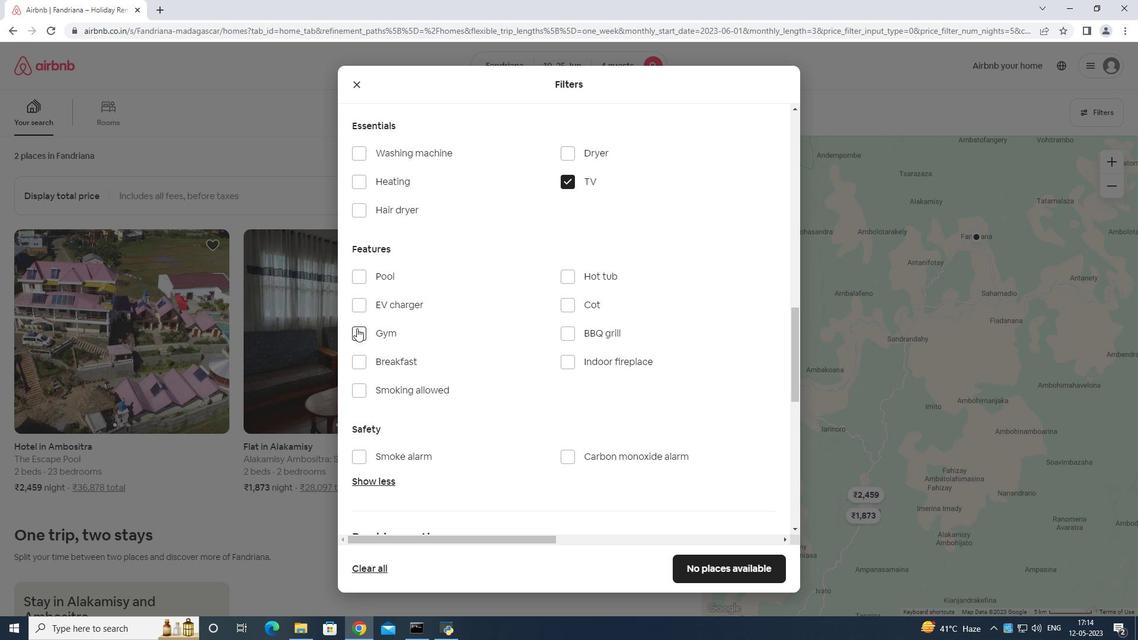 
Action: Mouse moved to (355, 355)
Screenshot: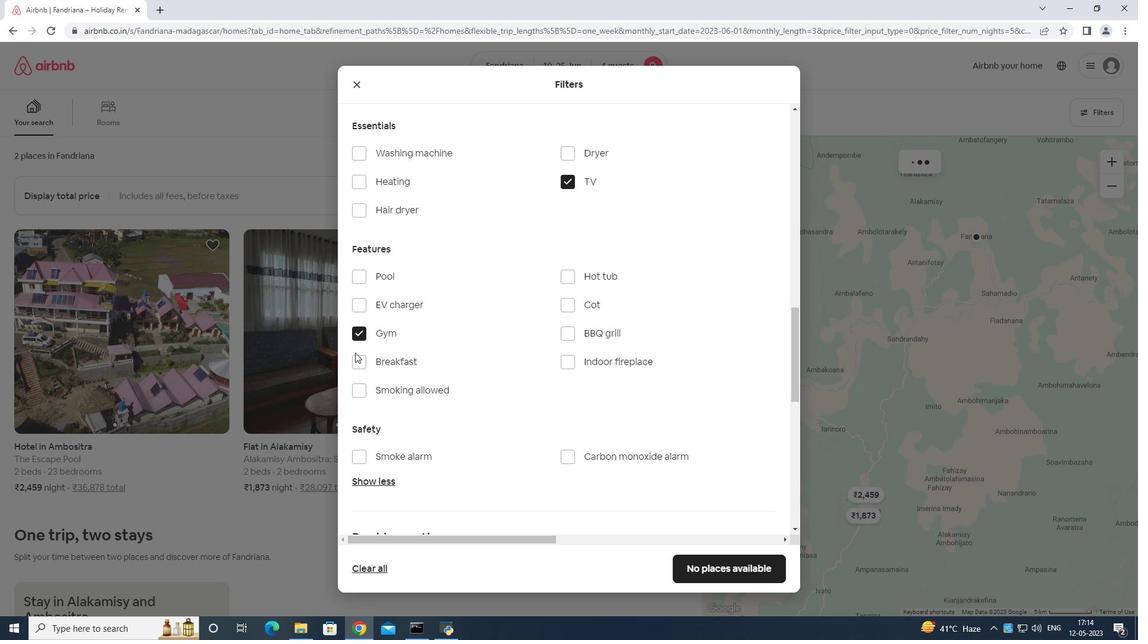 
Action: Mouse pressed left at (355, 355)
Screenshot: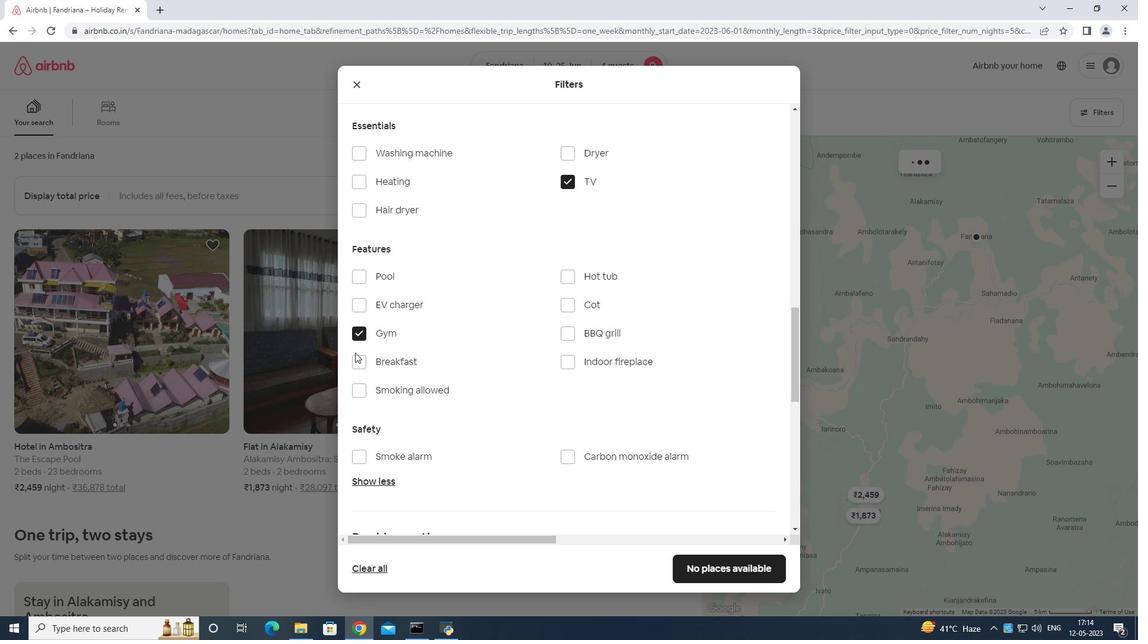 
Action: Mouse moved to (449, 347)
Screenshot: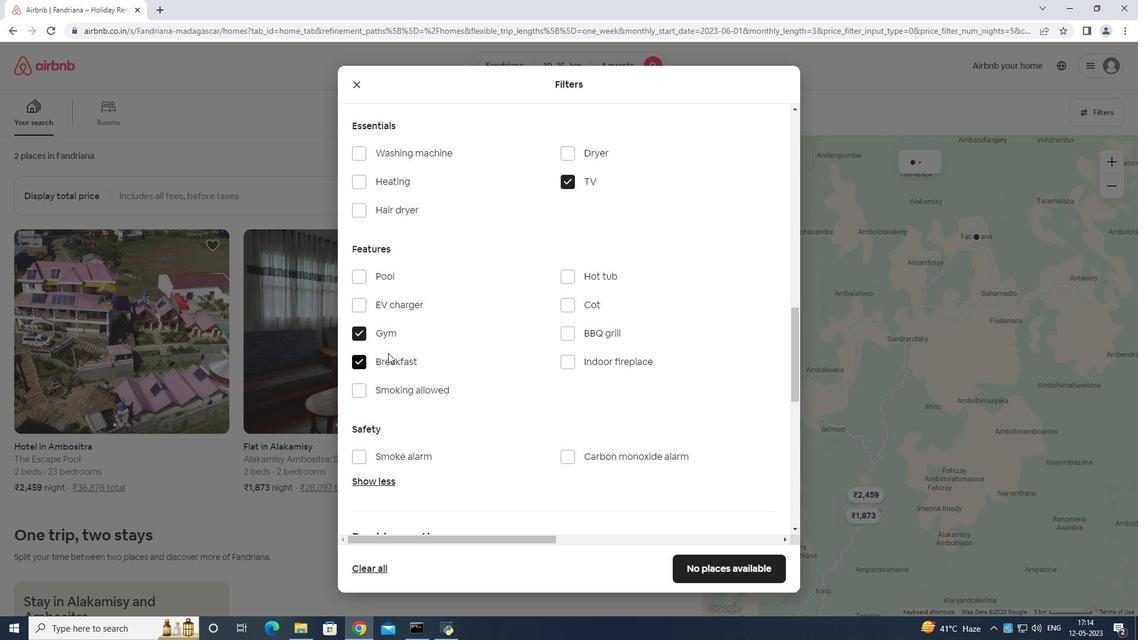 
Action: Mouse scrolled (449, 346) with delta (0, 0)
Screenshot: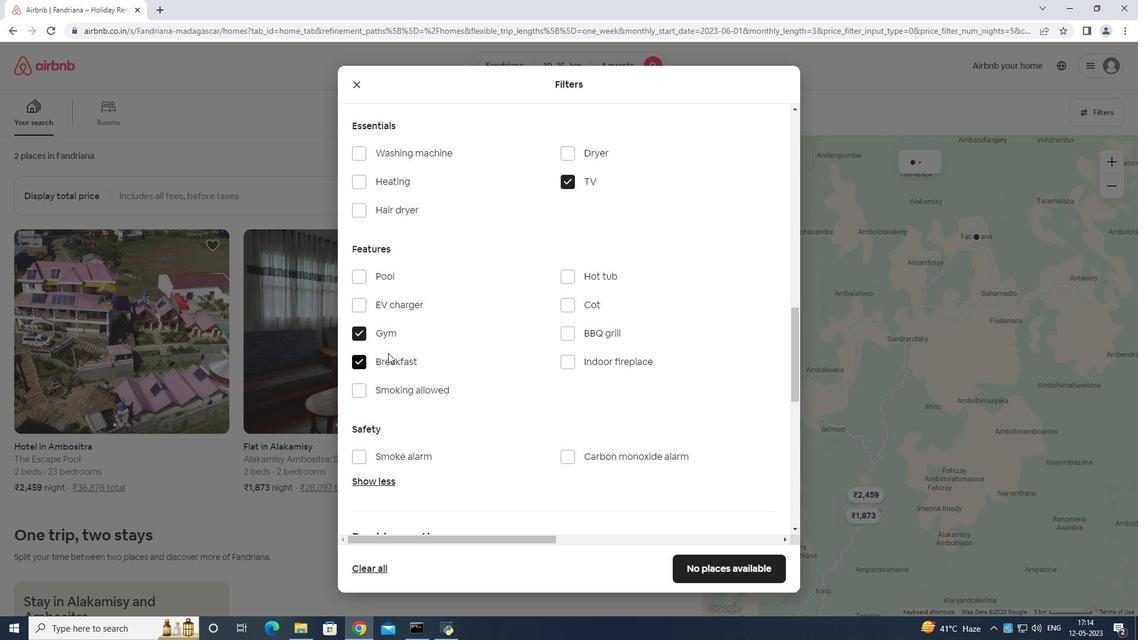 
Action: Mouse moved to (481, 344)
Screenshot: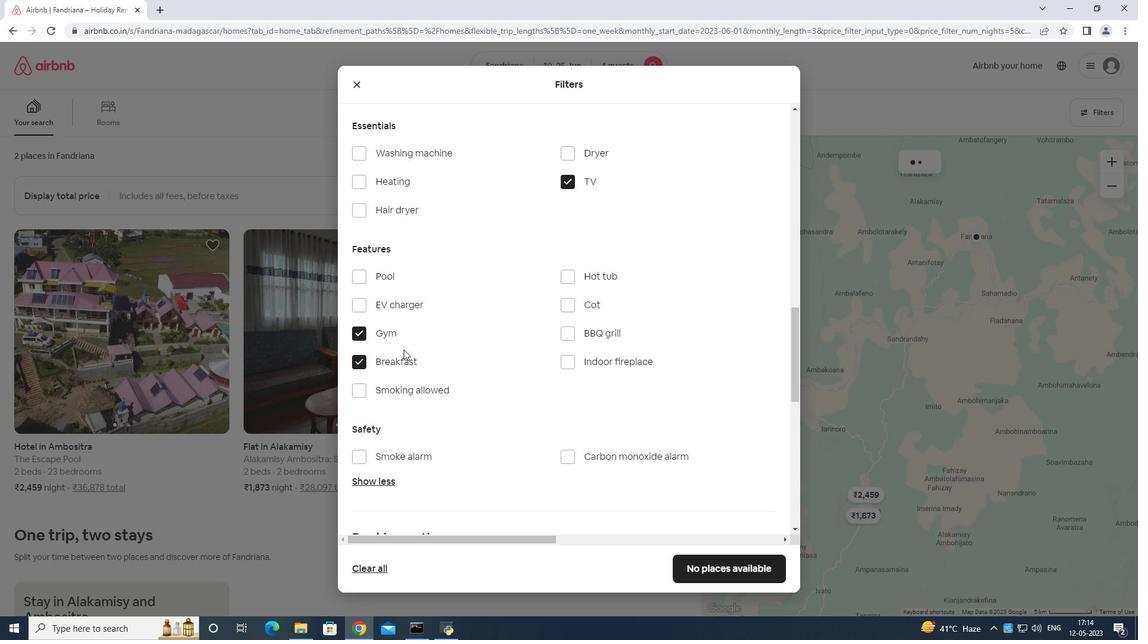 
Action: Mouse scrolled (481, 344) with delta (0, 0)
Screenshot: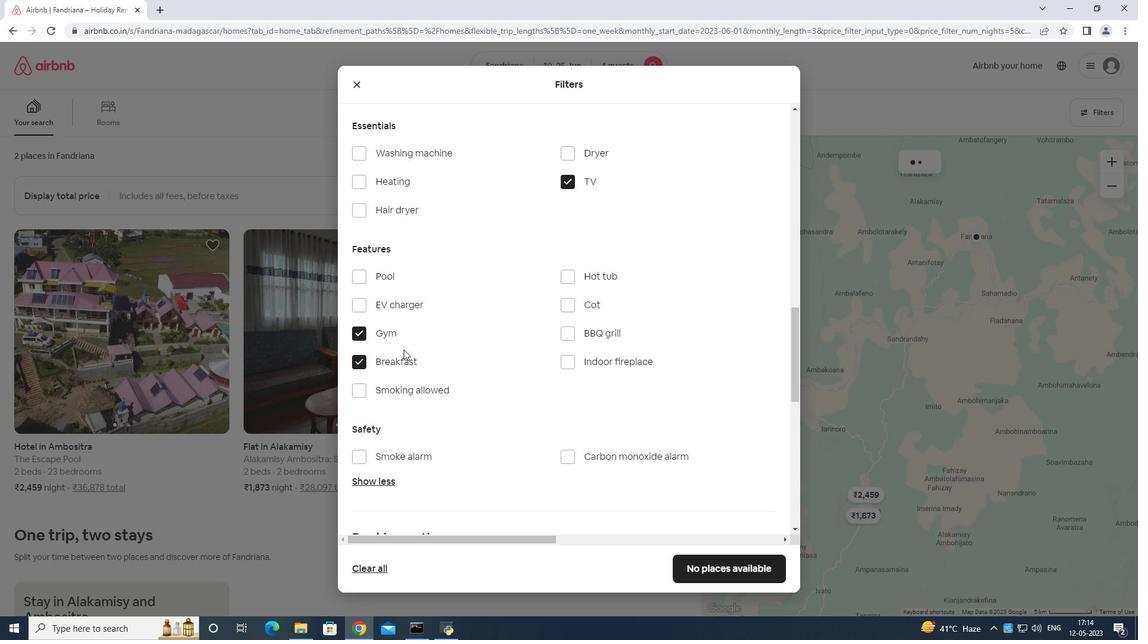 
Action: Mouse moved to (493, 336)
Screenshot: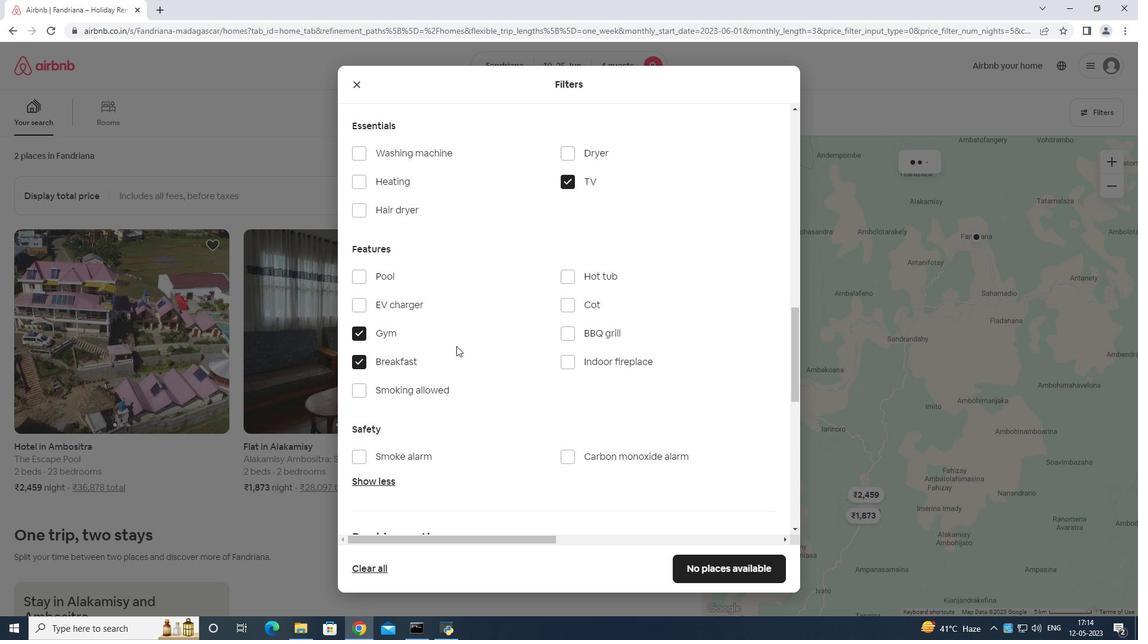 
Action: Mouse scrolled (493, 336) with delta (0, 0)
Screenshot: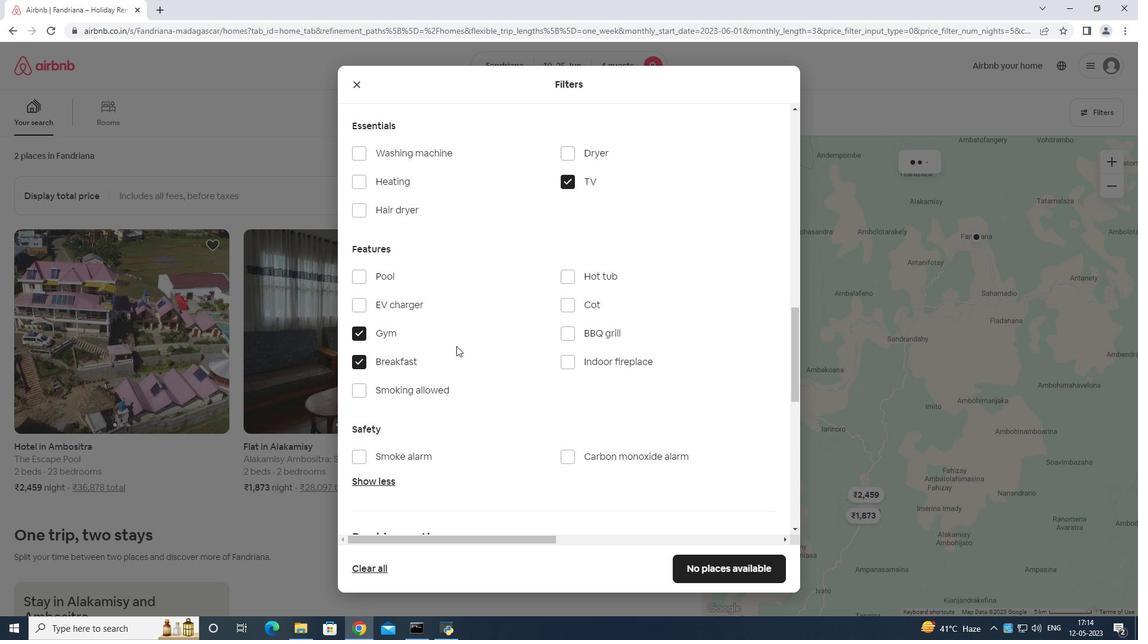 
Action: Mouse moved to (523, 329)
Screenshot: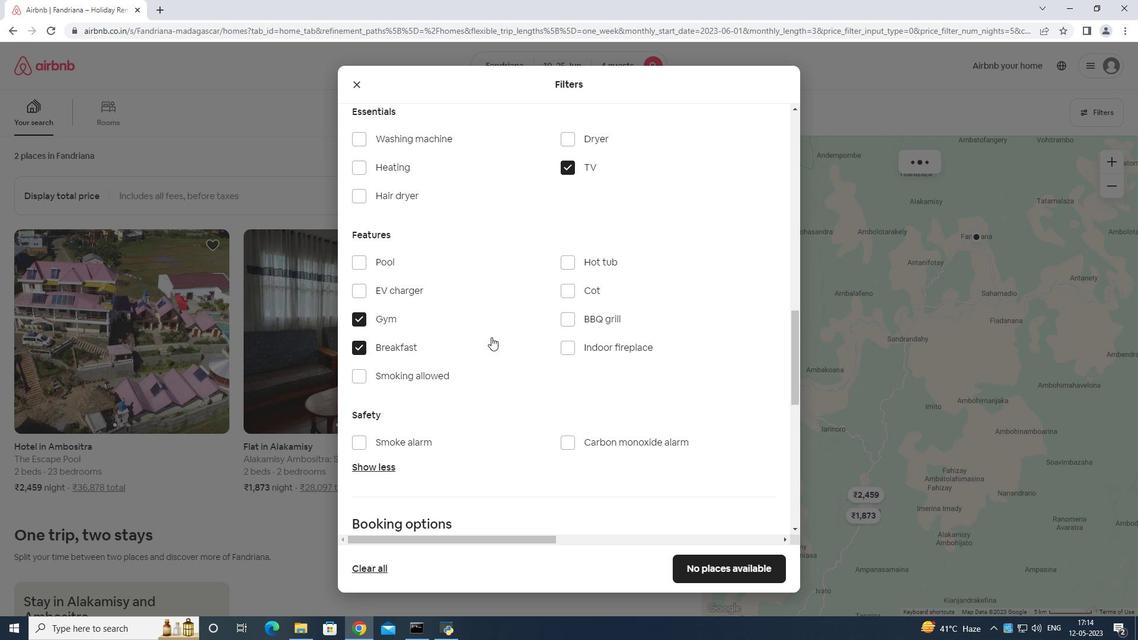 
Action: Mouse scrolled (523, 328) with delta (0, 0)
Screenshot: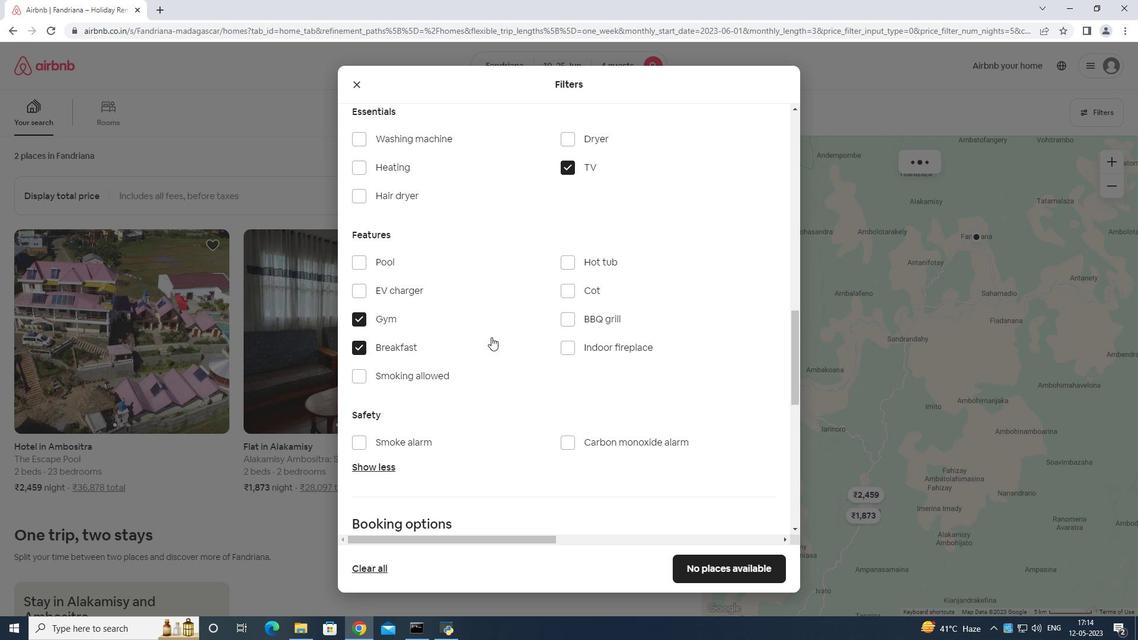 
Action: Mouse moved to (748, 385)
Screenshot: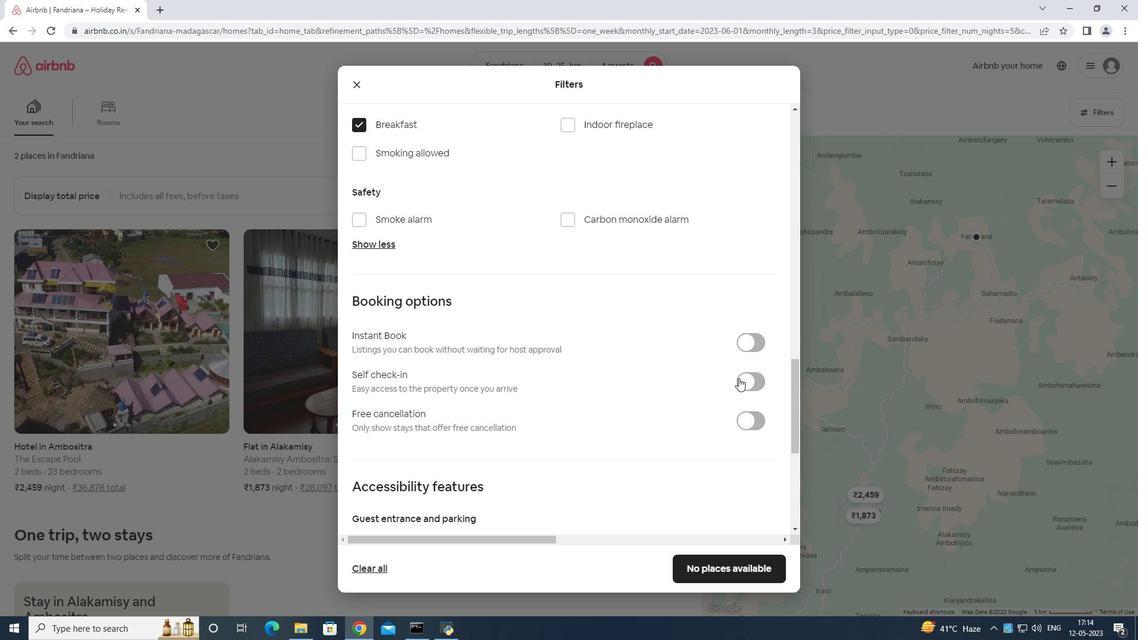 
Action: Mouse pressed left at (748, 385)
Screenshot: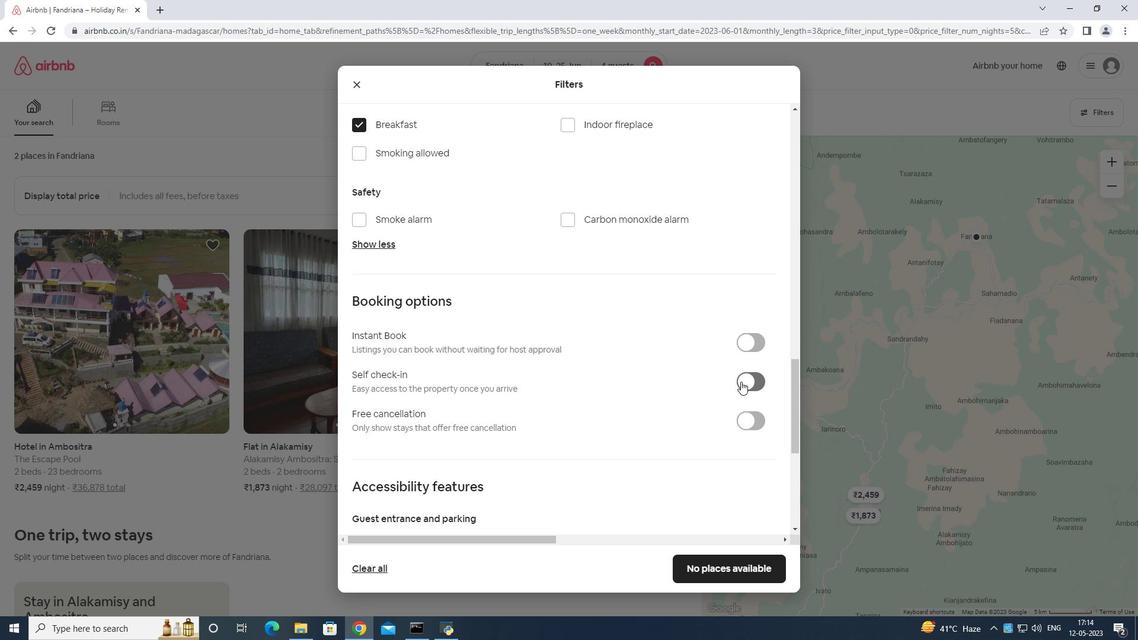 
Action: Mouse moved to (774, 345)
Screenshot: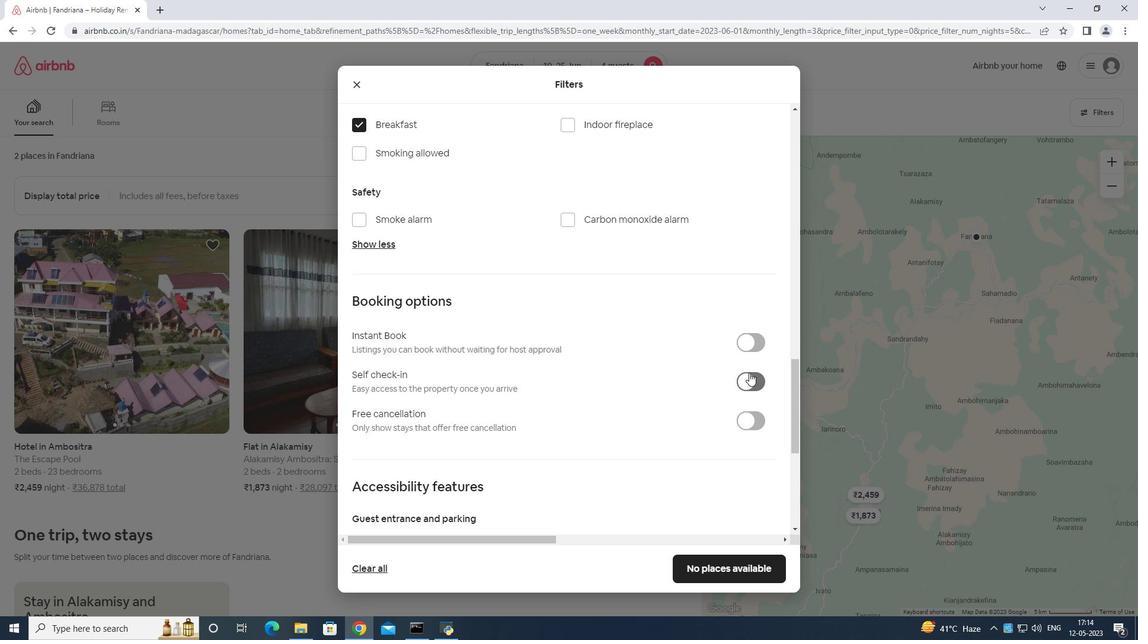 
Action: Mouse scrolled (774, 345) with delta (0, 0)
Screenshot: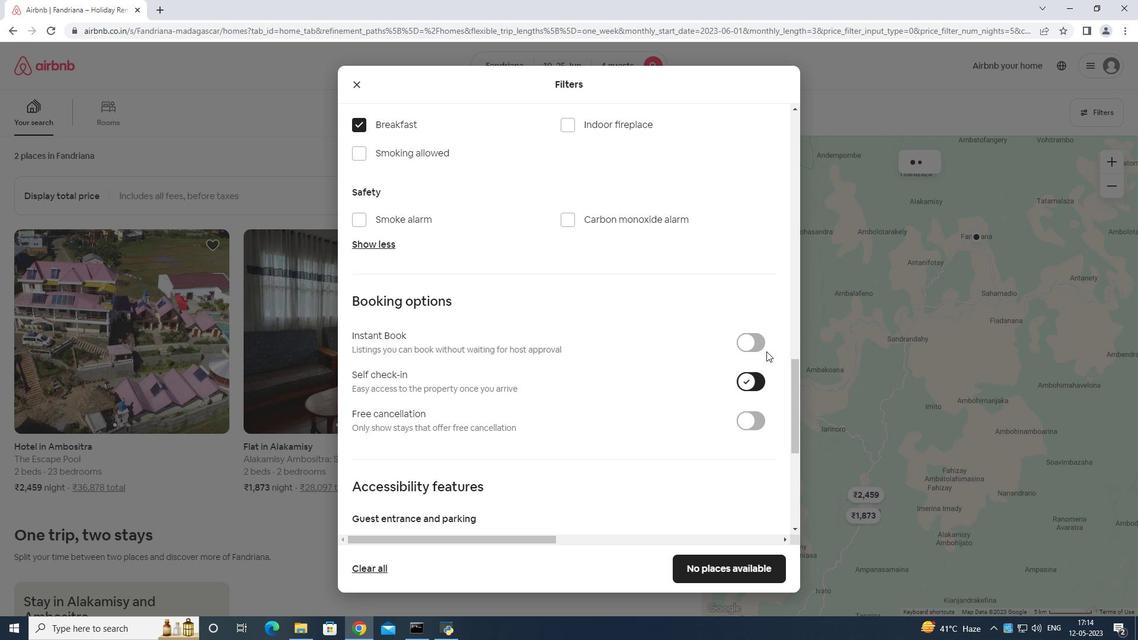 
Action: Mouse moved to (774, 345)
Screenshot: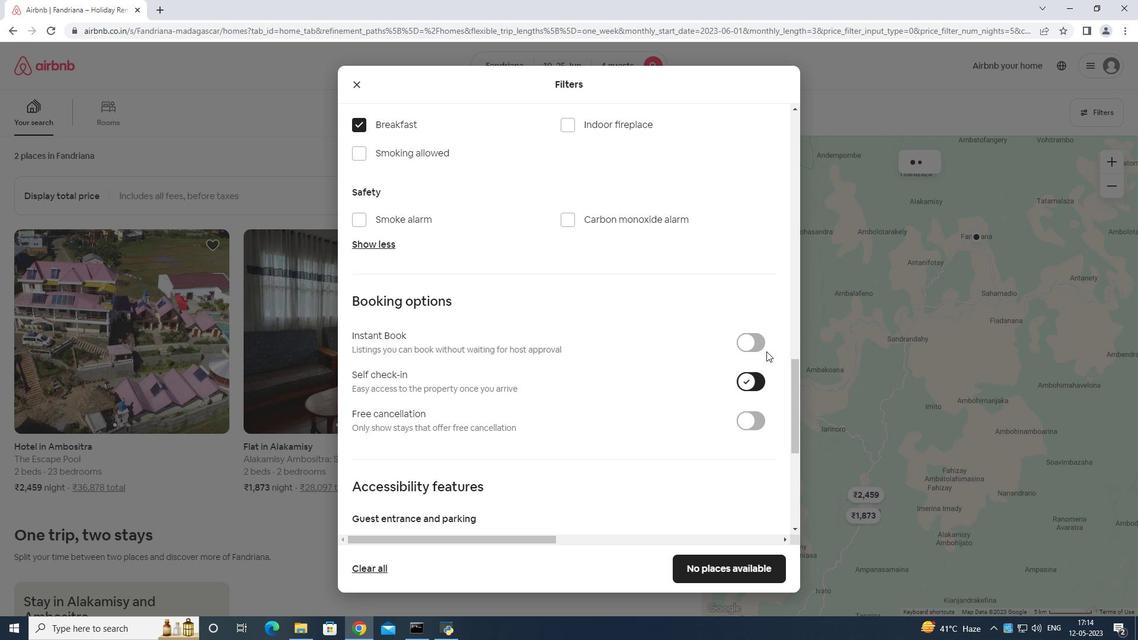 
Action: Mouse scrolled (774, 345) with delta (0, 0)
Screenshot: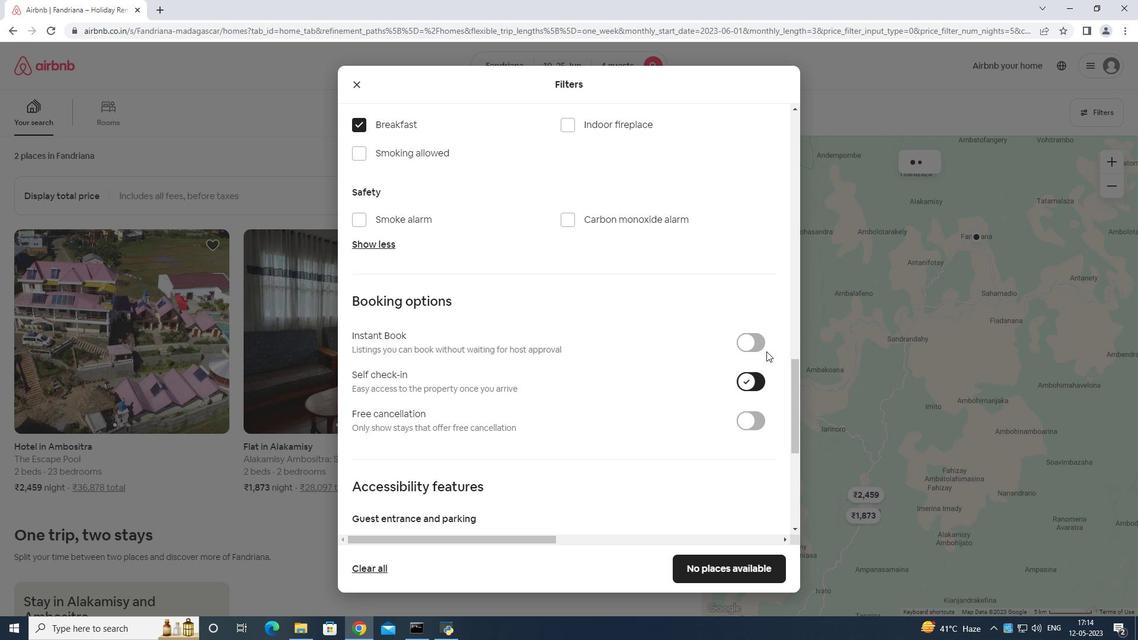 
Action: Mouse moved to (774, 346)
Screenshot: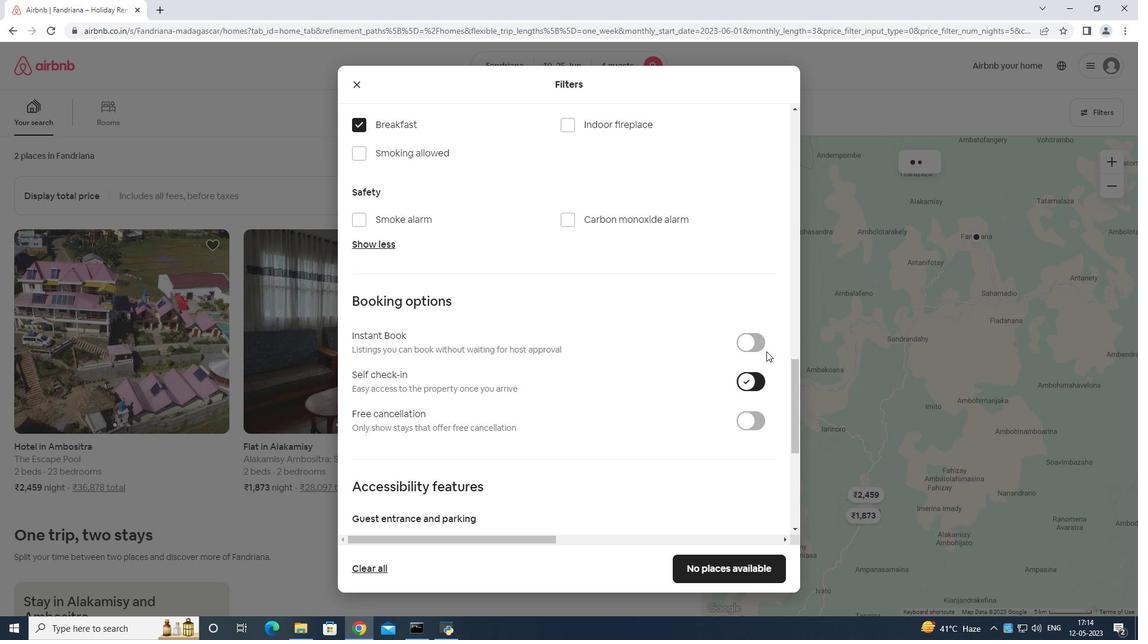 
Action: Mouse scrolled (774, 345) with delta (0, 0)
Screenshot: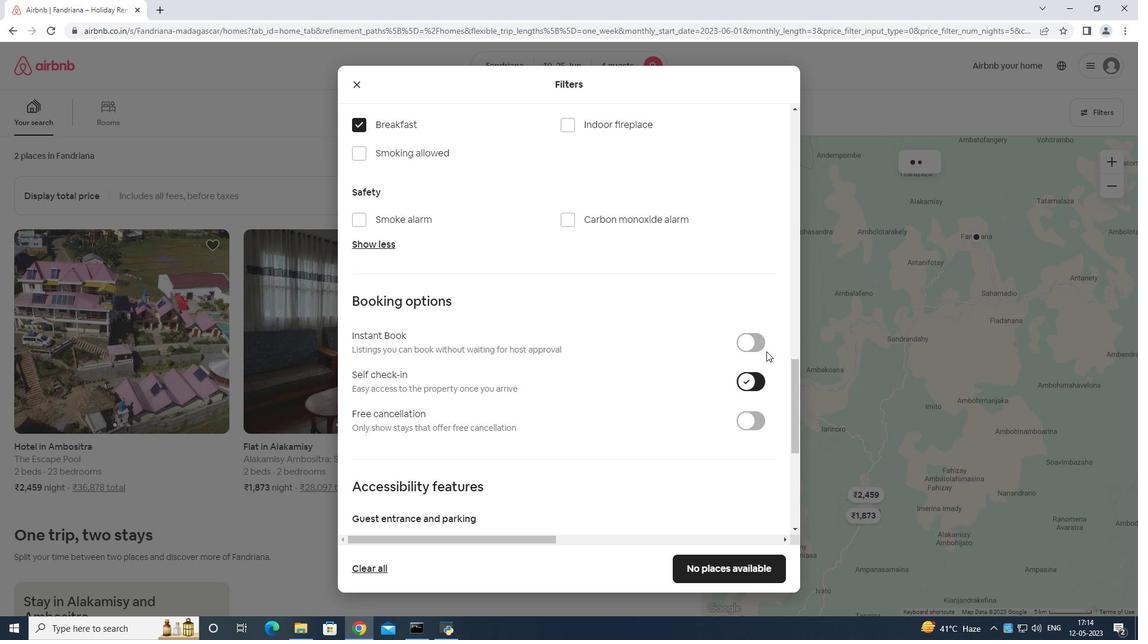 
Action: Mouse moved to (777, 340)
Screenshot: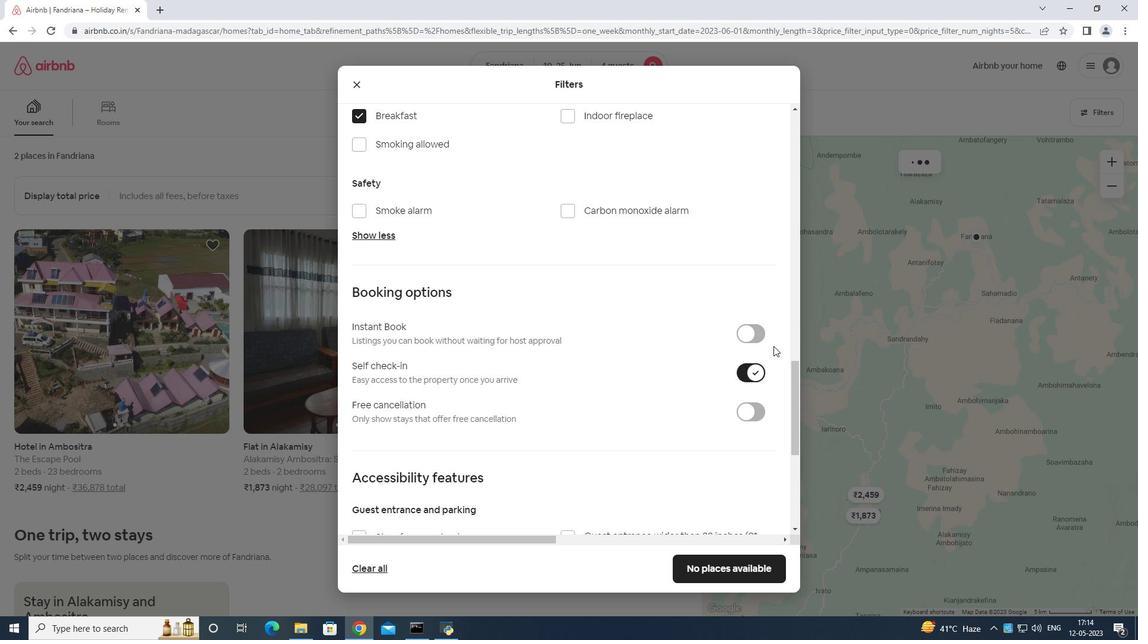 
Action: Mouse scrolled (777, 339) with delta (0, 0)
Screenshot: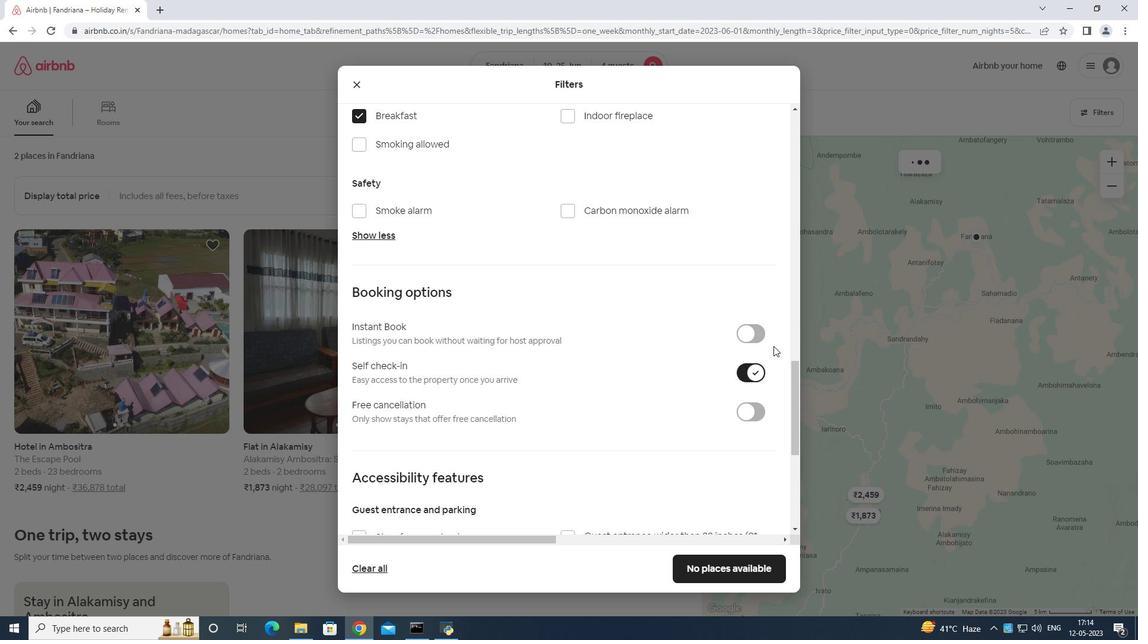 
Action: Mouse moved to (777, 341)
Screenshot: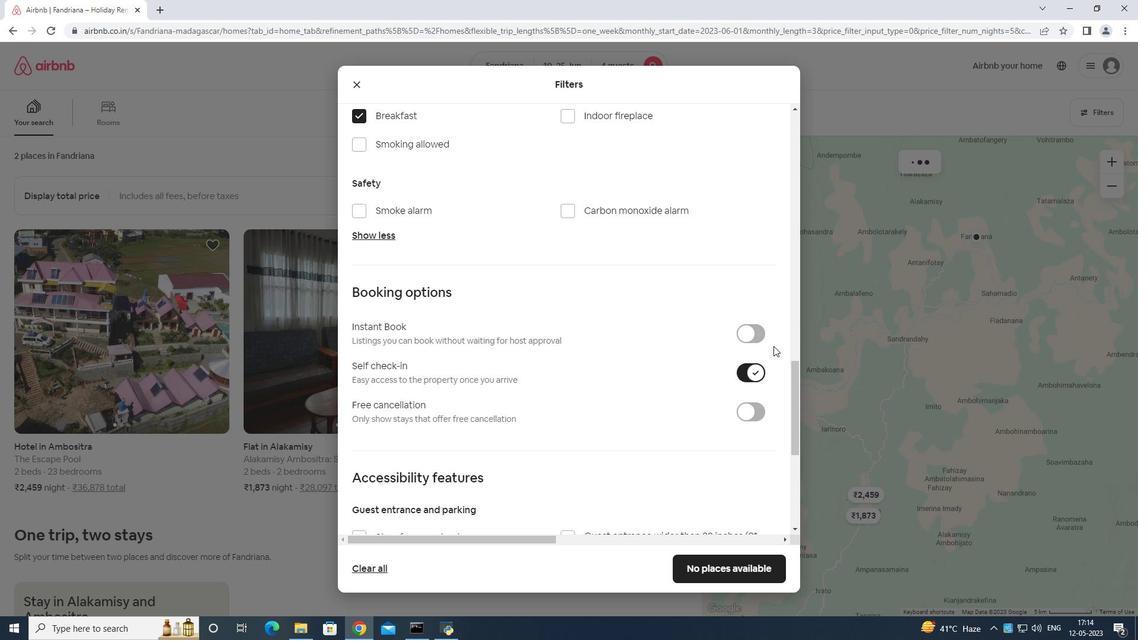 
Action: Mouse scrolled (777, 340) with delta (0, 0)
Screenshot: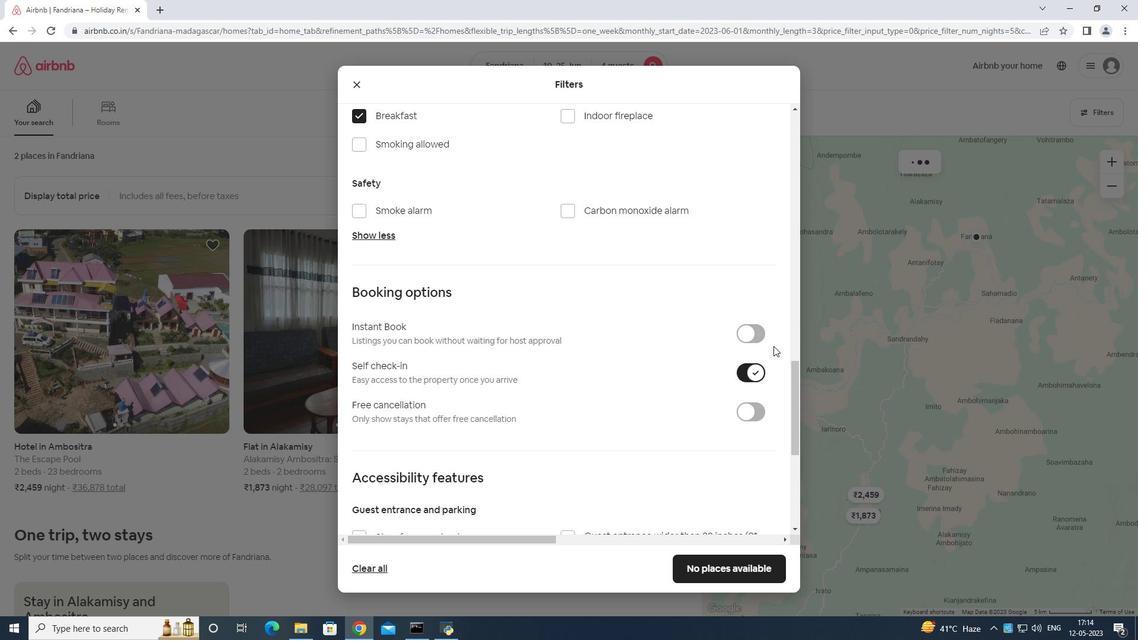 
Action: Mouse moved to (777, 341)
Screenshot: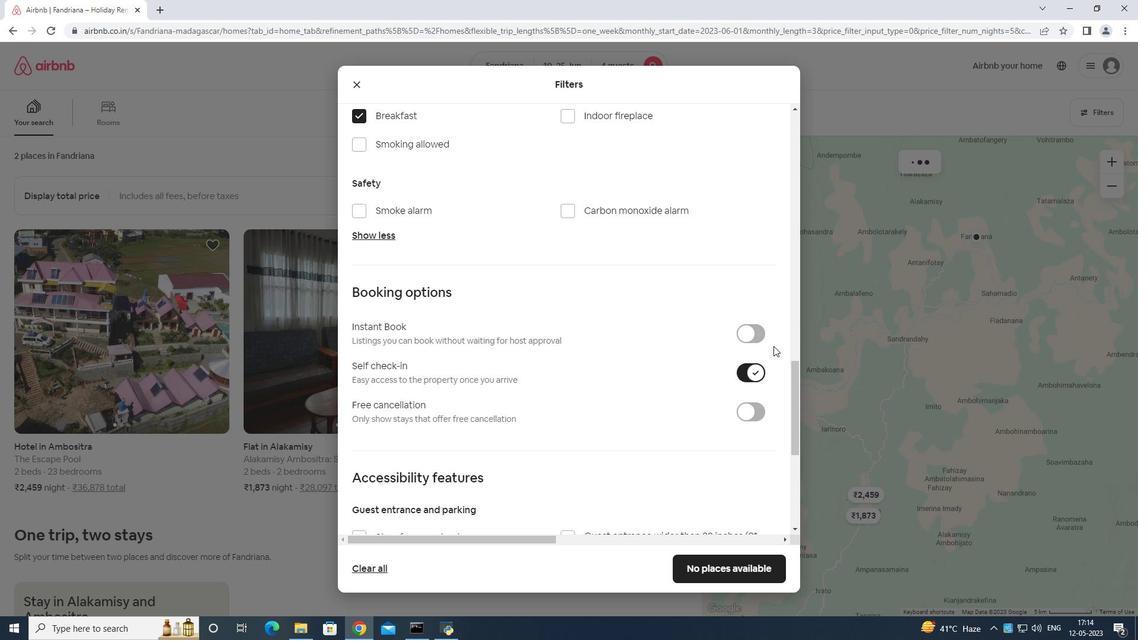 
Action: Mouse scrolled (777, 341) with delta (0, 0)
Screenshot: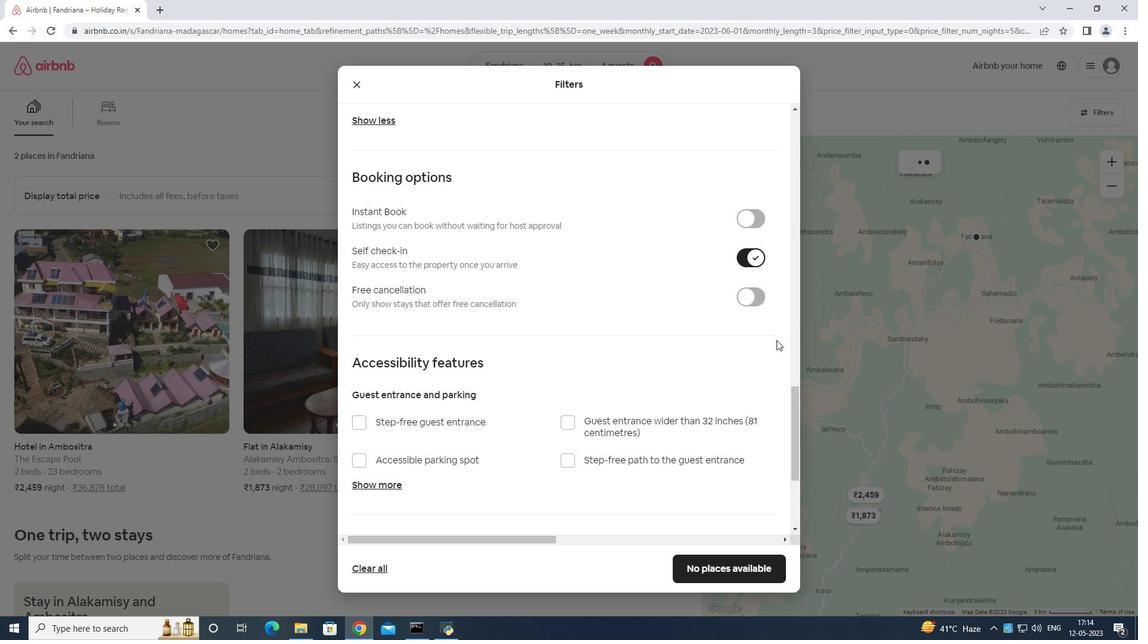 
Action: Mouse moved to (776, 345)
Screenshot: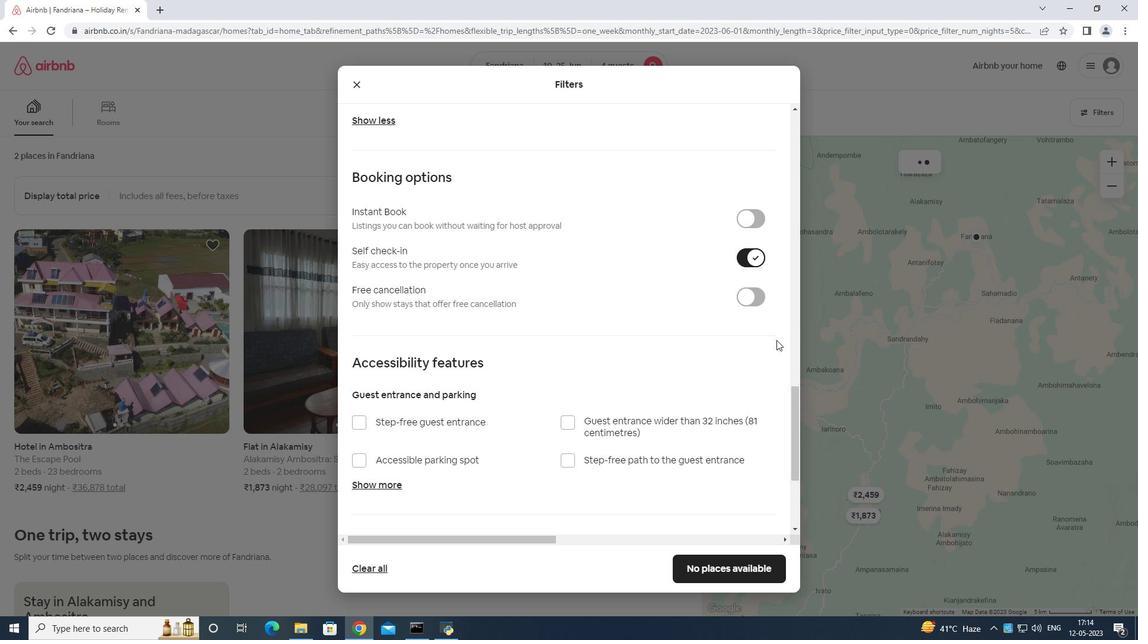 
Action: Mouse scrolled (776, 344) with delta (0, 0)
Screenshot: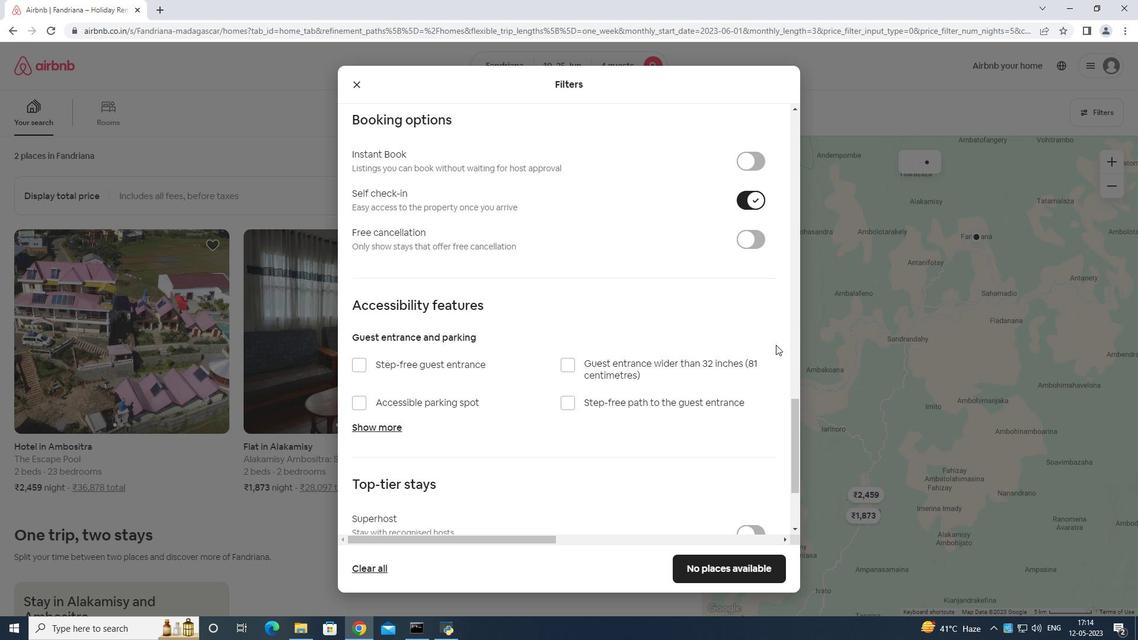 
Action: Mouse scrolled (776, 344) with delta (0, 0)
Screenshot: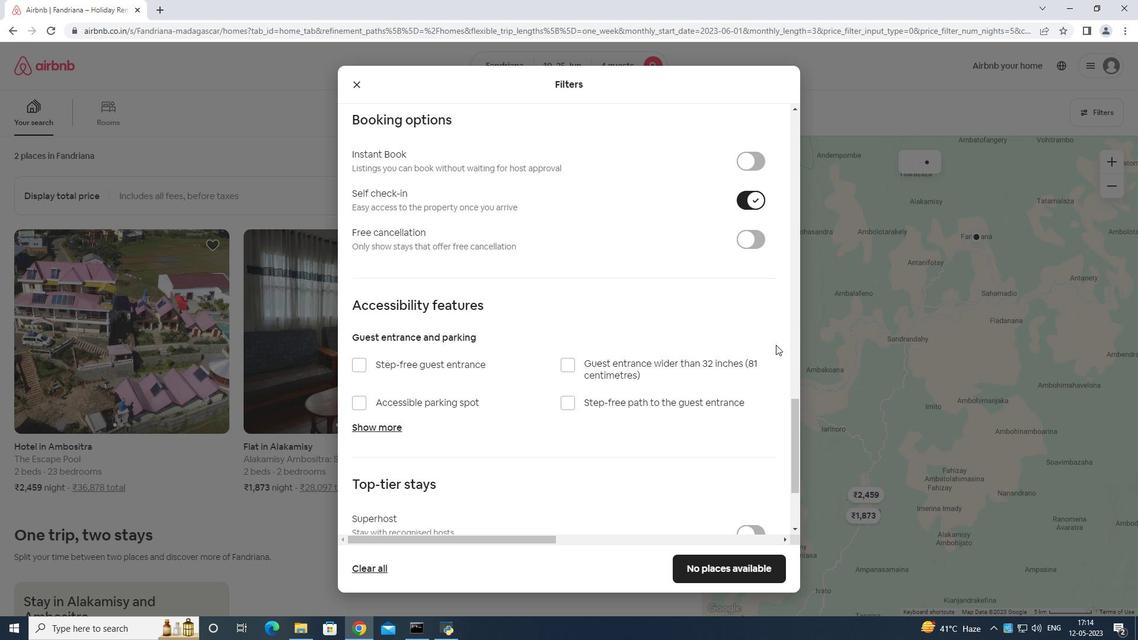 
Action: Mouse moved to (768, 350)
Screenshot: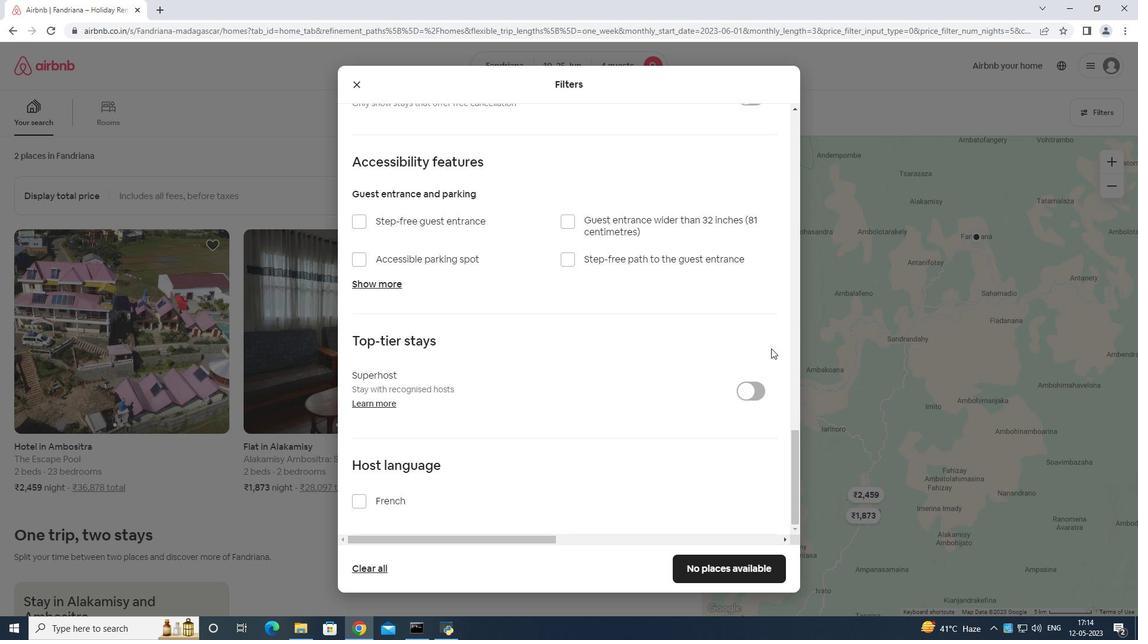 
Action: Mouse scrolled (768, 349) with delta (0, 0)
Screenshot: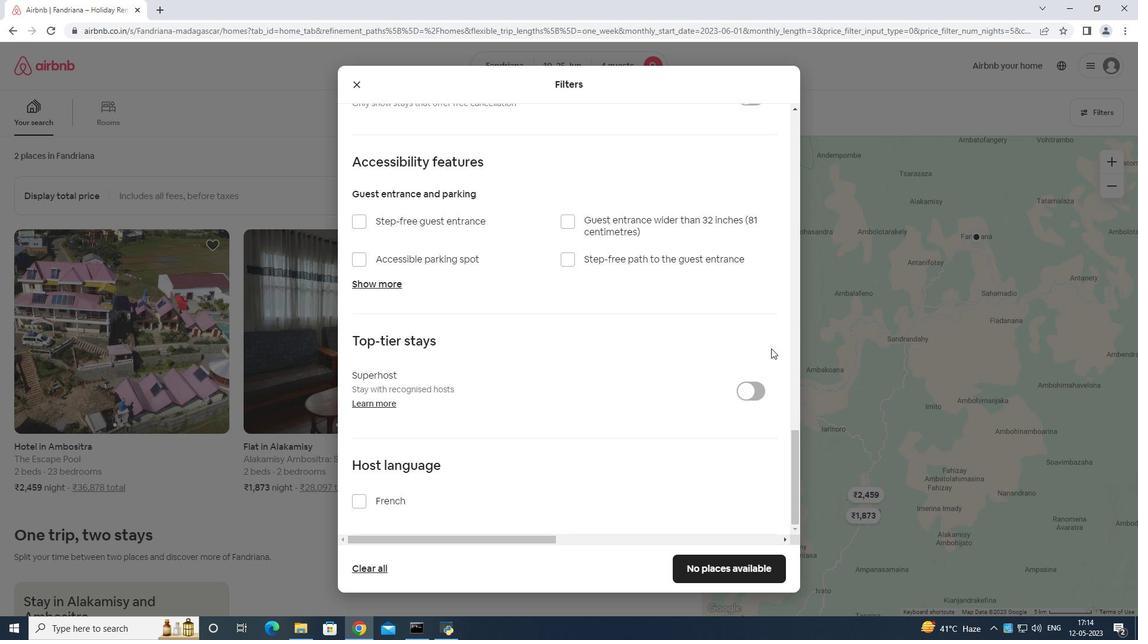 
Action: Mouse moved to (758, 354)
Screenshot: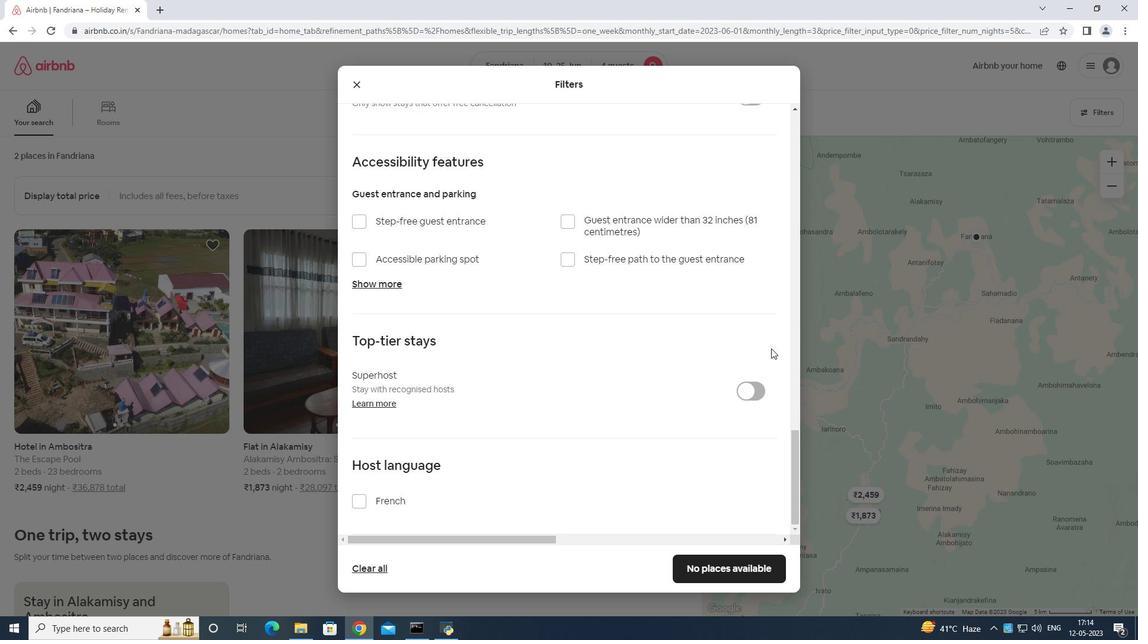 
Action: Mouse scrolled (758, 353) with delta (0, 0)
Screenshot: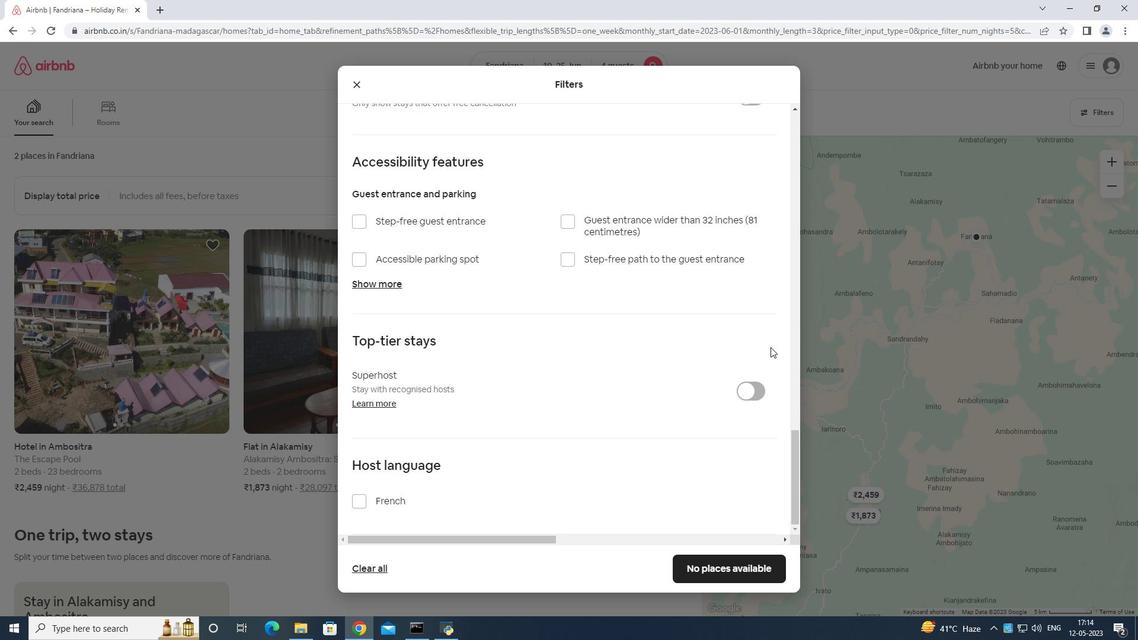 
Action: Mouse moved to (737, 358)
Screenshot: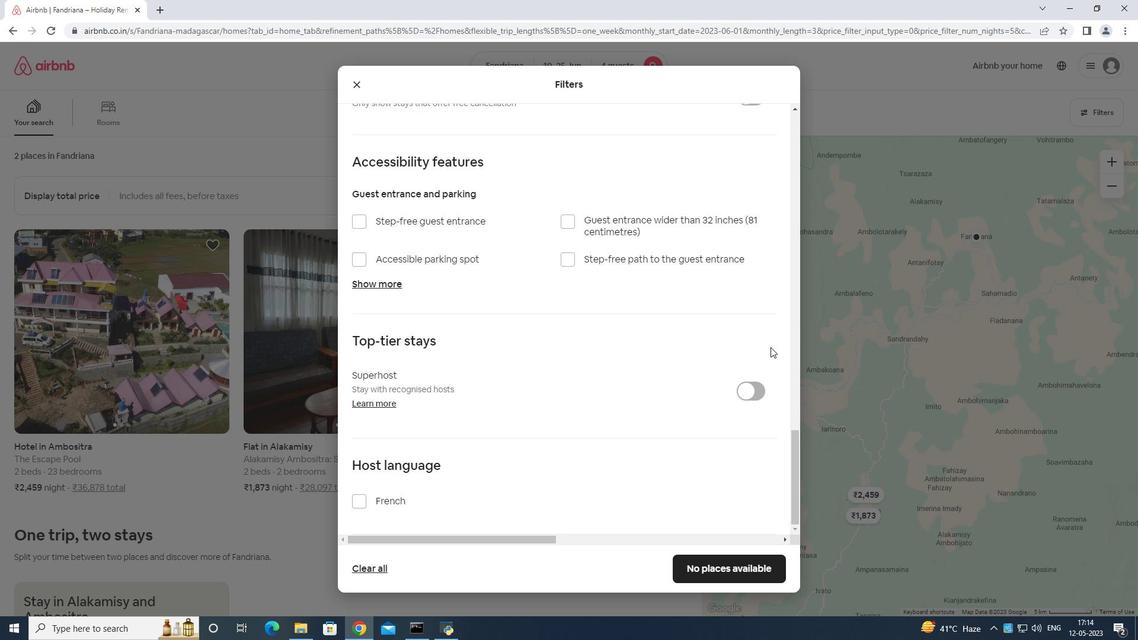 
Action: Mouse scrolled (737, 357) with delta (0, 0)
Screenshot: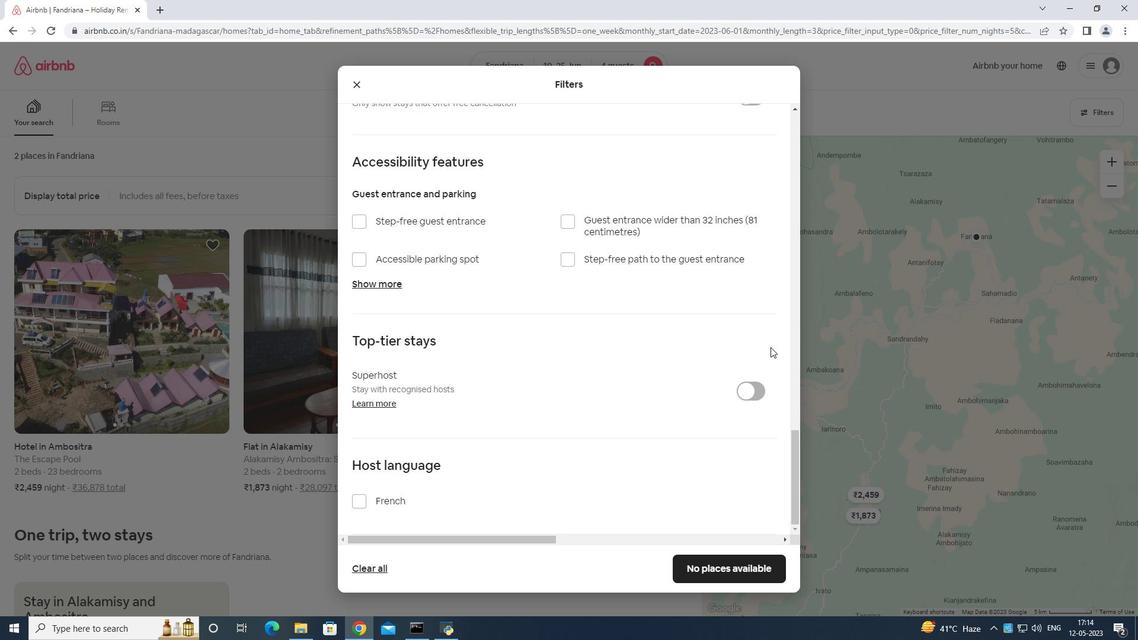 
Action: Mouse moved to (821, 463)
Screenshot: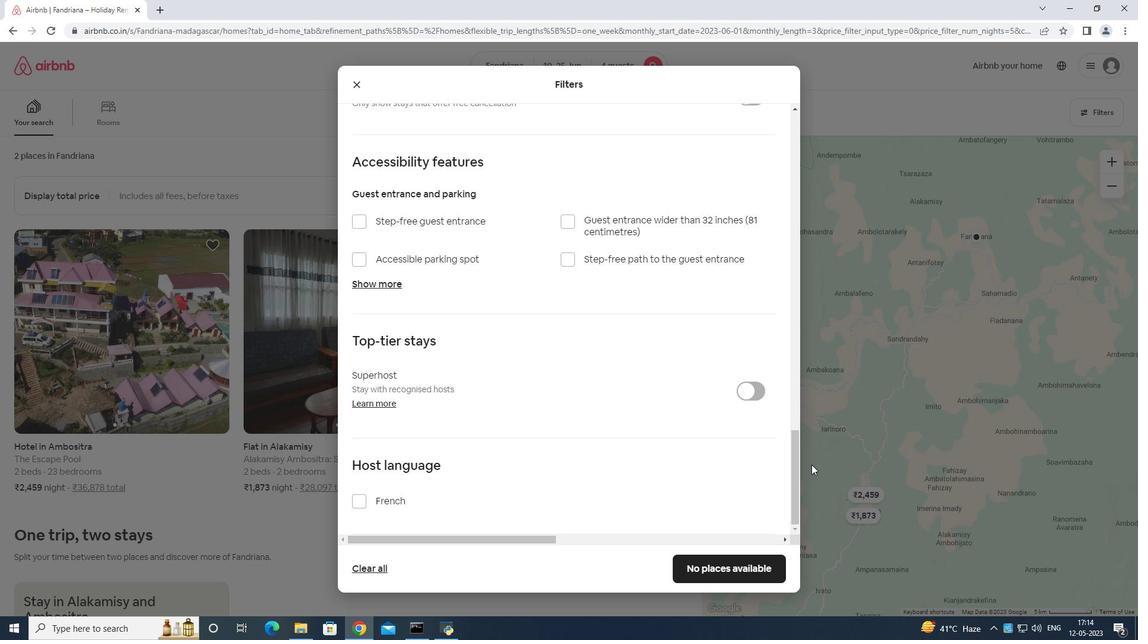 
Action: Mouse scrolled (821, 464) with delta (0, 0)
Screenshot: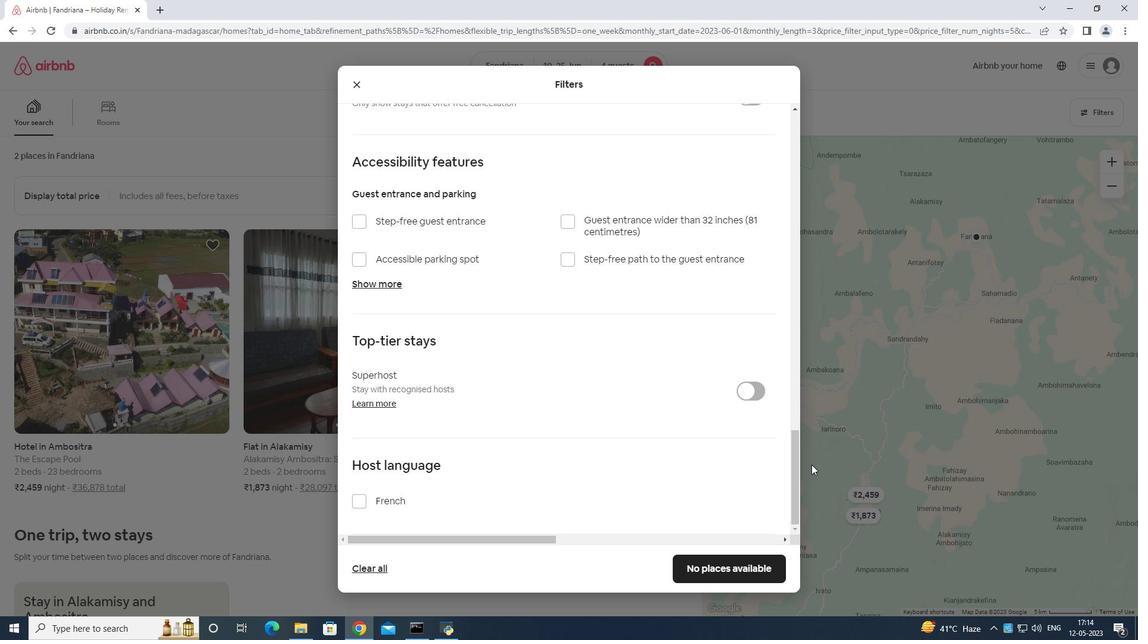 
Action: Mouse moved to (809, 463)
Screenshot: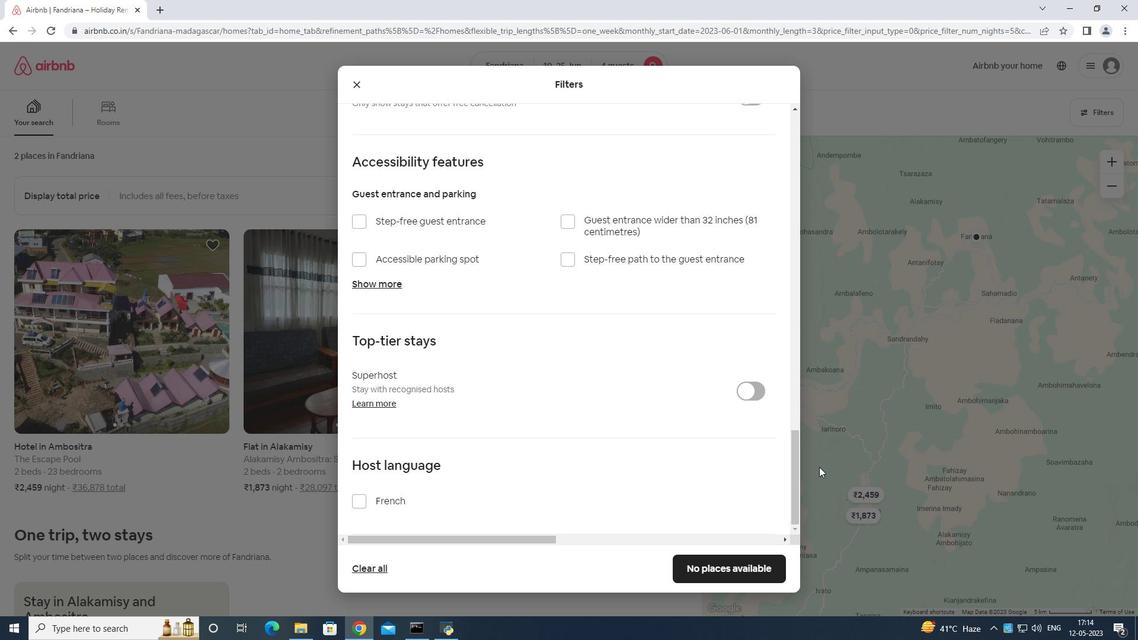 
Action: Mouse scrolled (809, 463) with delta (0, 0)
Screenshot: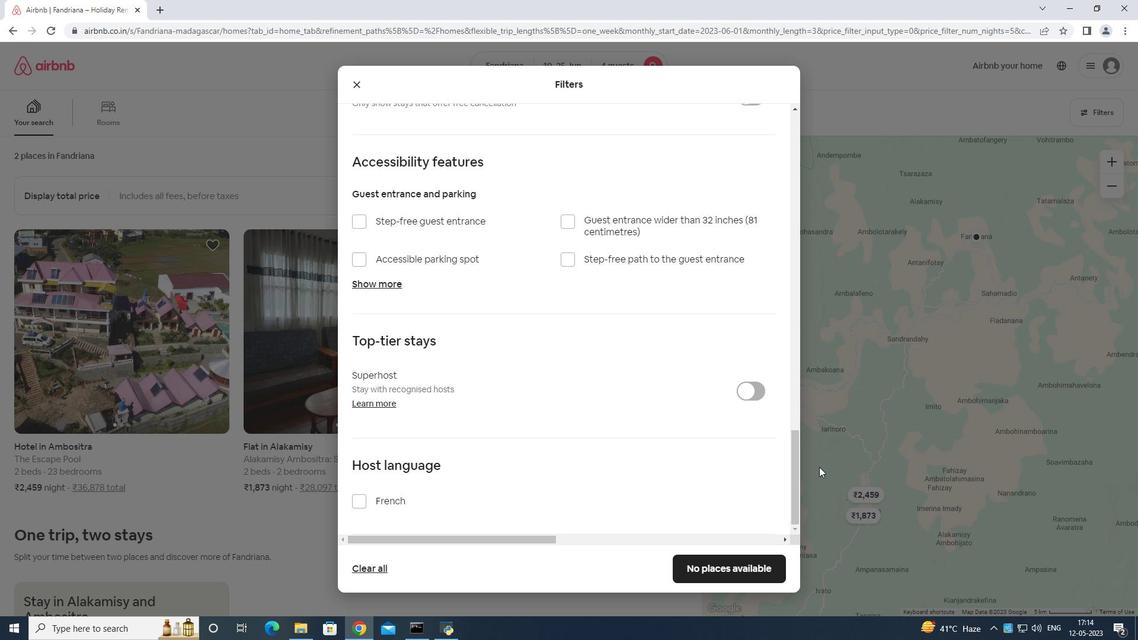 
Action: Mouse moved to (712, 571)
Screenshot: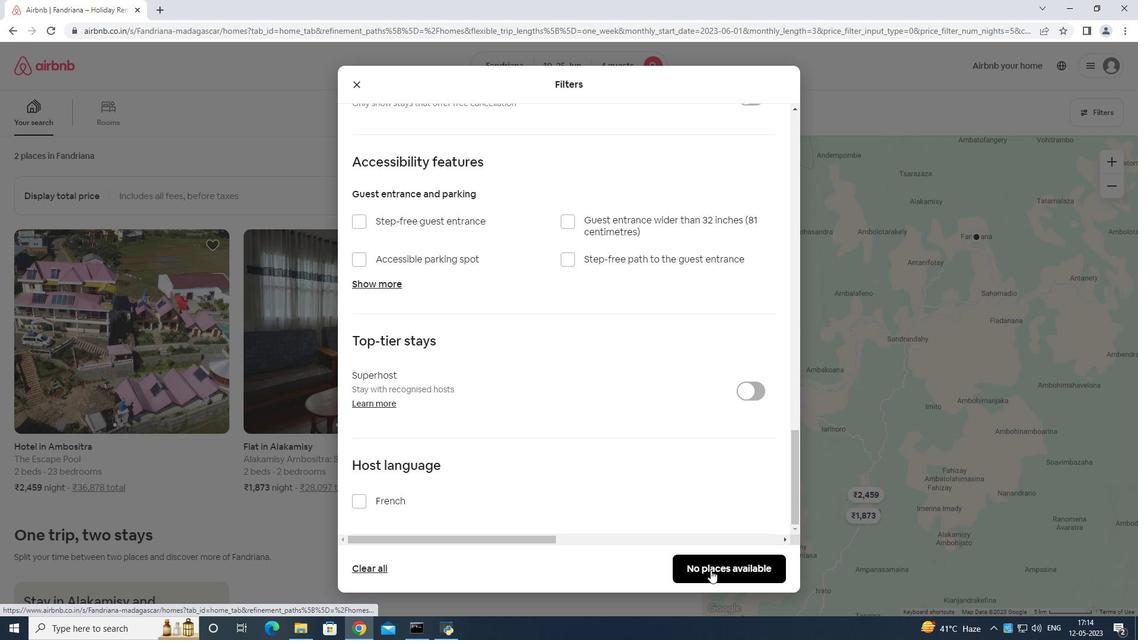 
Action: Mouse pressed left at (712, 571)
Screenshot: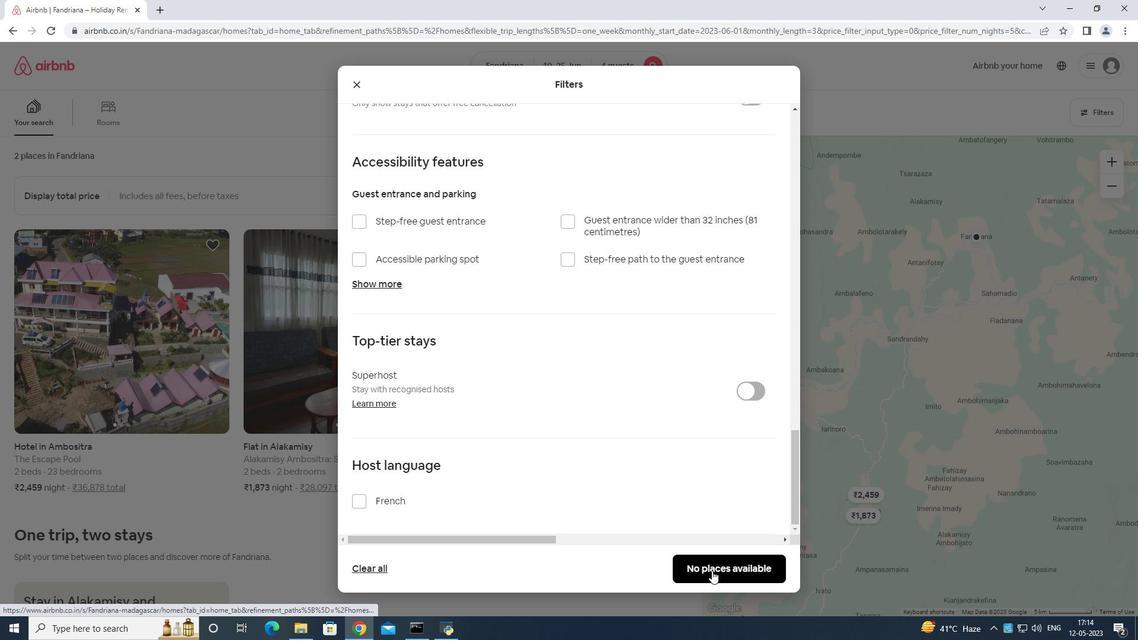 
Action: Mouse moved to (712, 570)
Screenshot: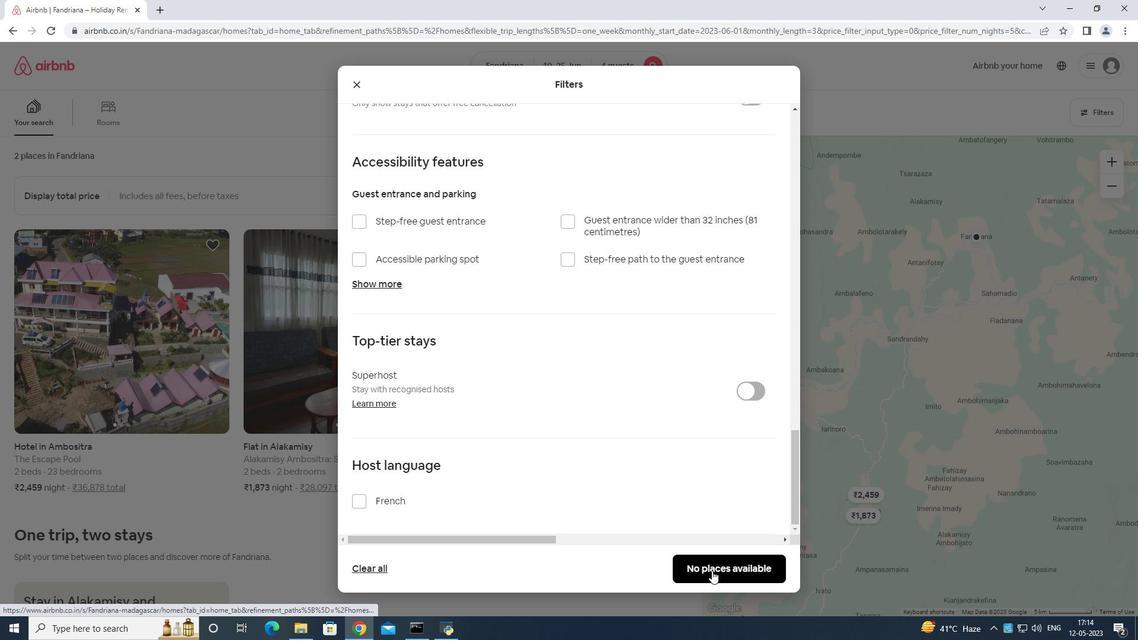 
